 Task: Open Card Regulatory Compliance Review in Board Sales Territory Management and Optimization to Workspace Call Center Services and add a team member Softage.2@softage.net, a label Red, a checklist Tarot Reading, an attachment from your onedrive, a color Red and finally, add a card description 'Create and send out employee engagement survey' and a comment 'We should approach this task with a sense of experimentation and exploration, willing to try new things and take risks.'. Add a start date 'Jan 06, 1900' with a due date 'Jan 13, 1900'
Action: Mouse moved to (88, 436)
Screenshot: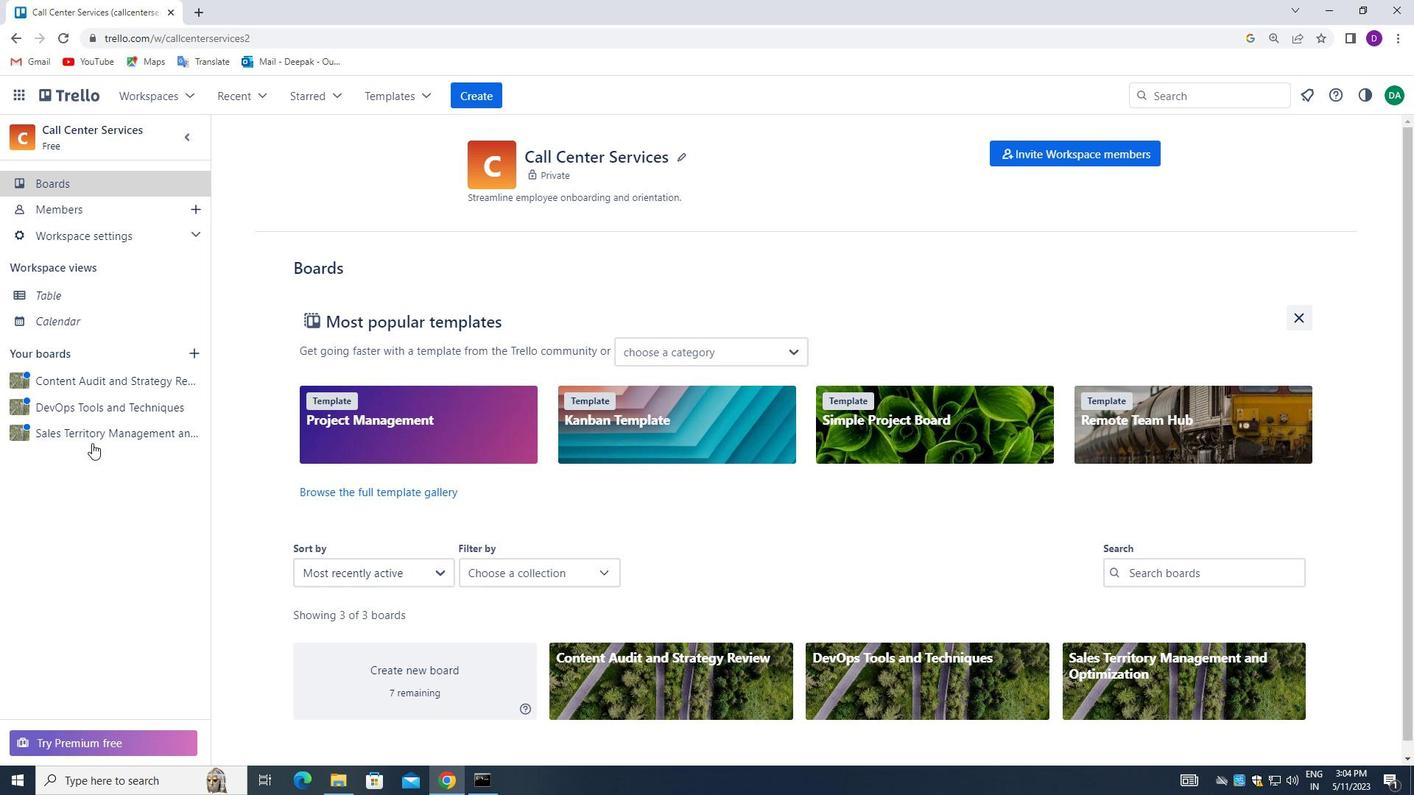 
Action: Mouse pressed left at (88, 436)
Screenshot: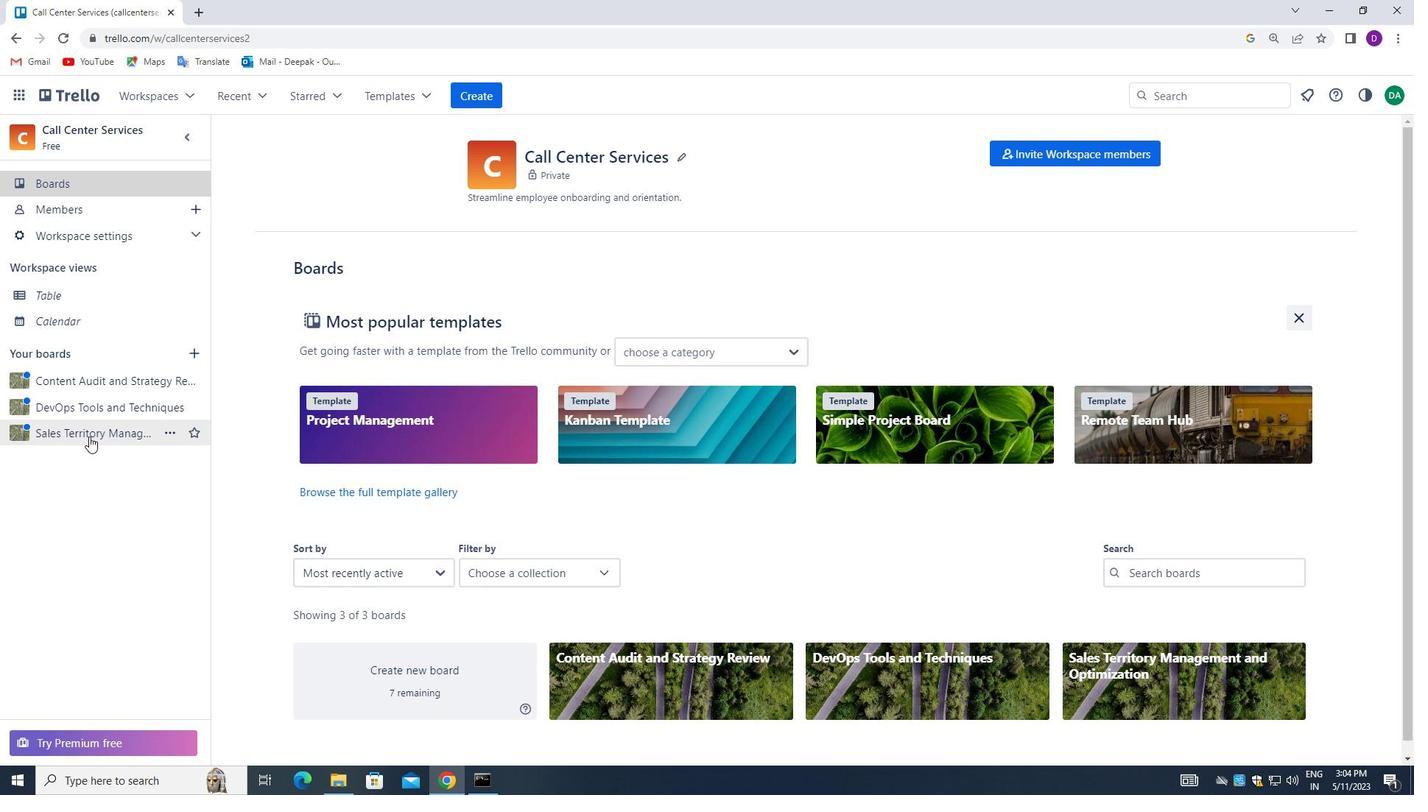 
Action: Mouse moved to (549, 231)
Screenshot: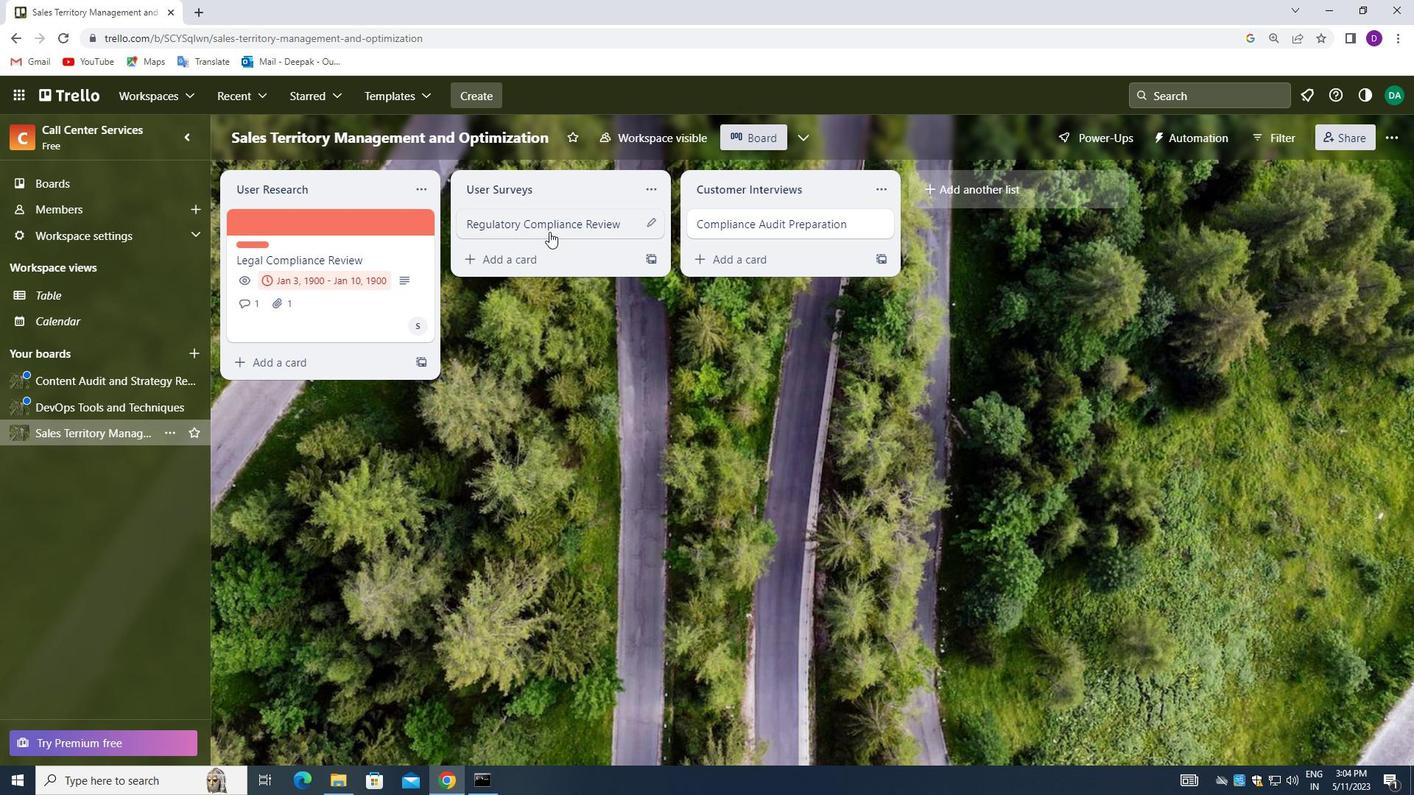 
Action: Mouse pressed left at (549, 231)
Screenshot: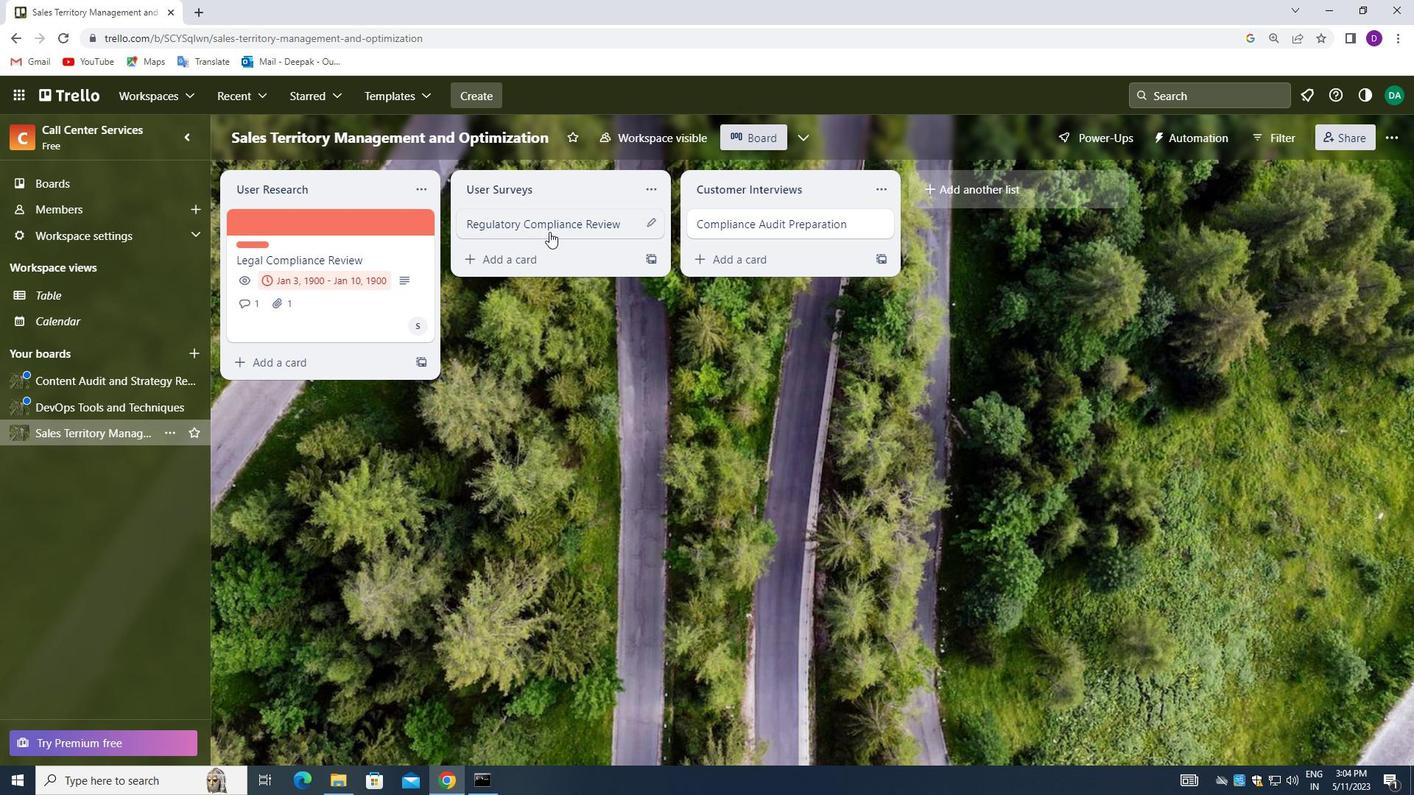 
Action: Mouse moved to (920, 283)
Screenshot: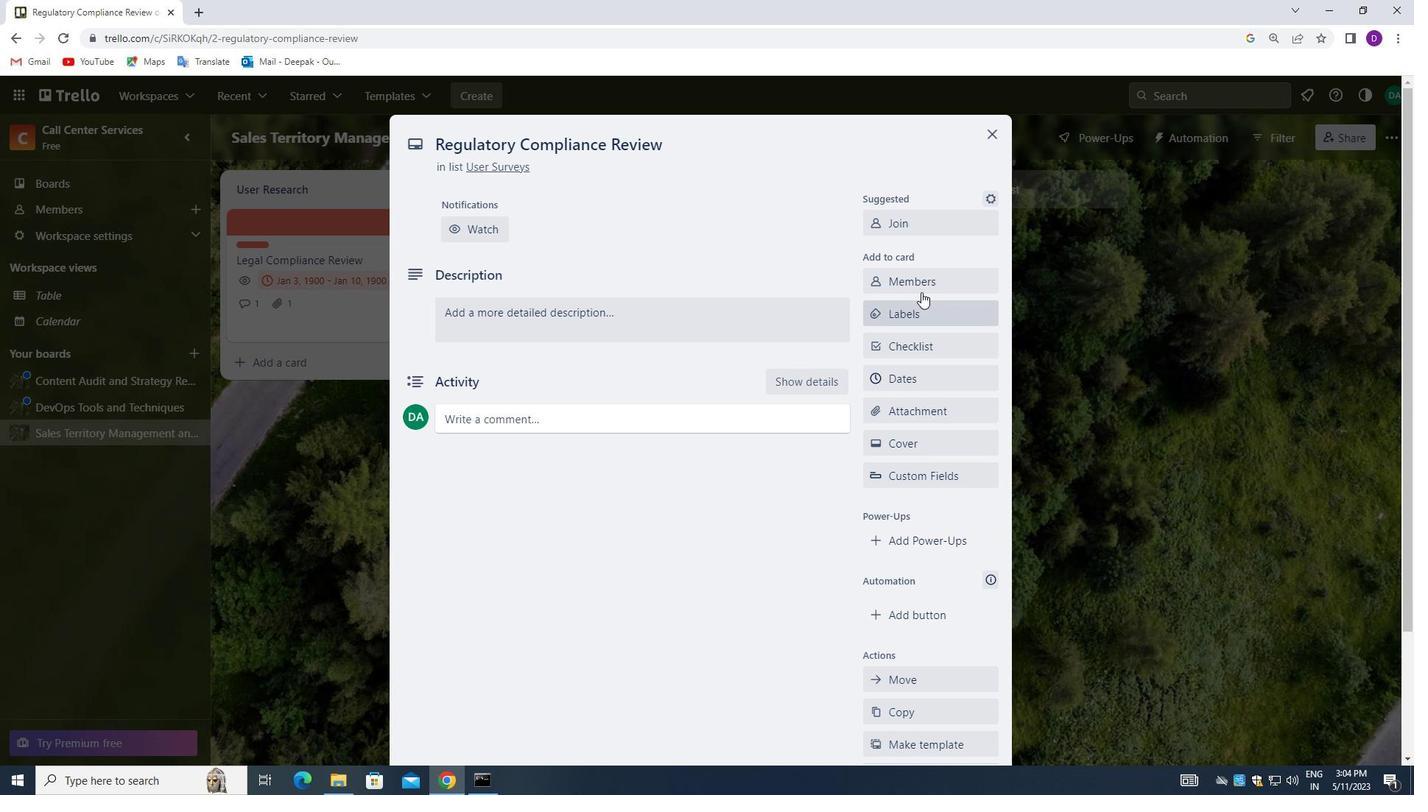 
Action: Mouse pressed left at (920, 283)
Screenshot: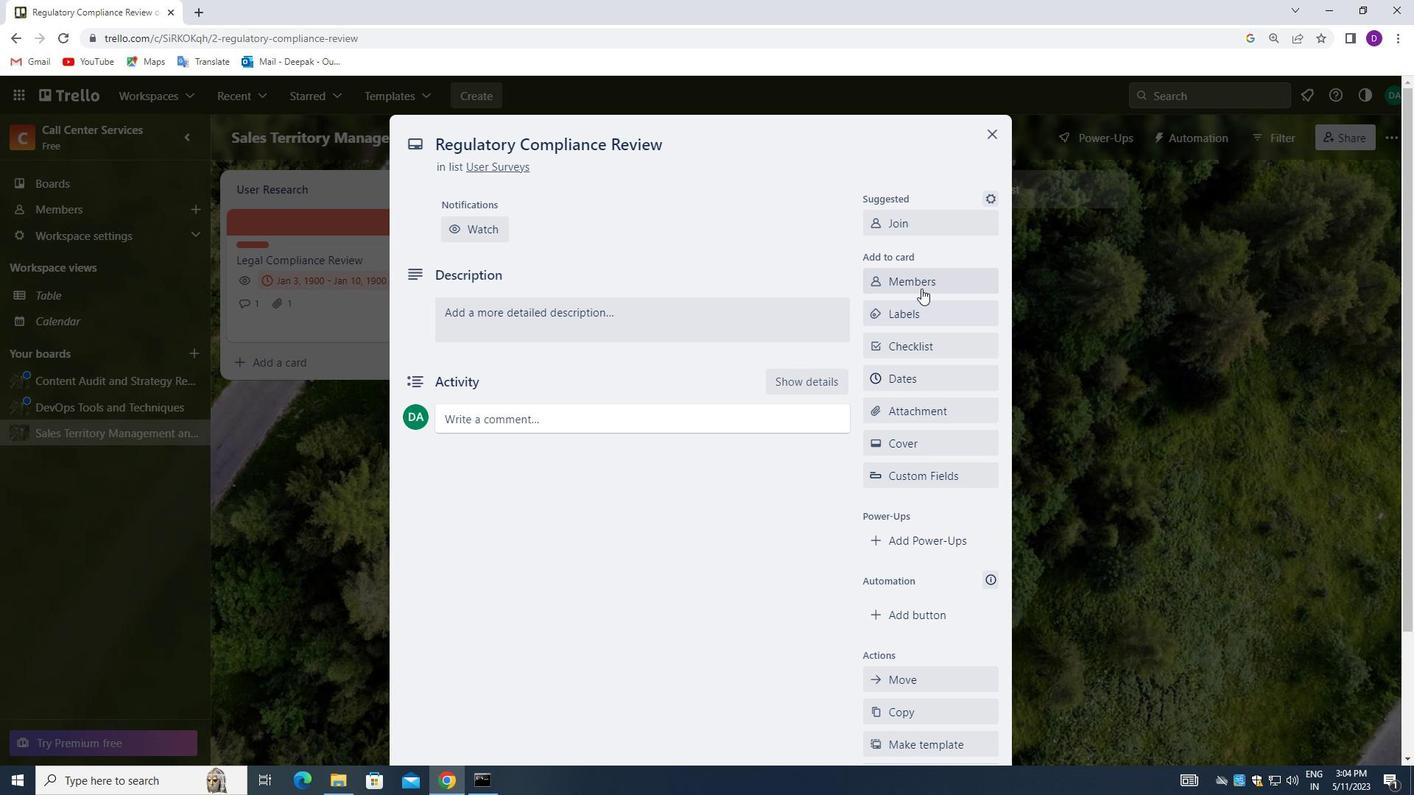 
Action: Mouse moved to (944, 357)
Screenshot: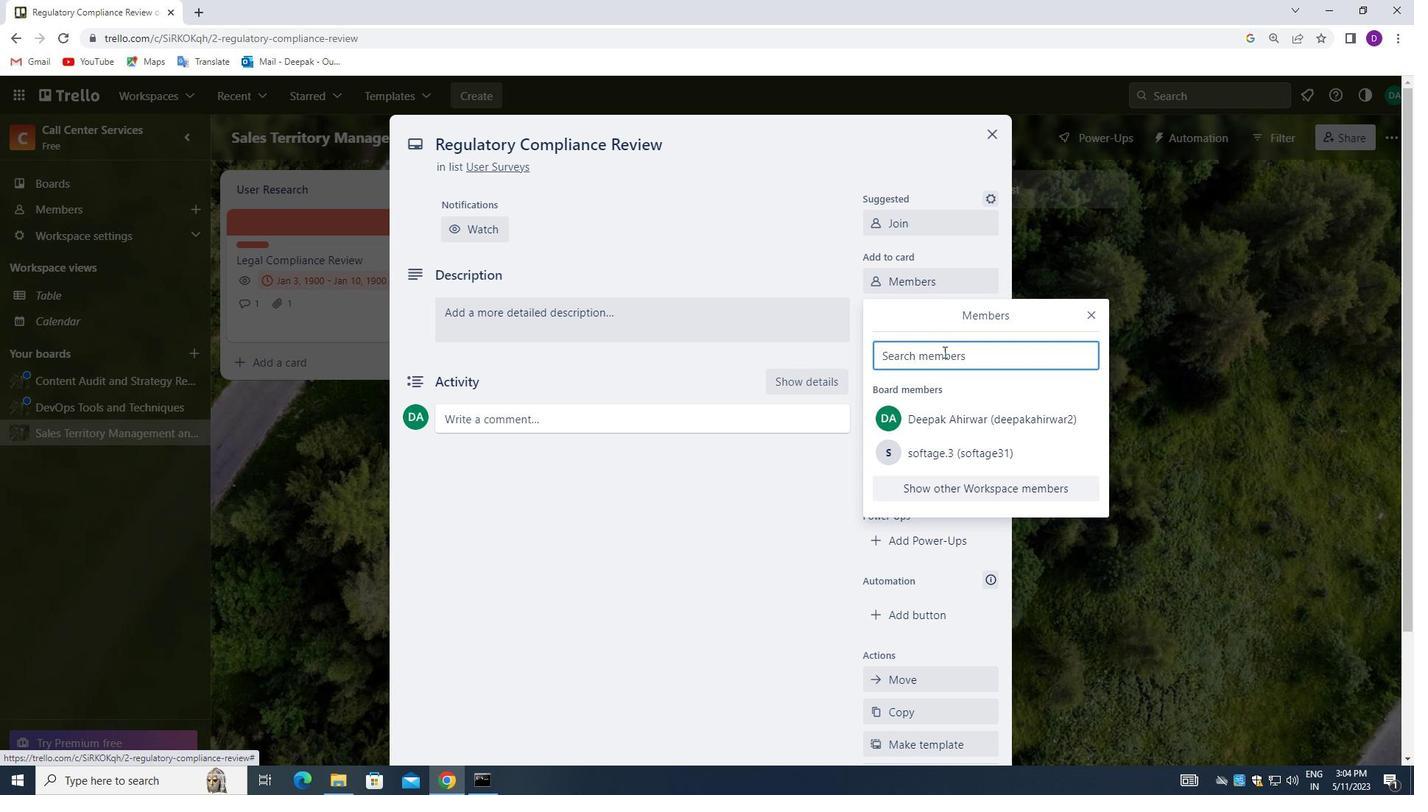 
Action: Mouse pressed left at (944, 357)
Screenshot: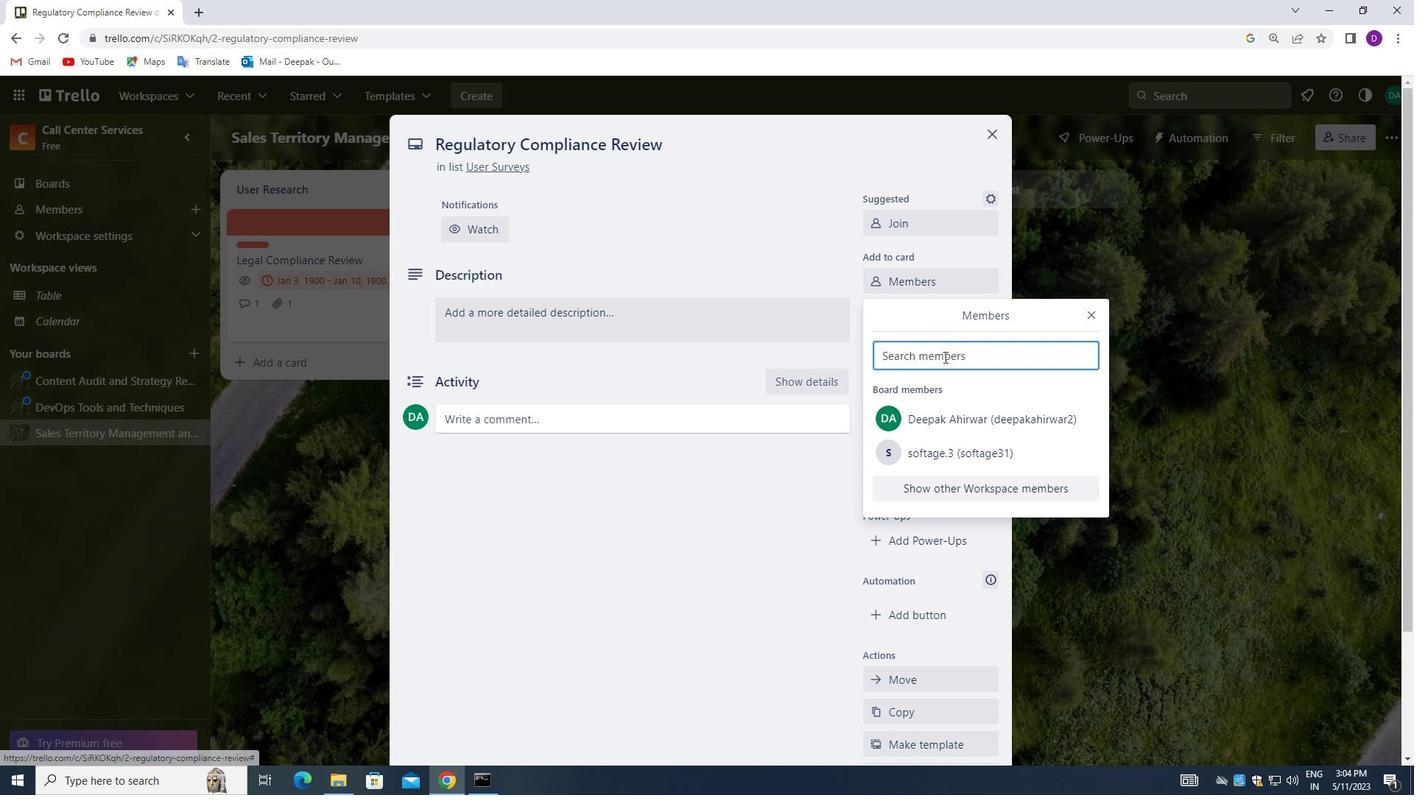 
Action: Key pressed softage.2<Key.shift>@SOFTAGE.M=<Key.backspace><Key.backspace>NET
Screenshot: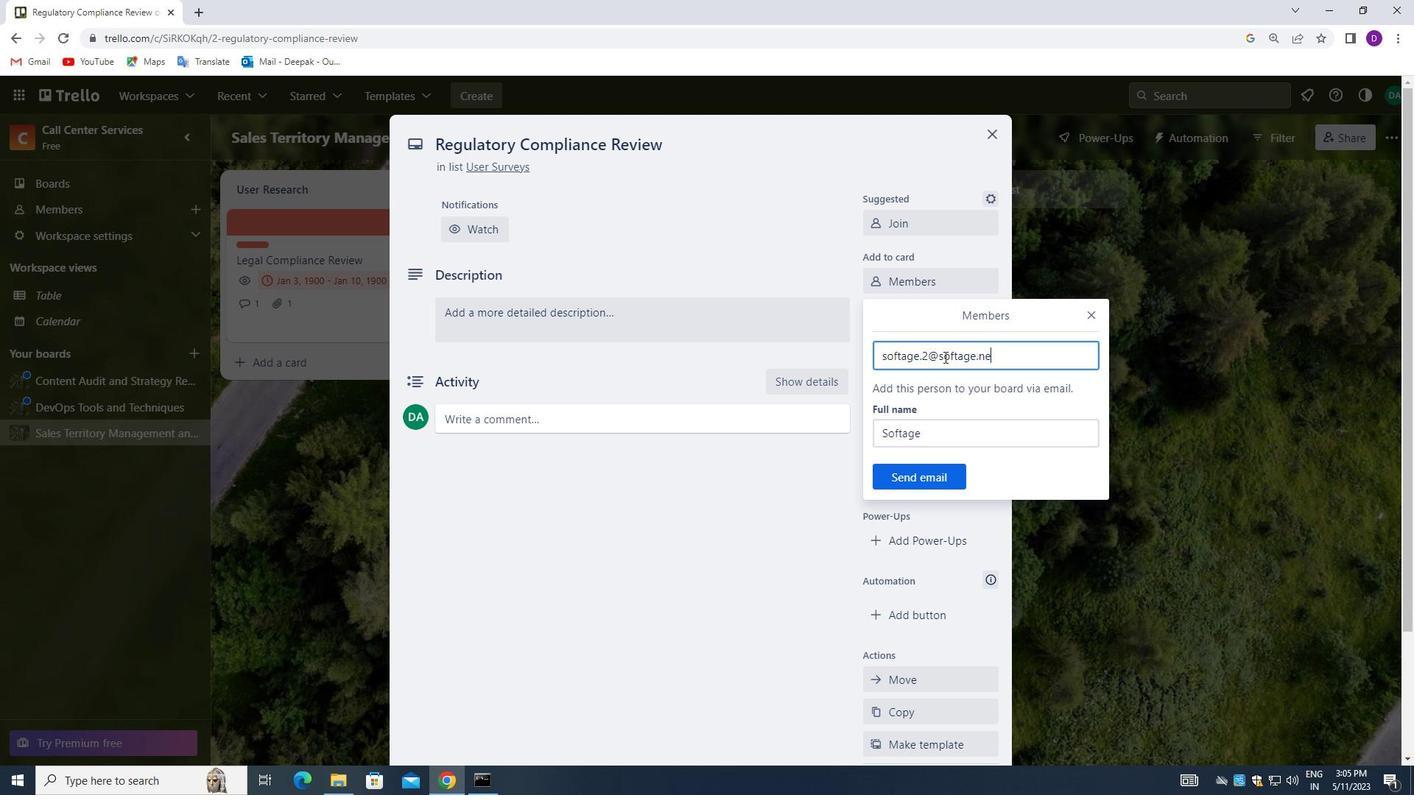
Action: Mouse moved to (927, 478)
Screenshot: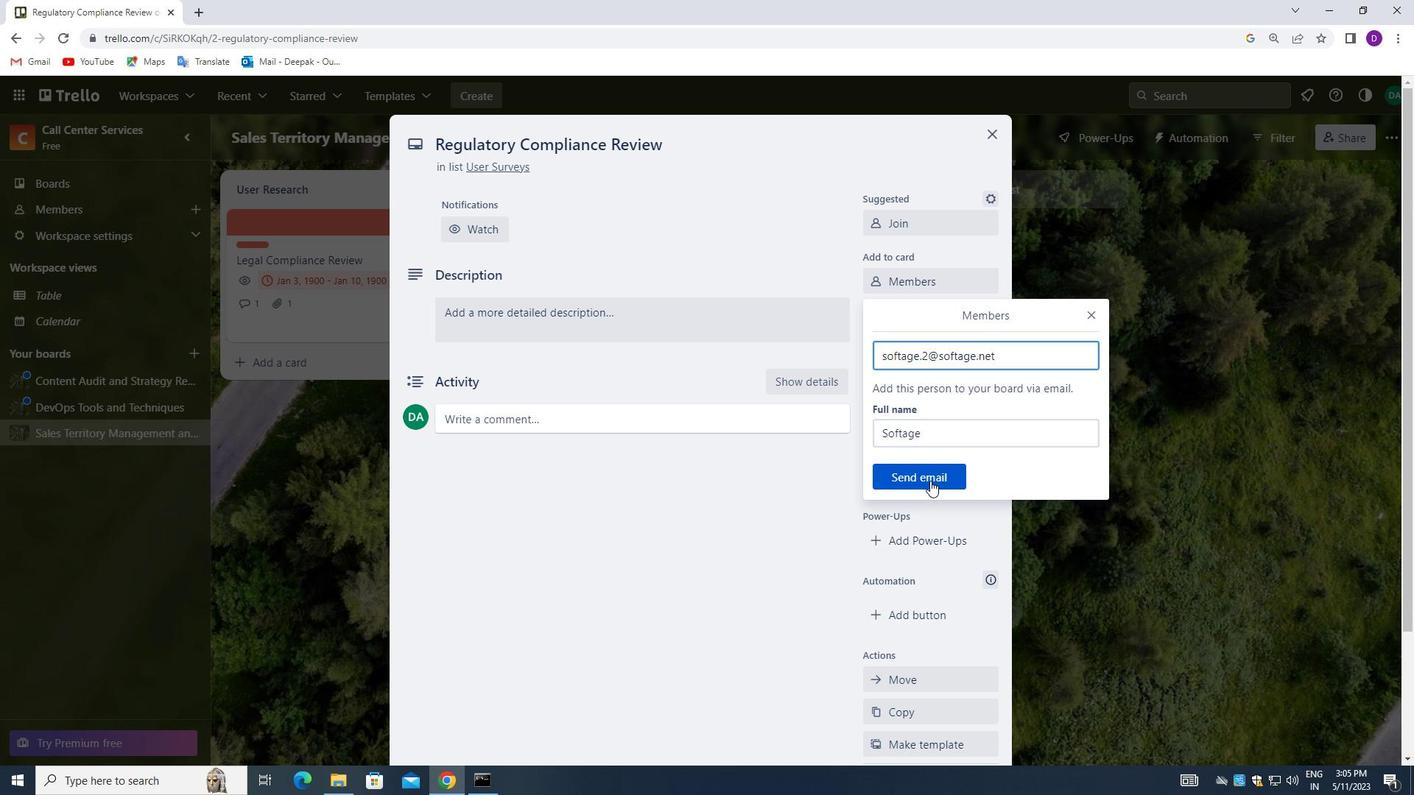 
Action: Mouse pressed left at (927, 478)
Screenshot: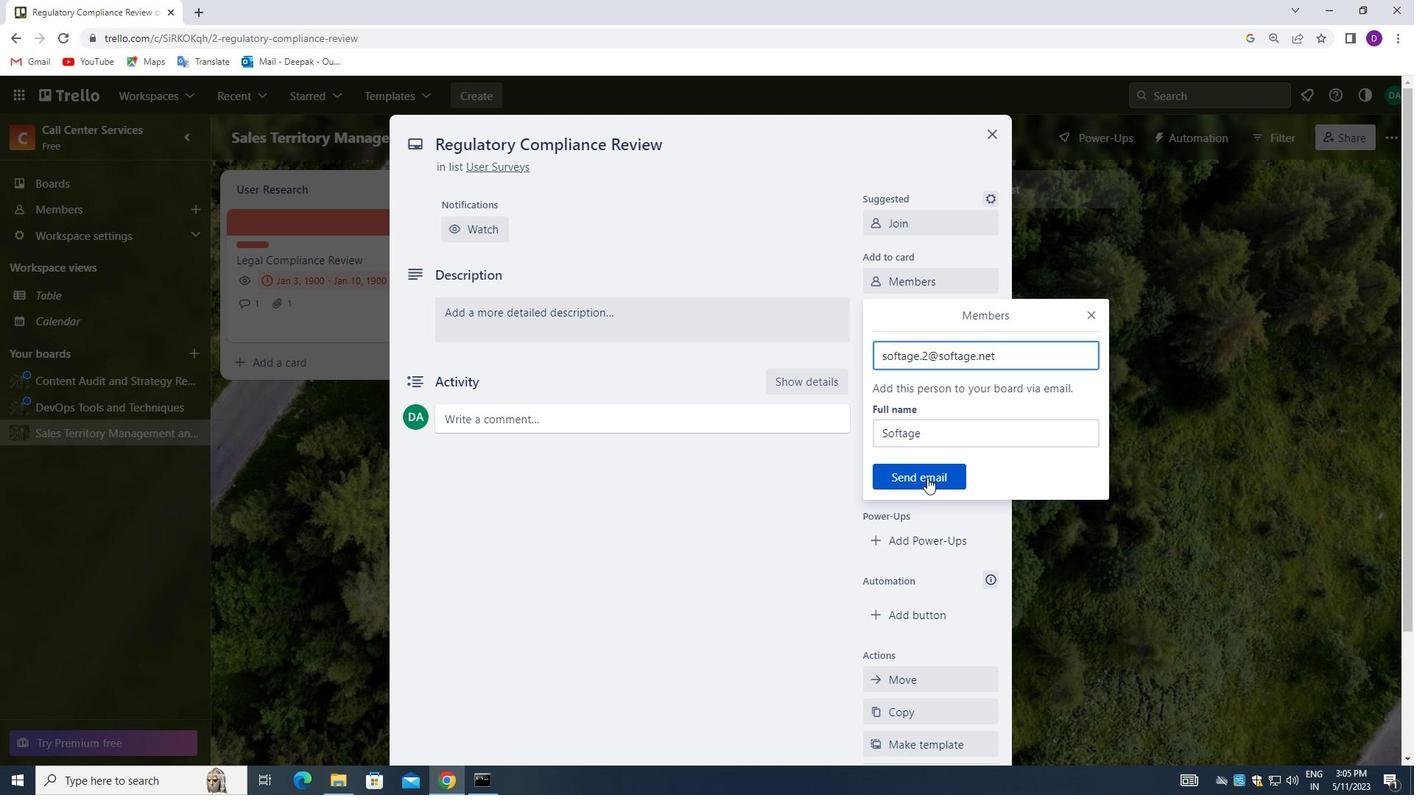
Action: Mouse moved to (922, 317)
Screenshot: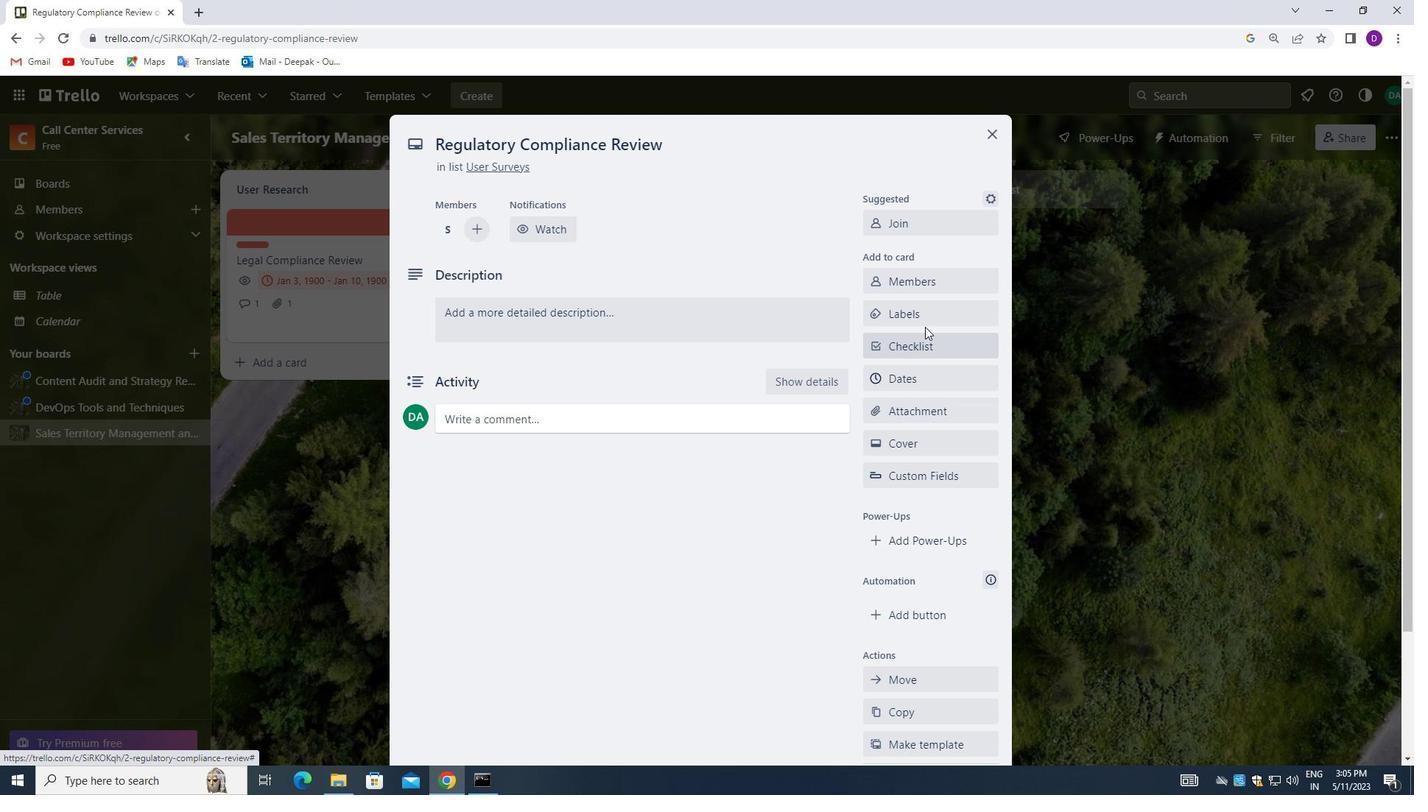 
Action: Mouse pressed left at (922, 317)
Screenshot: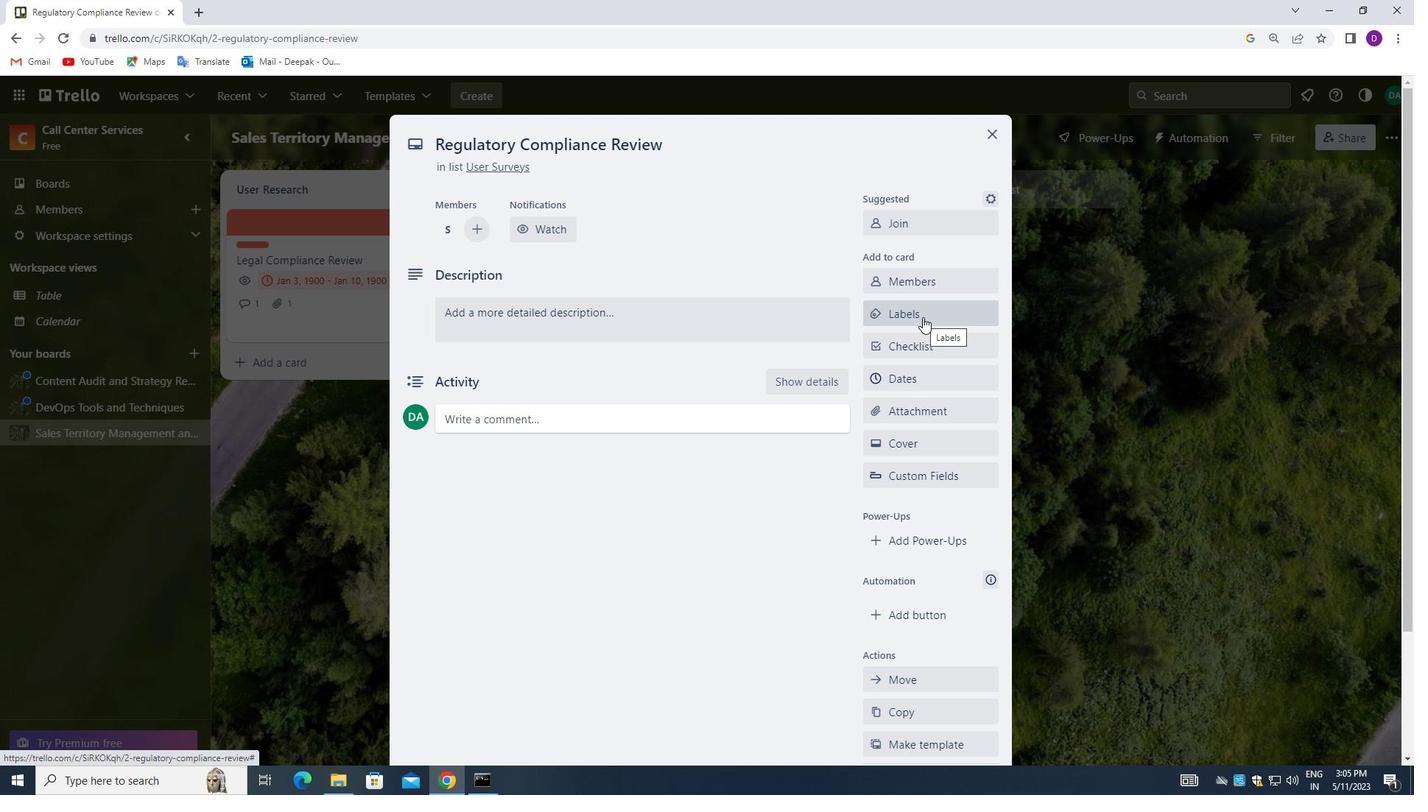 
Action: Mouse moved to (947, 524)
Screenshot: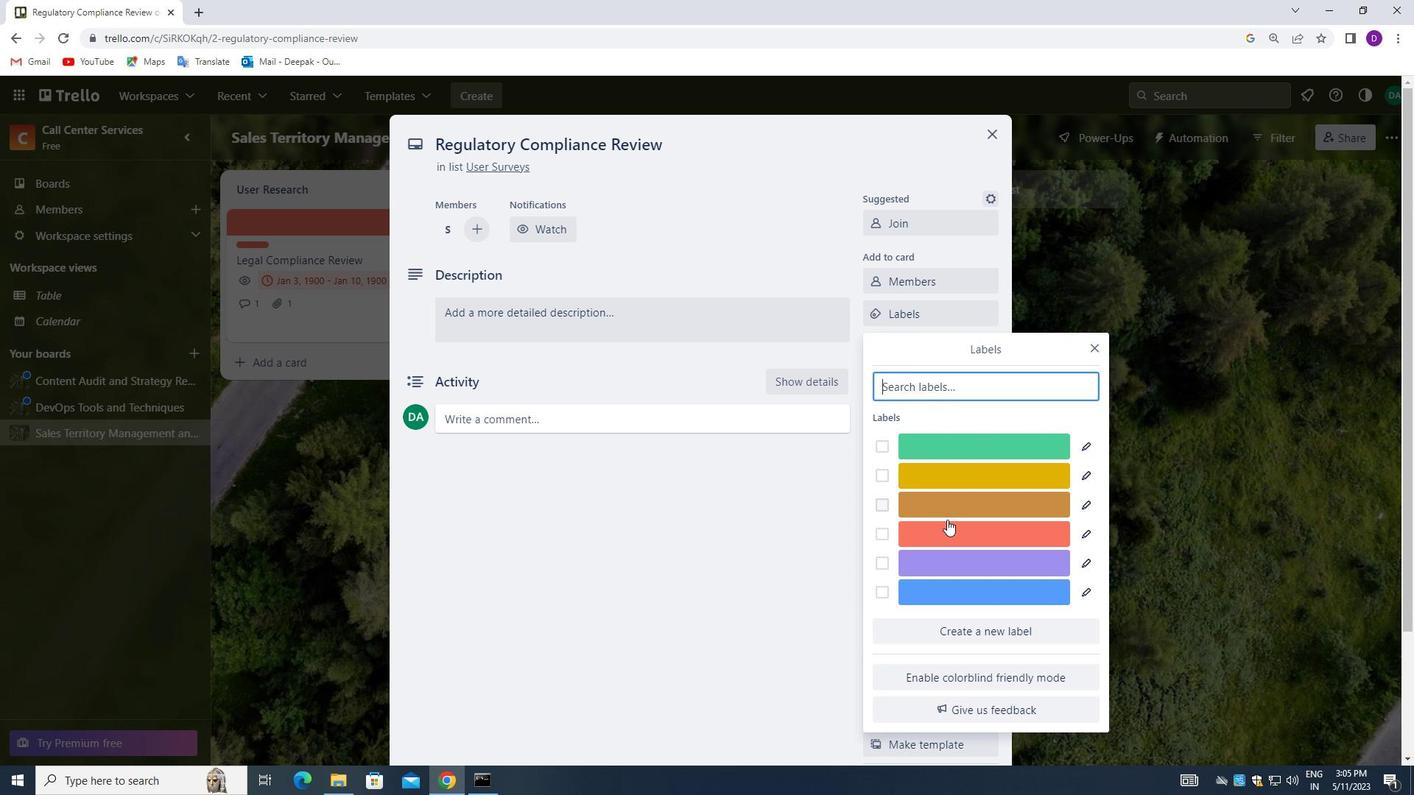 
Action: Mouse pressed left at (947, 524)
Screenshot: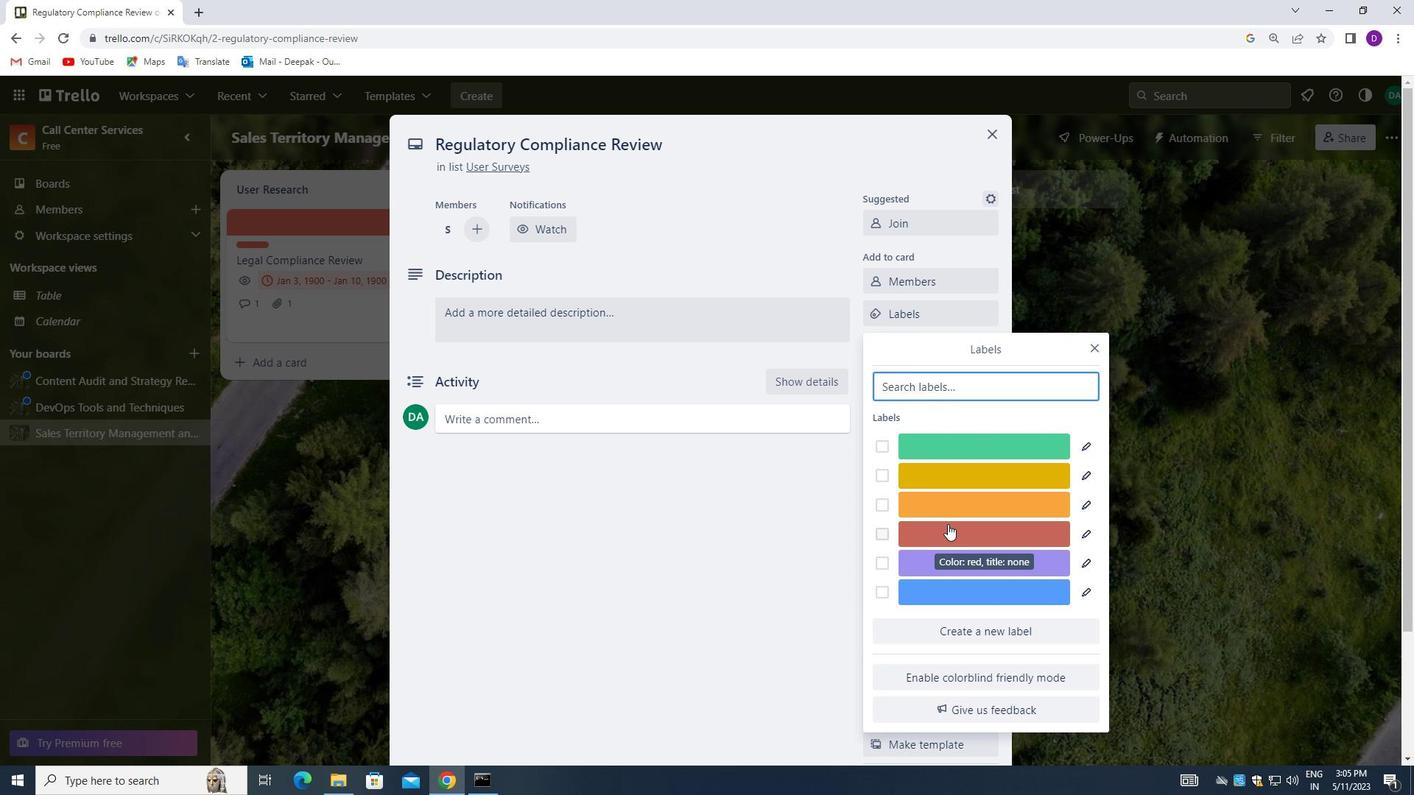 
Action: Mouse moved to (1095, 344)
Screenshot: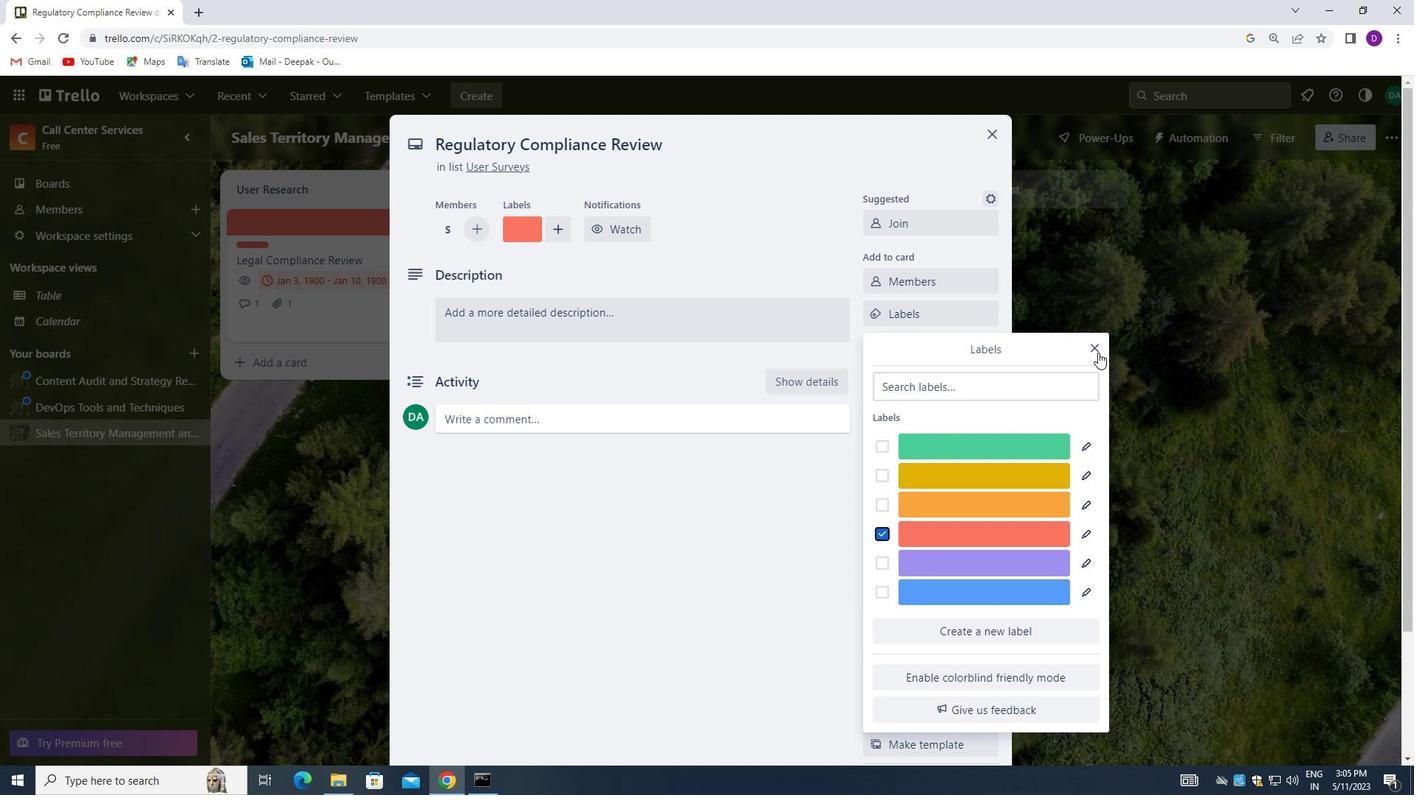 
Action: Mouse pressed left at (1095, 344)
Screenshot: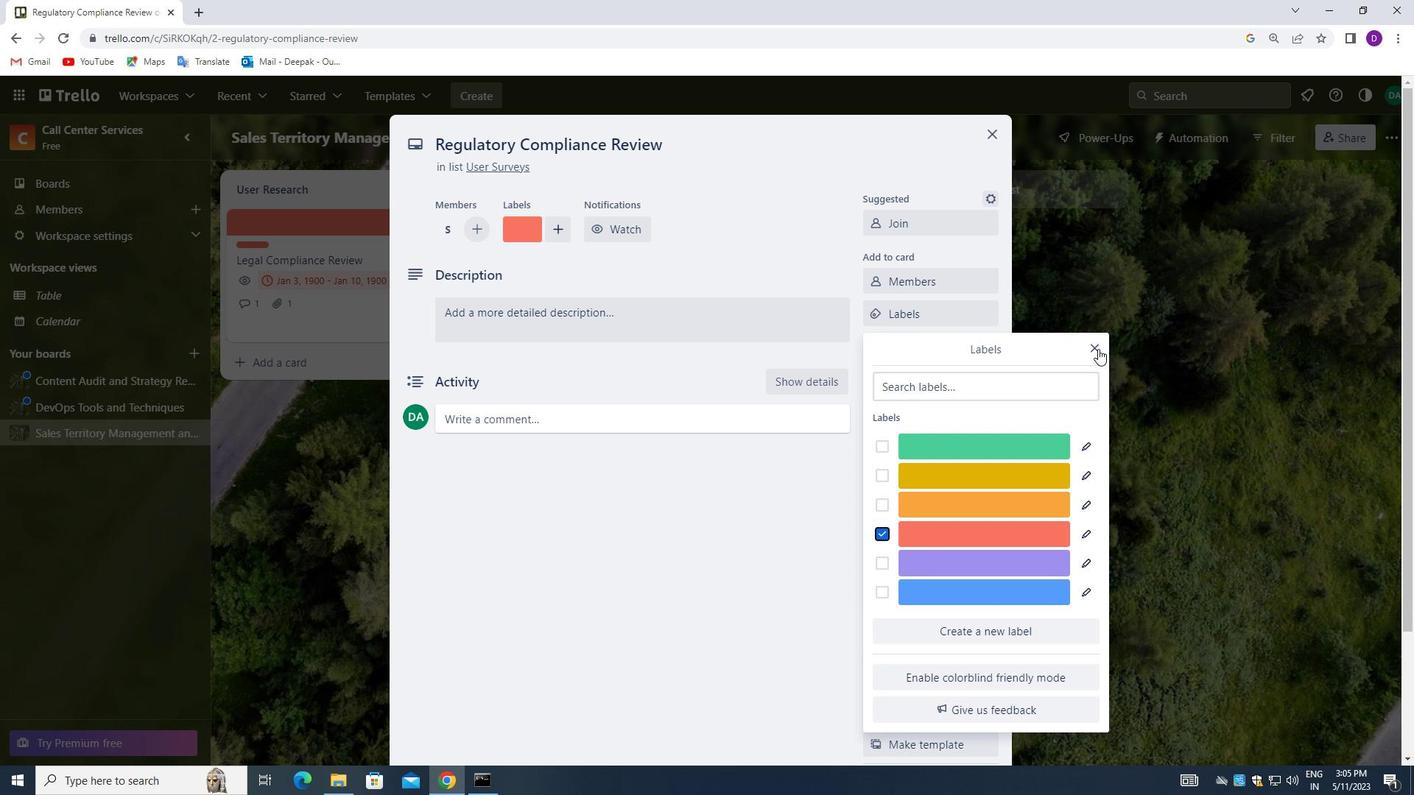 
Action: Mouse moved to (919, 345)
Screenshot: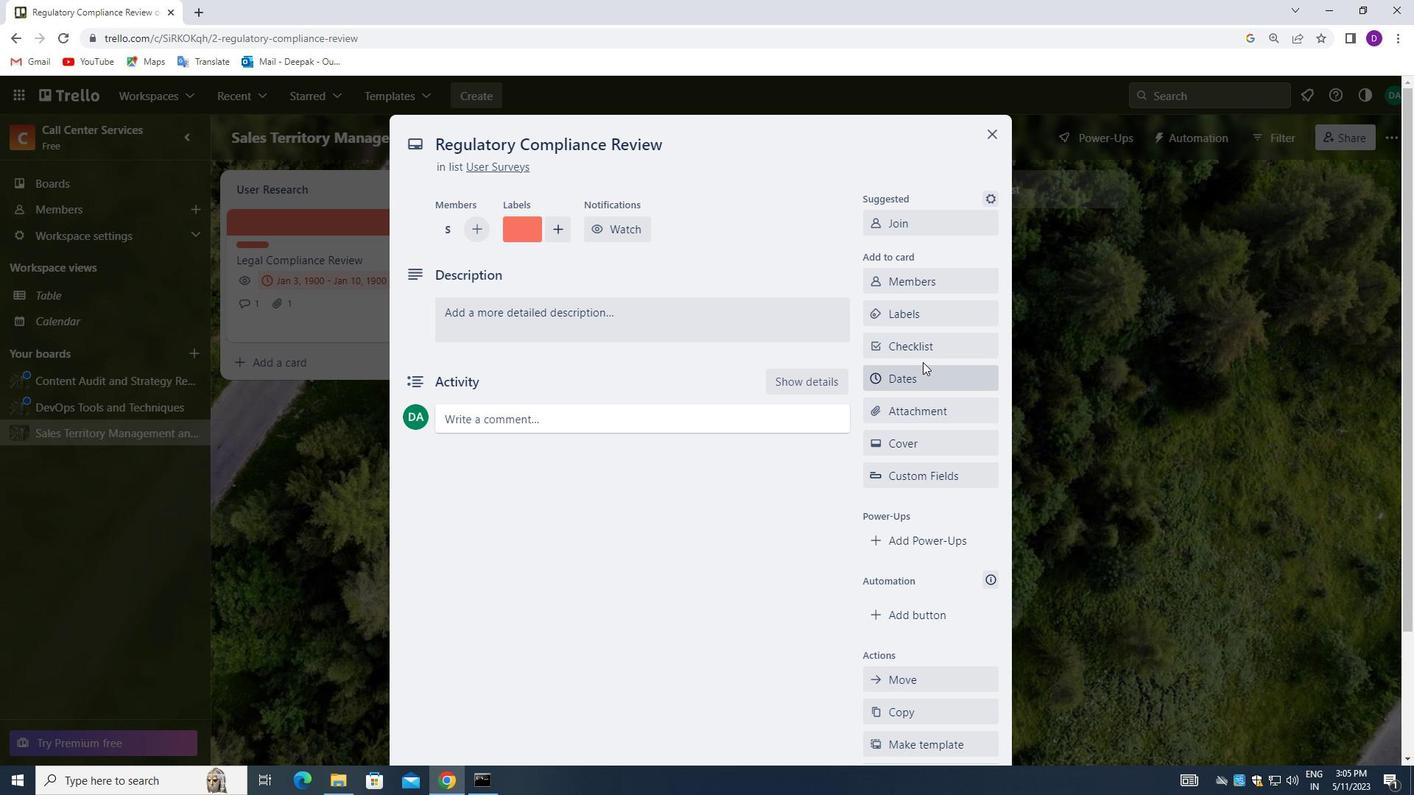
Action: Mouse pressed left at (919, 345)
Screenshot: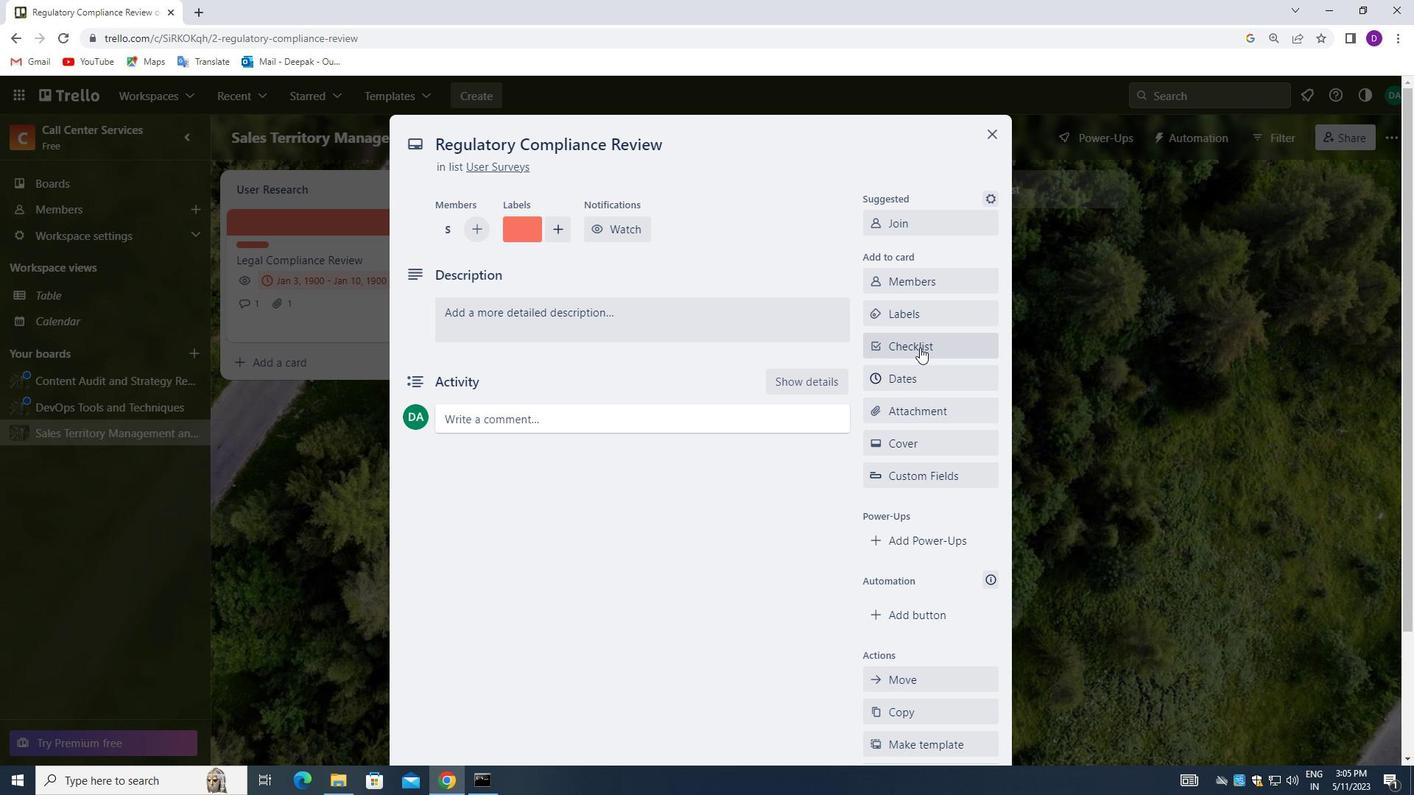 
Action: Mouse moved to (964, 444)
Screenshot: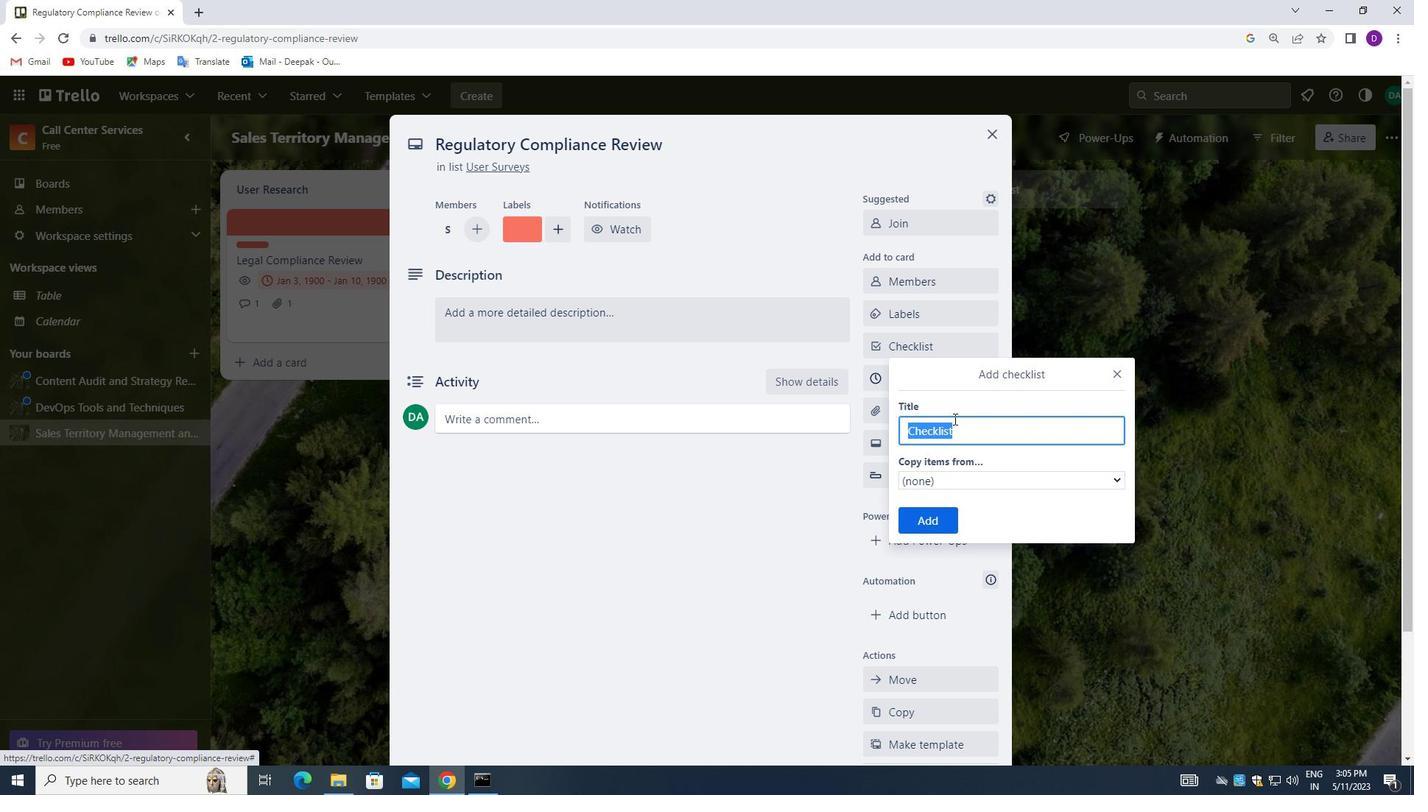 
Action: Key pressed <Key.backspace><Key.shift_r>TAROT<Key.space><Key.shift_r>READING<Key.space>
Screenshot: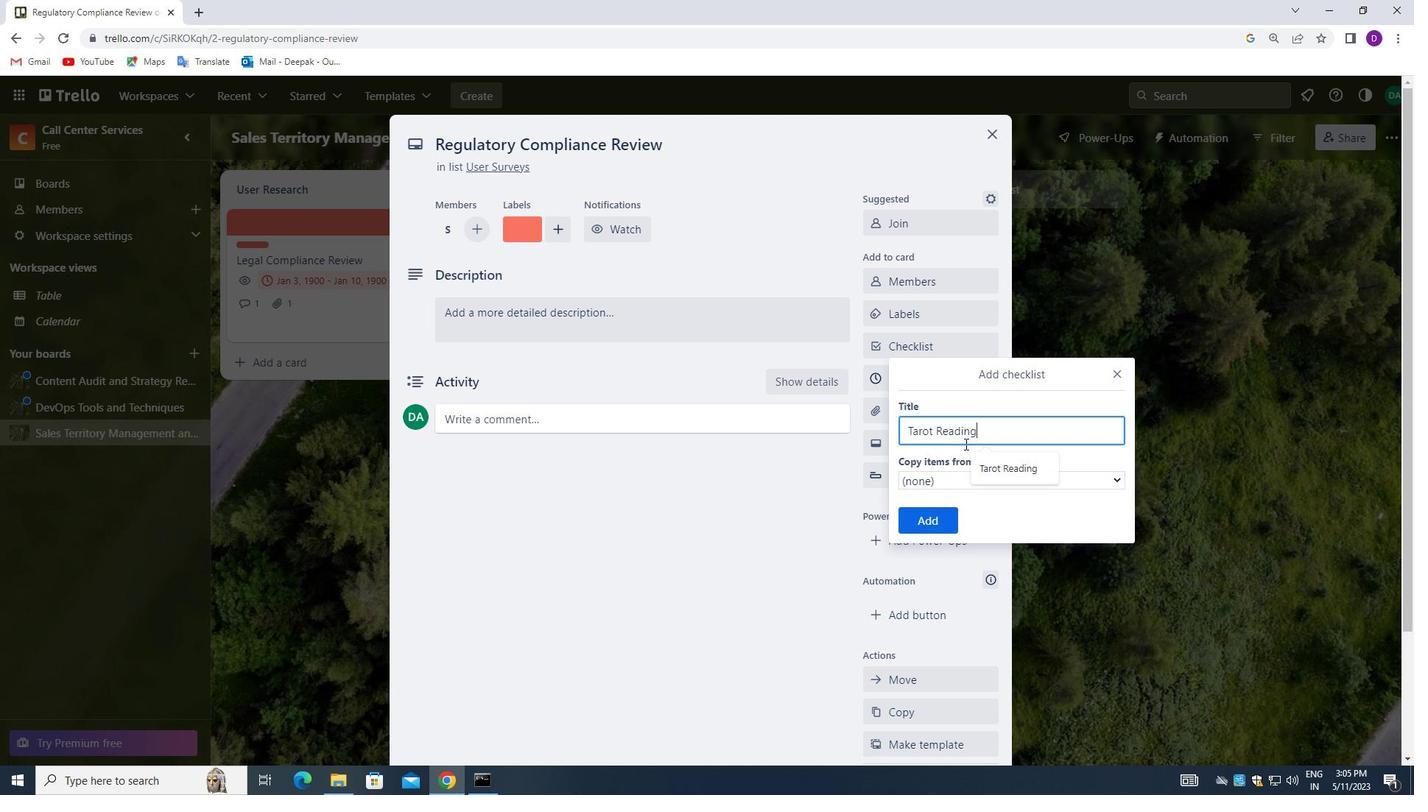 
Action: Mouse moved to (930, 517)
Screenshot: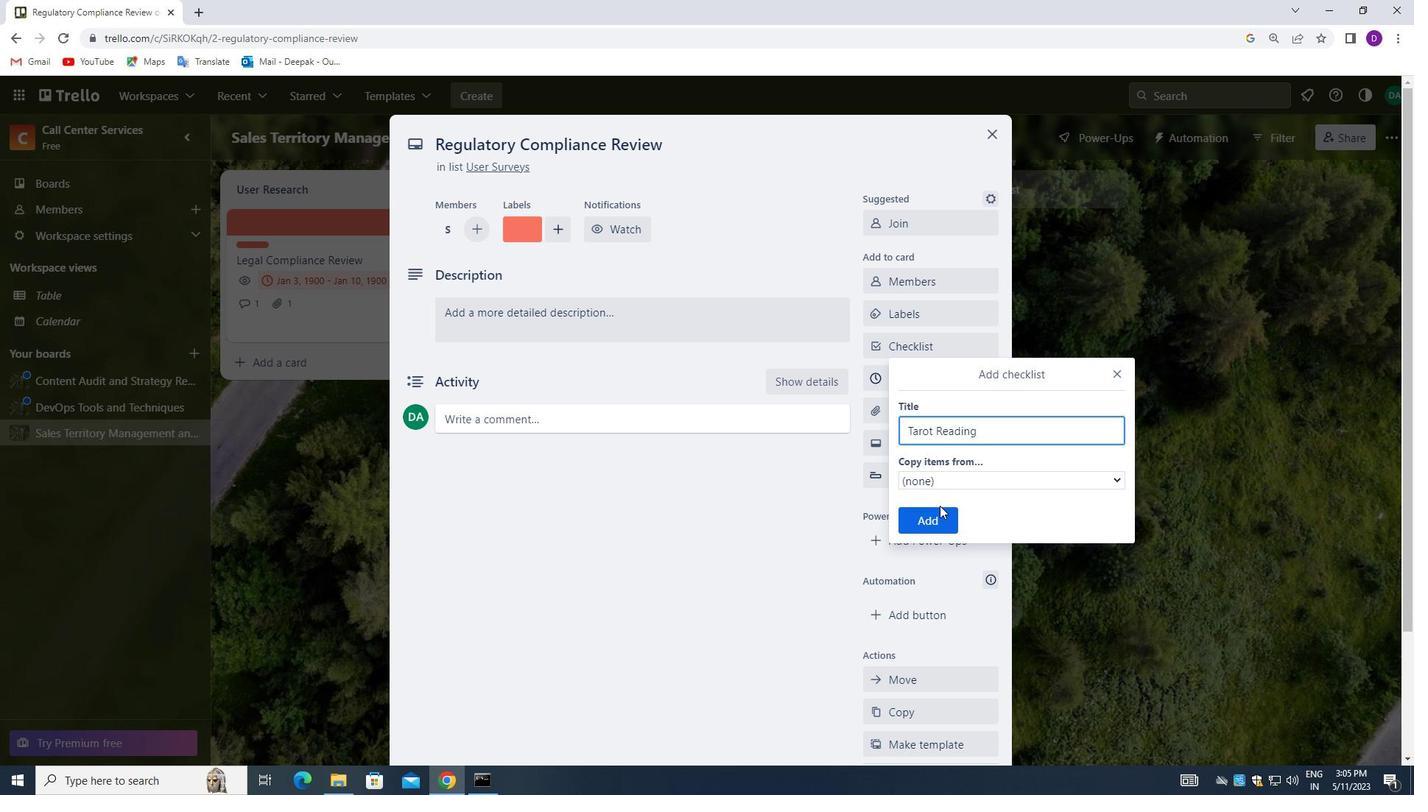 
Action: Mouse pressed left at (930, 517)
Screenshot: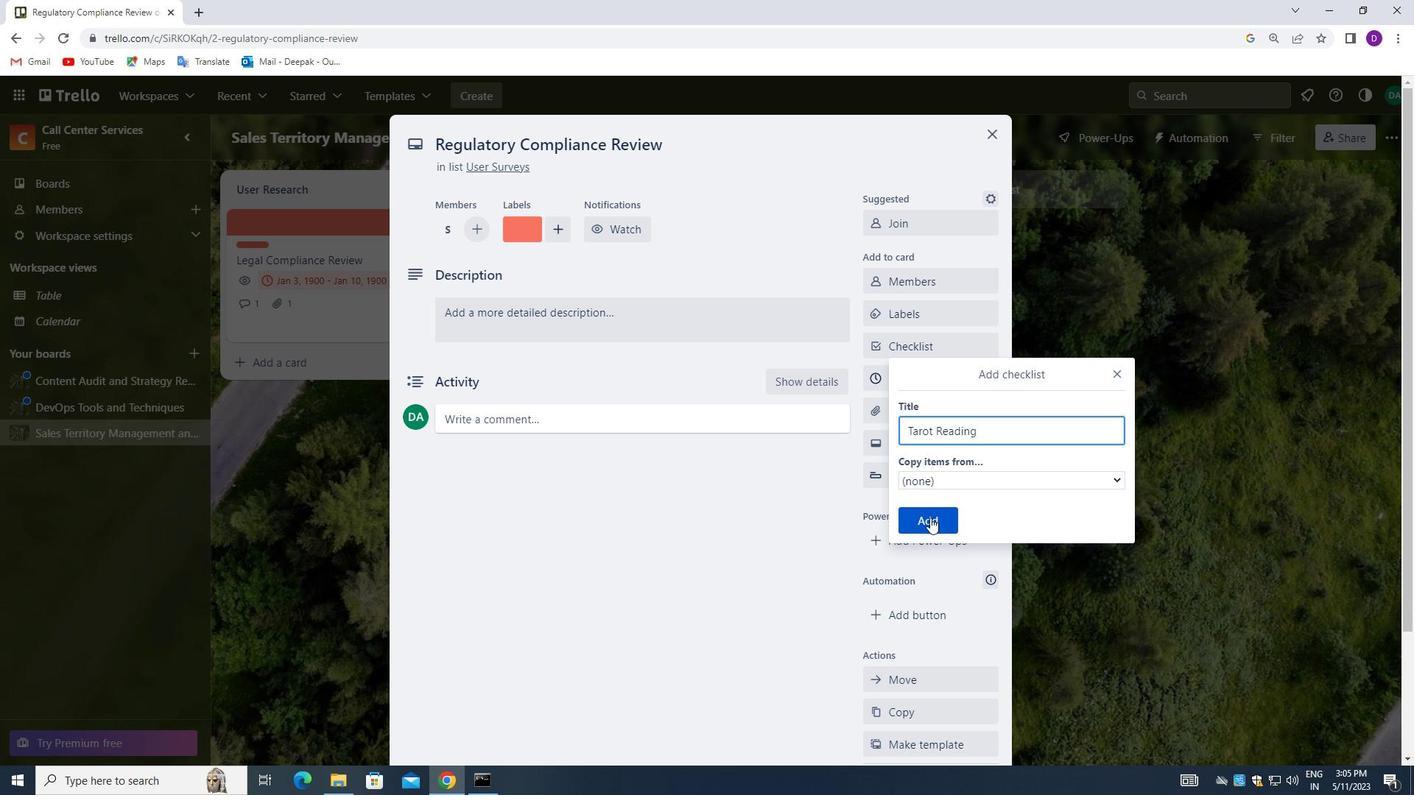 
Action: Mouse moved to (921, 410)
Screenshot: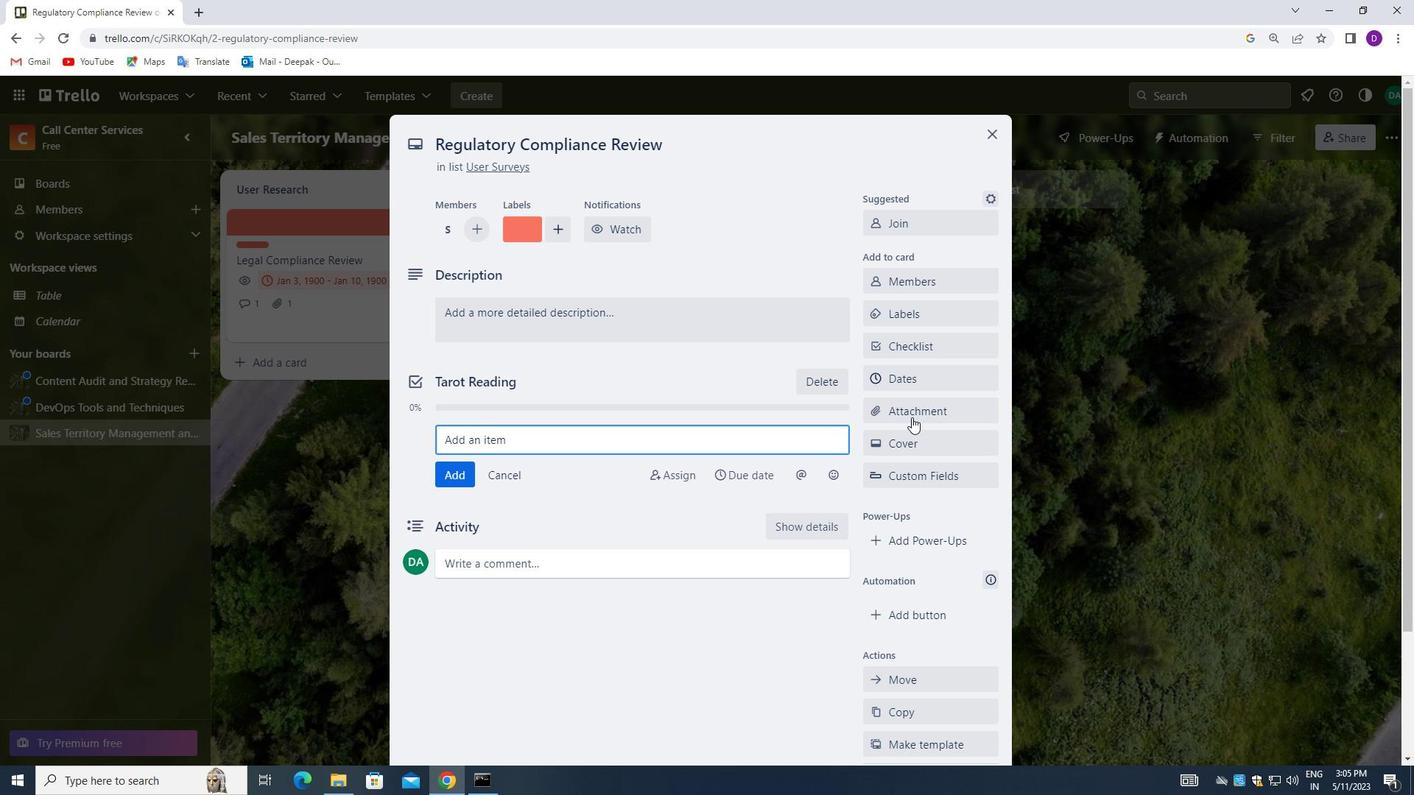 
Action: Mouse pressed left at (921, 410)
Screenshot: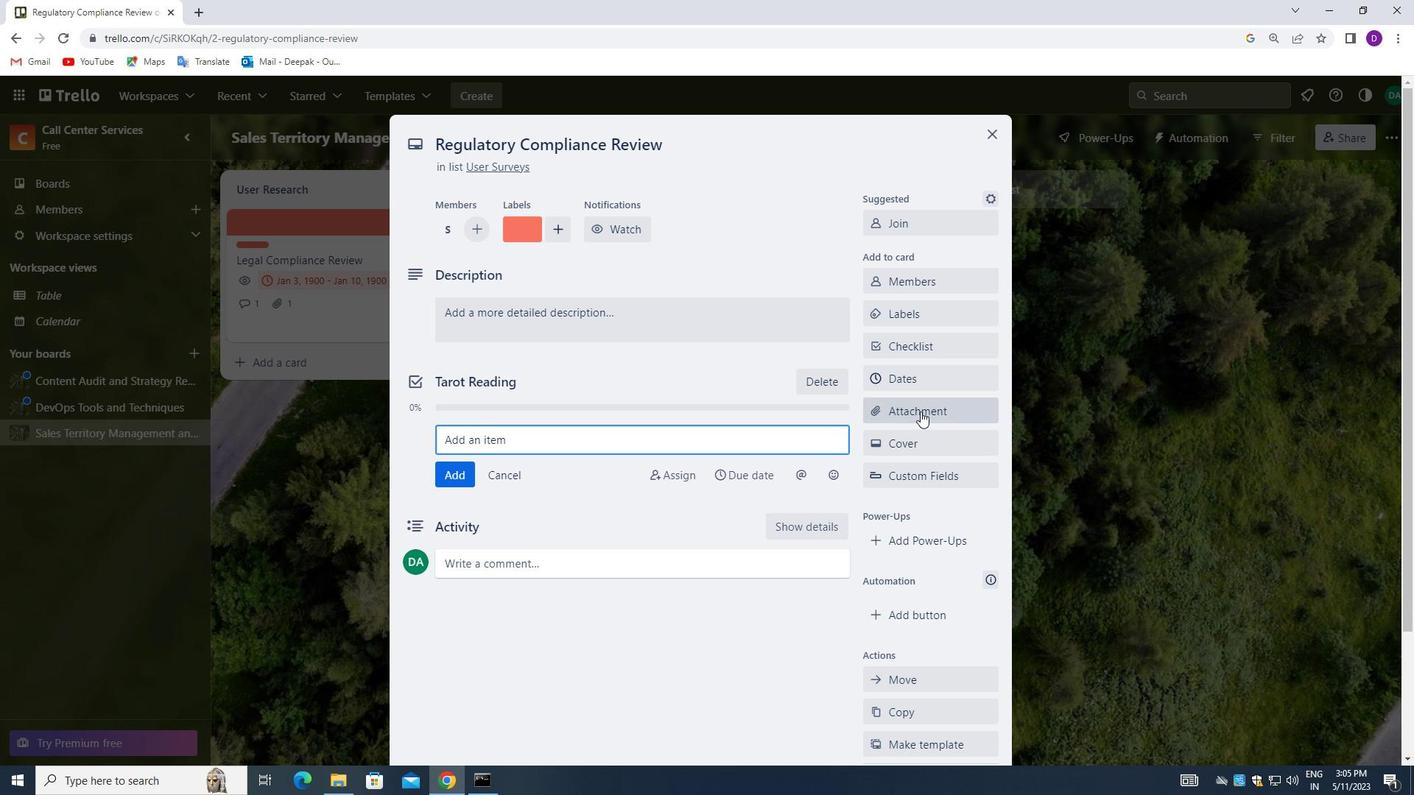 
Action: Mouse moved to (938, 291)
Screenshot: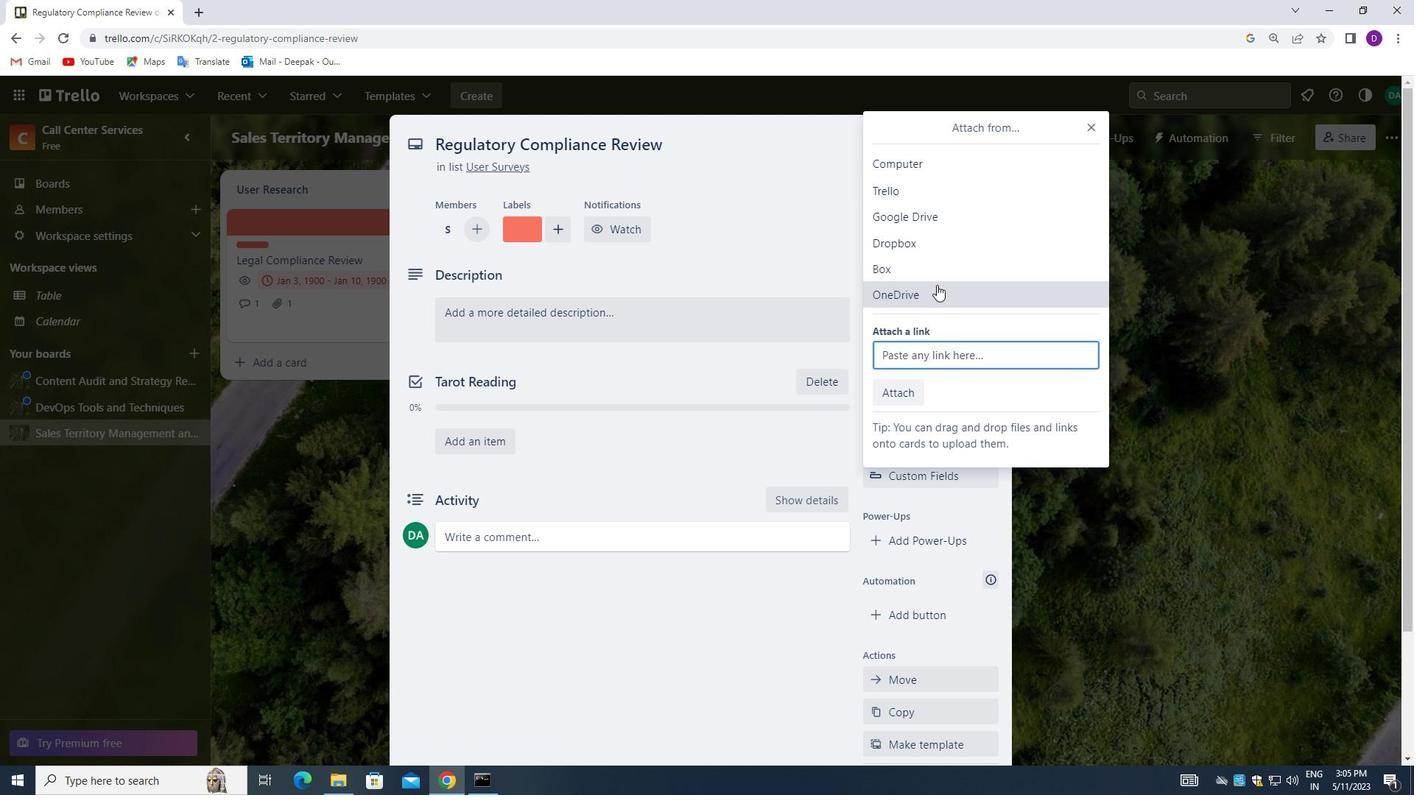 
Action: Mouse pressed left at (938, 291)
Screenshot: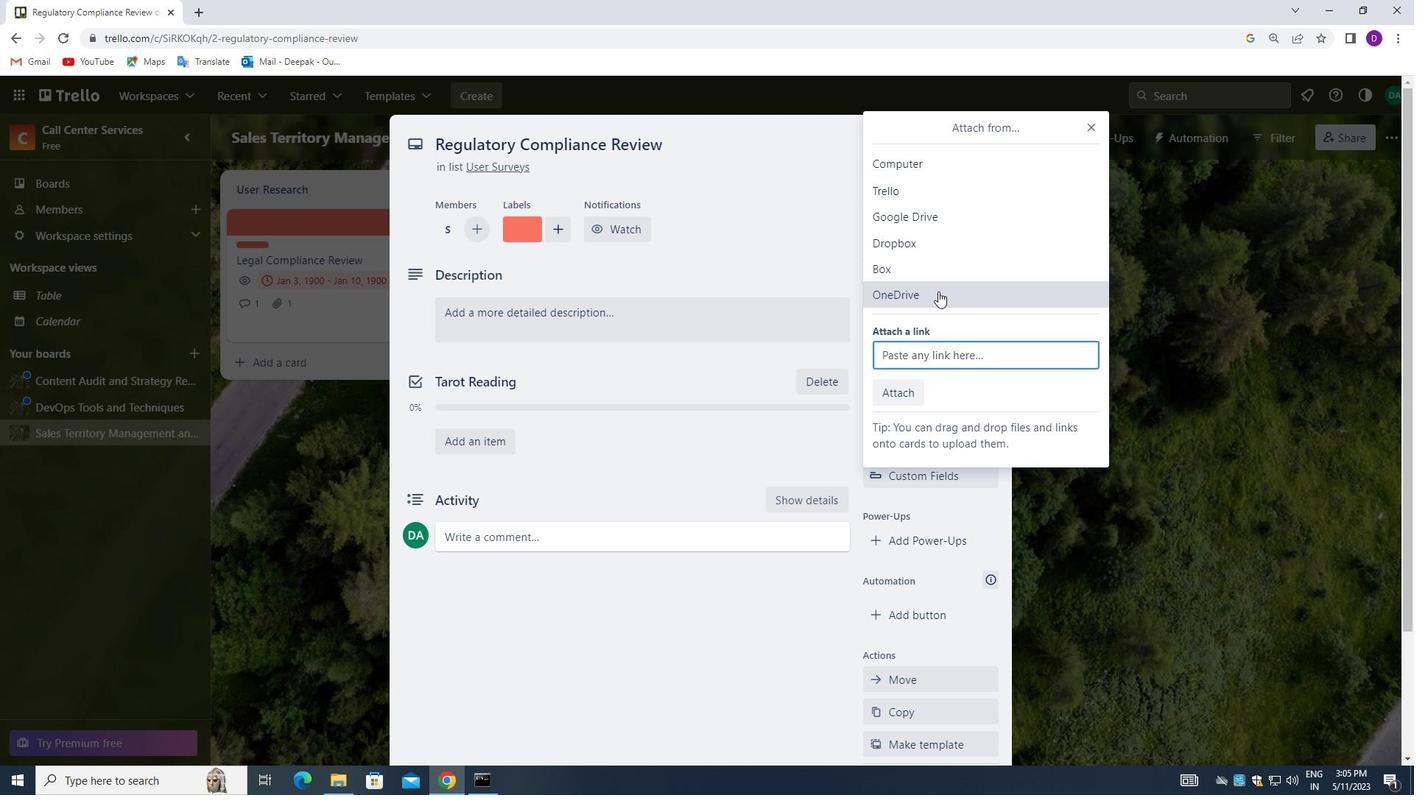 
Action: Mouse moved to (623, 453)
Screenshot: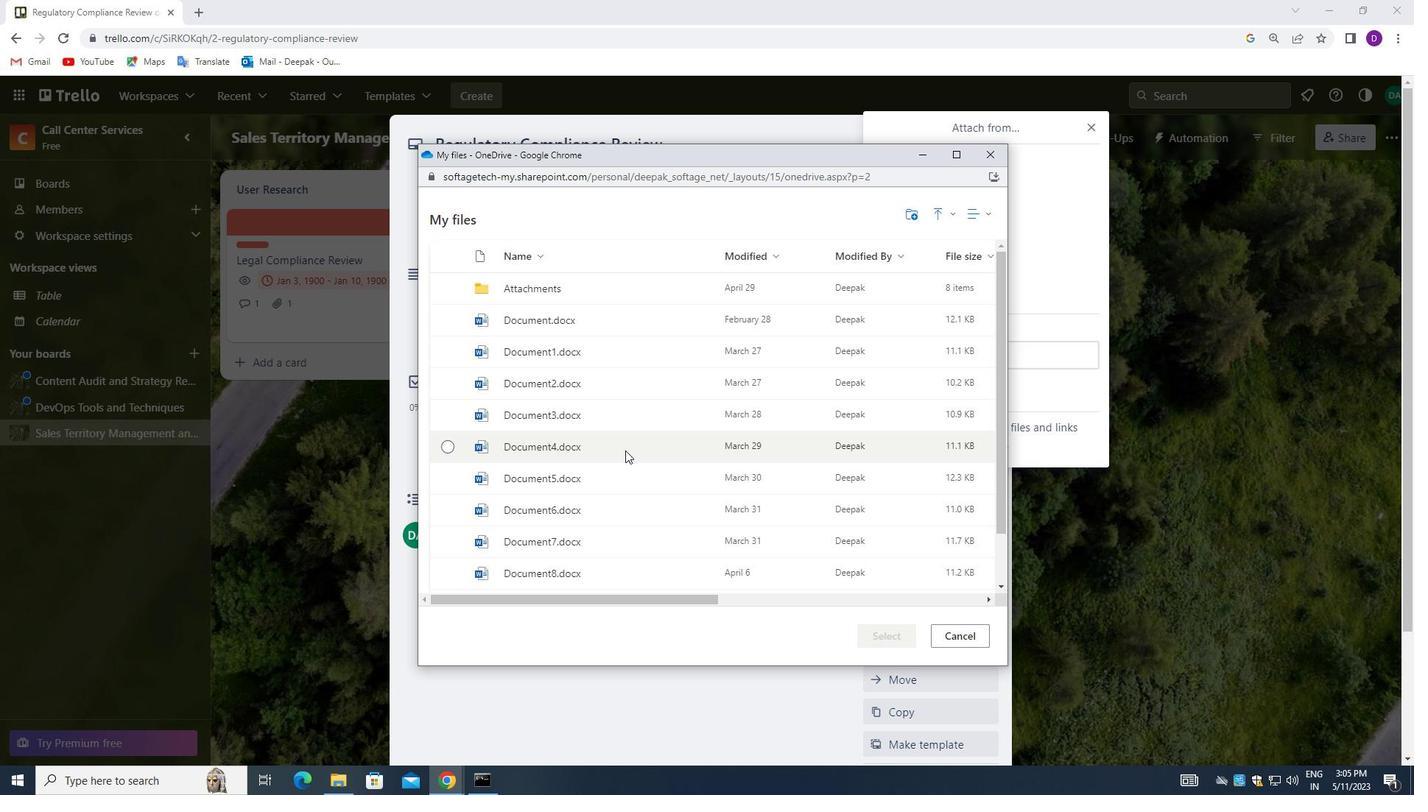 
Action: Mouse pressed left at (623, 453)
Screenshot: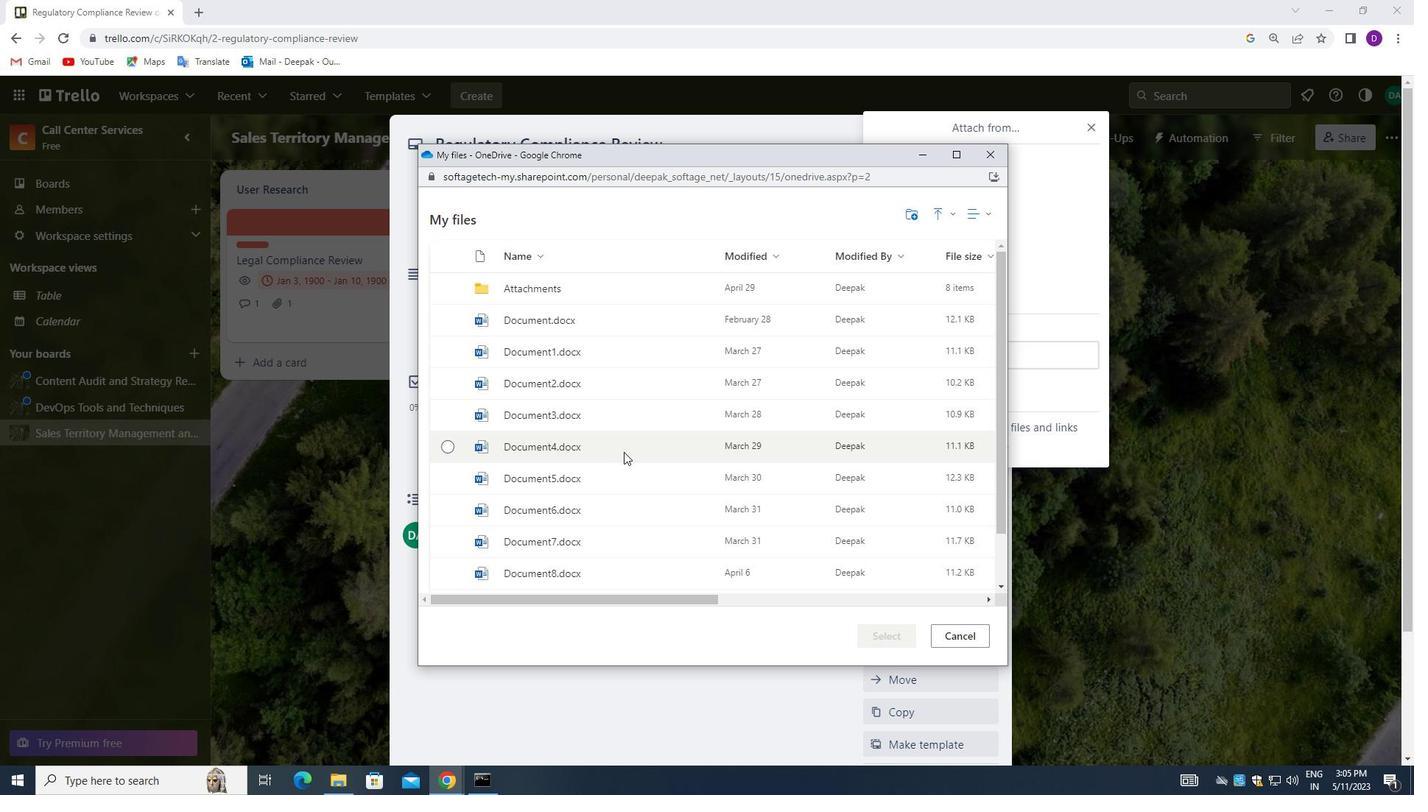 
Action: Mouse moved to (864, 633)
Screenshot: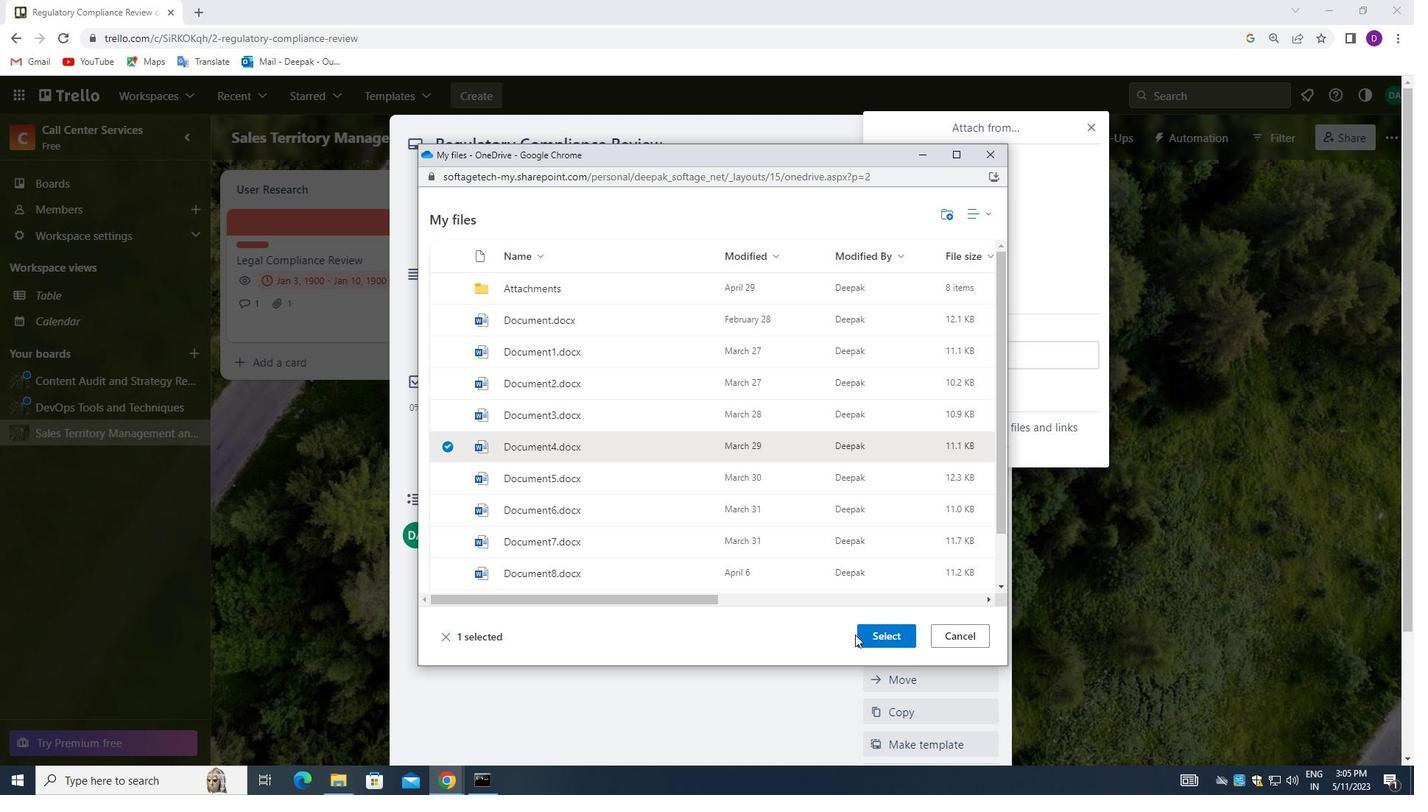 
Action: Mouse pressed left at (864, 633)
Screenshot: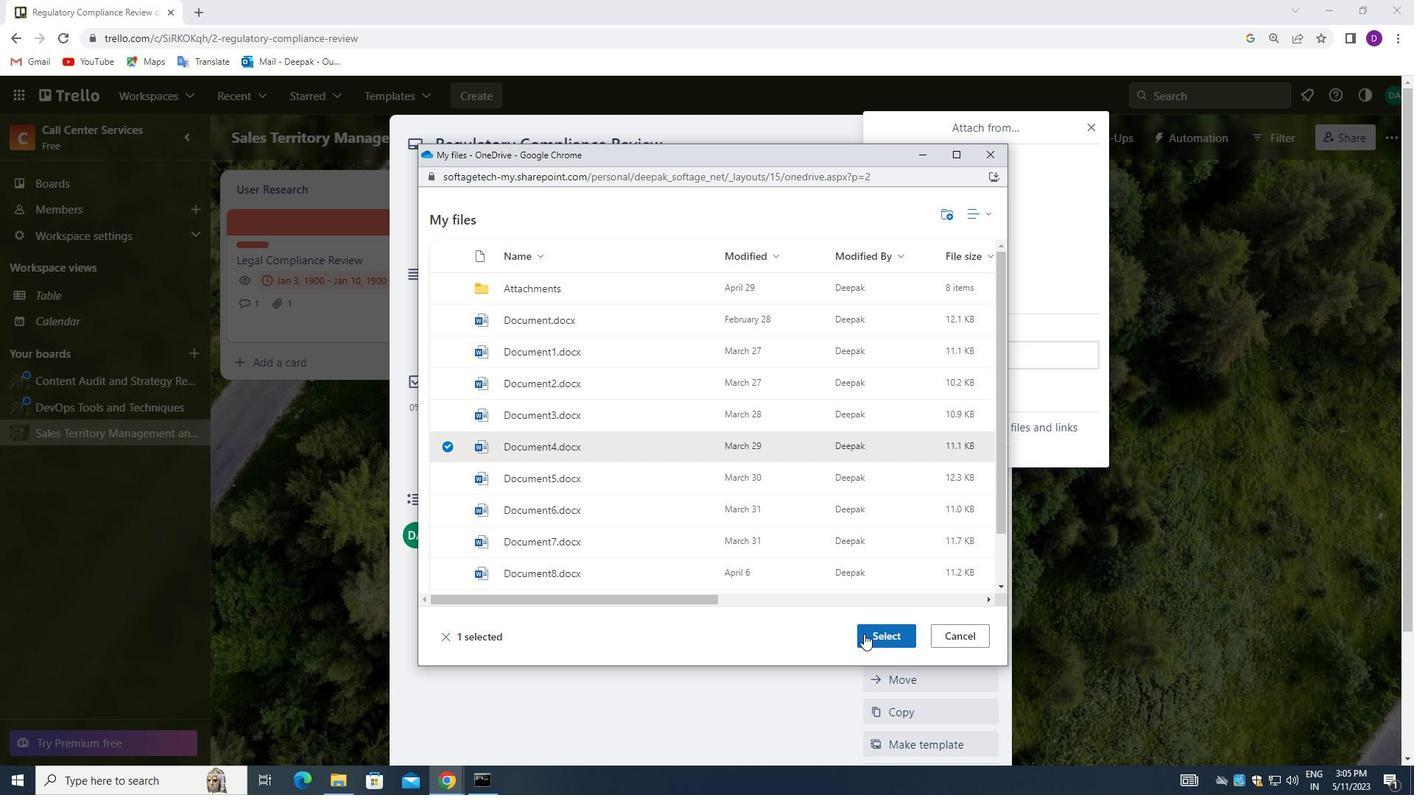 
Action: Mouse moved to (924, 444)
Screenshot: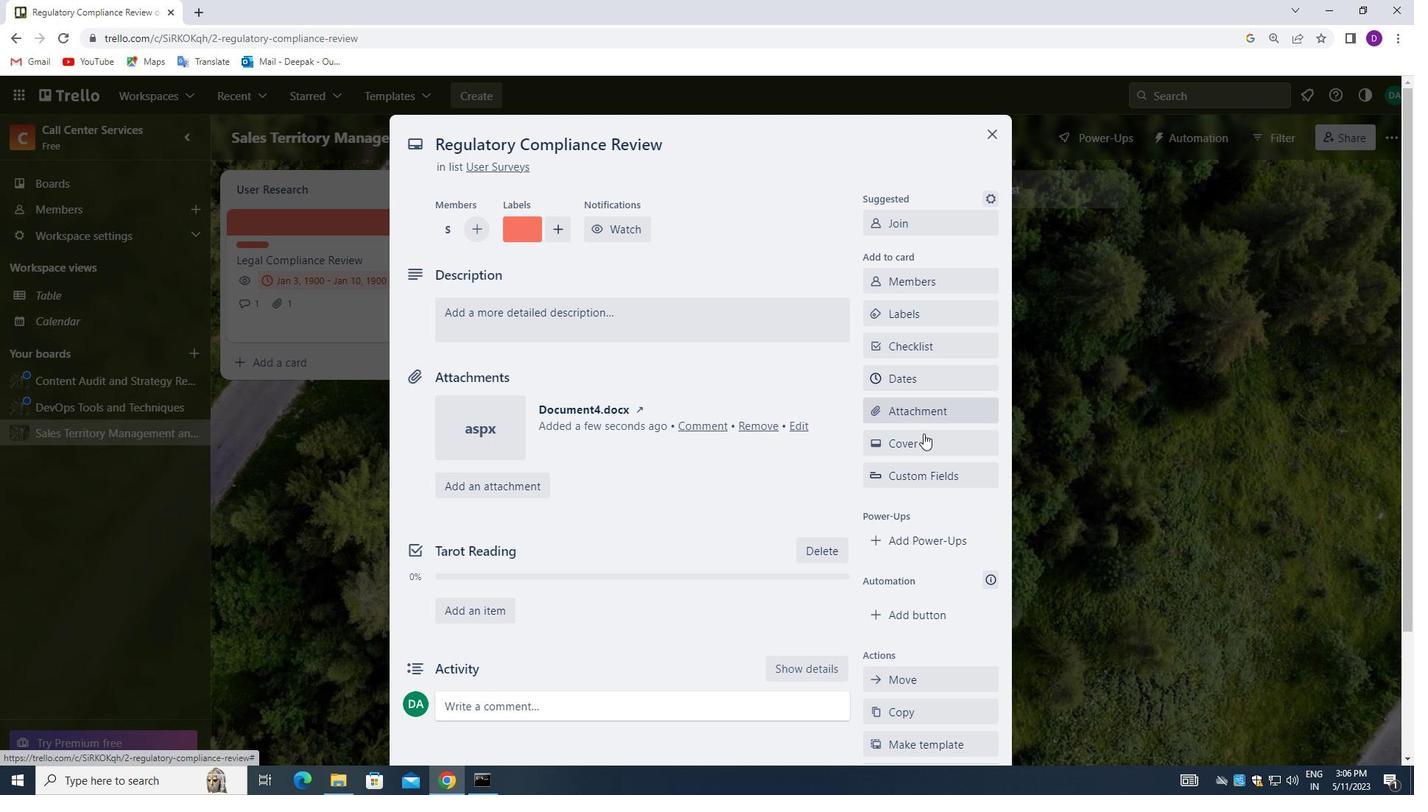 
Action: Mouse pressed left at (924, 444)
Screenshot: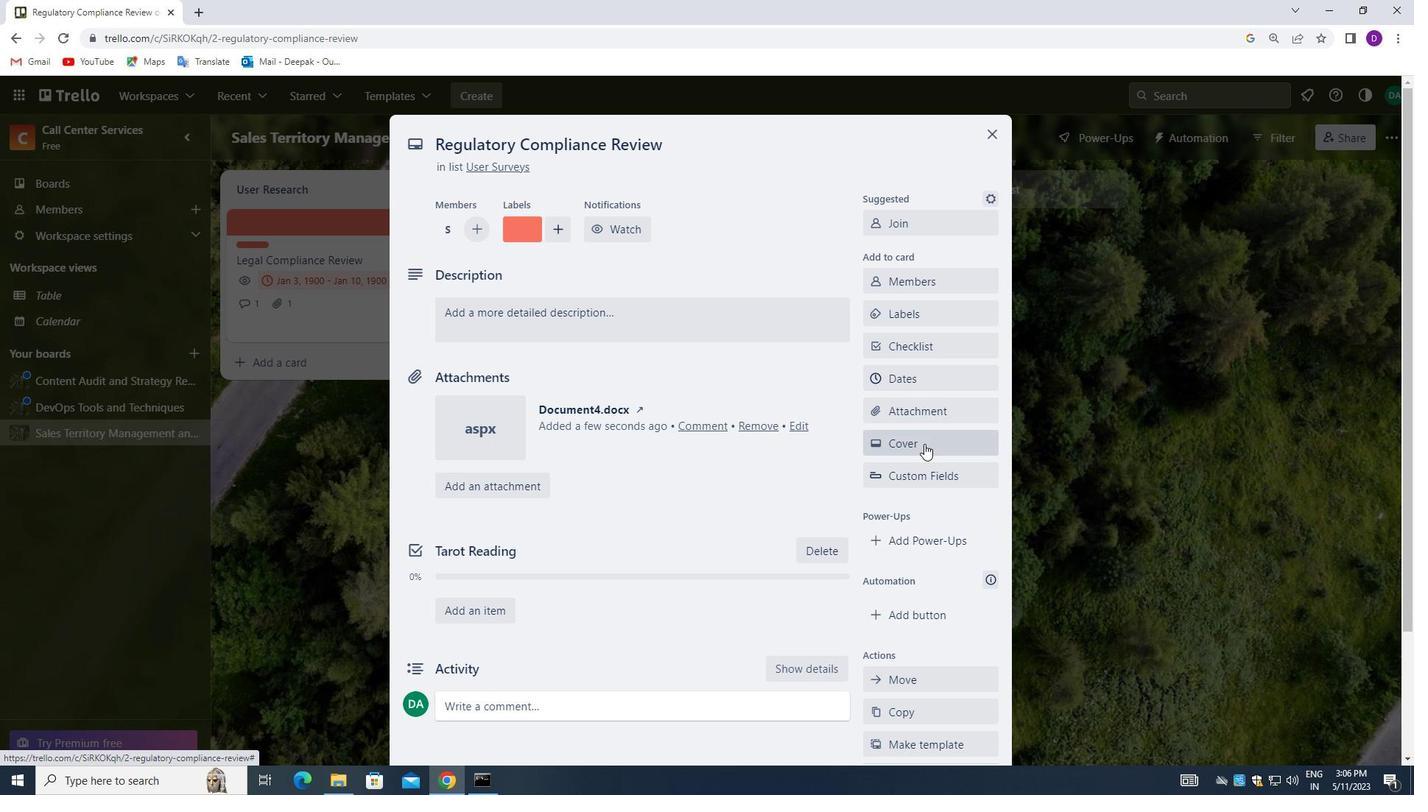 
Action: Mouse moved to (1026, 441)
Screenshot: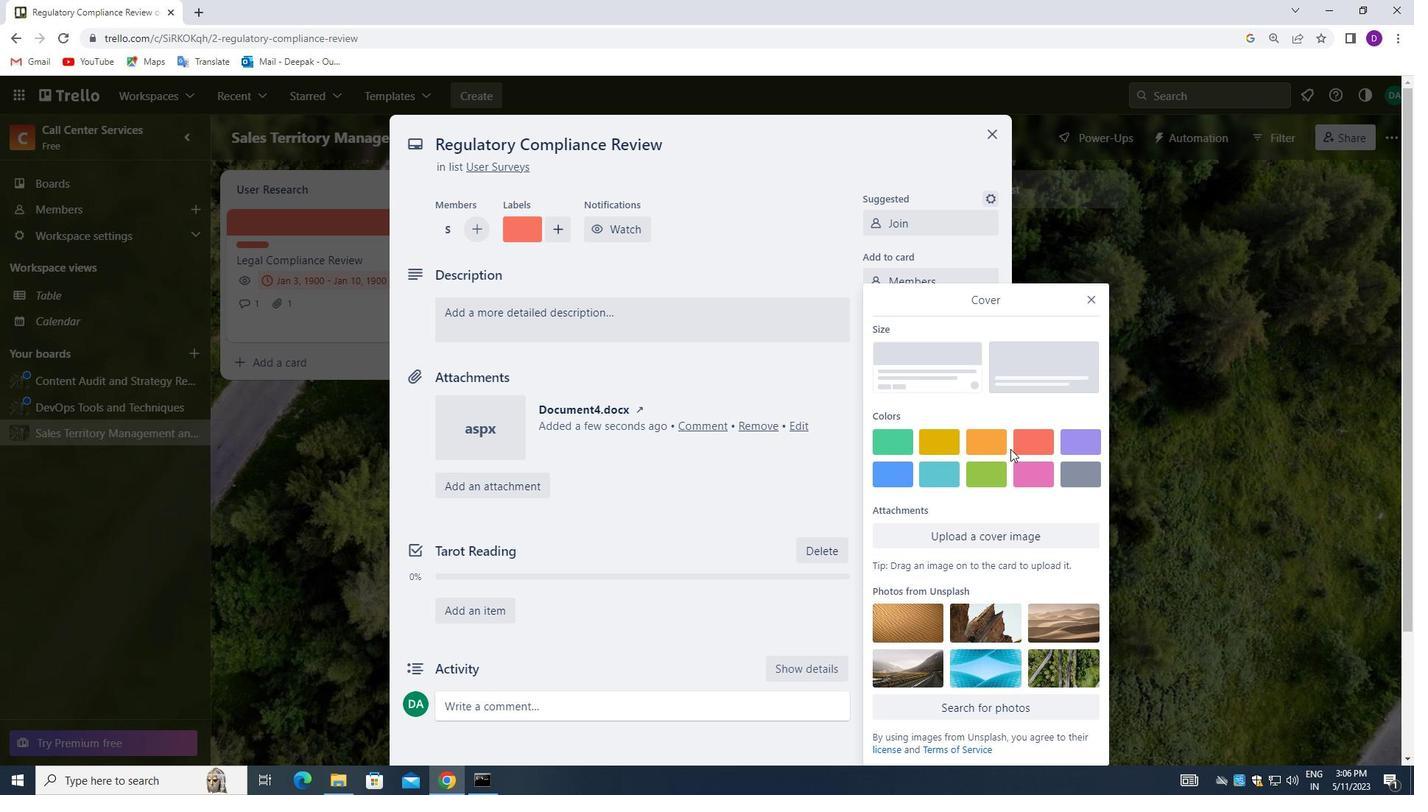 
Action: Mouse pressed left at (1026, 441)
Screenshot: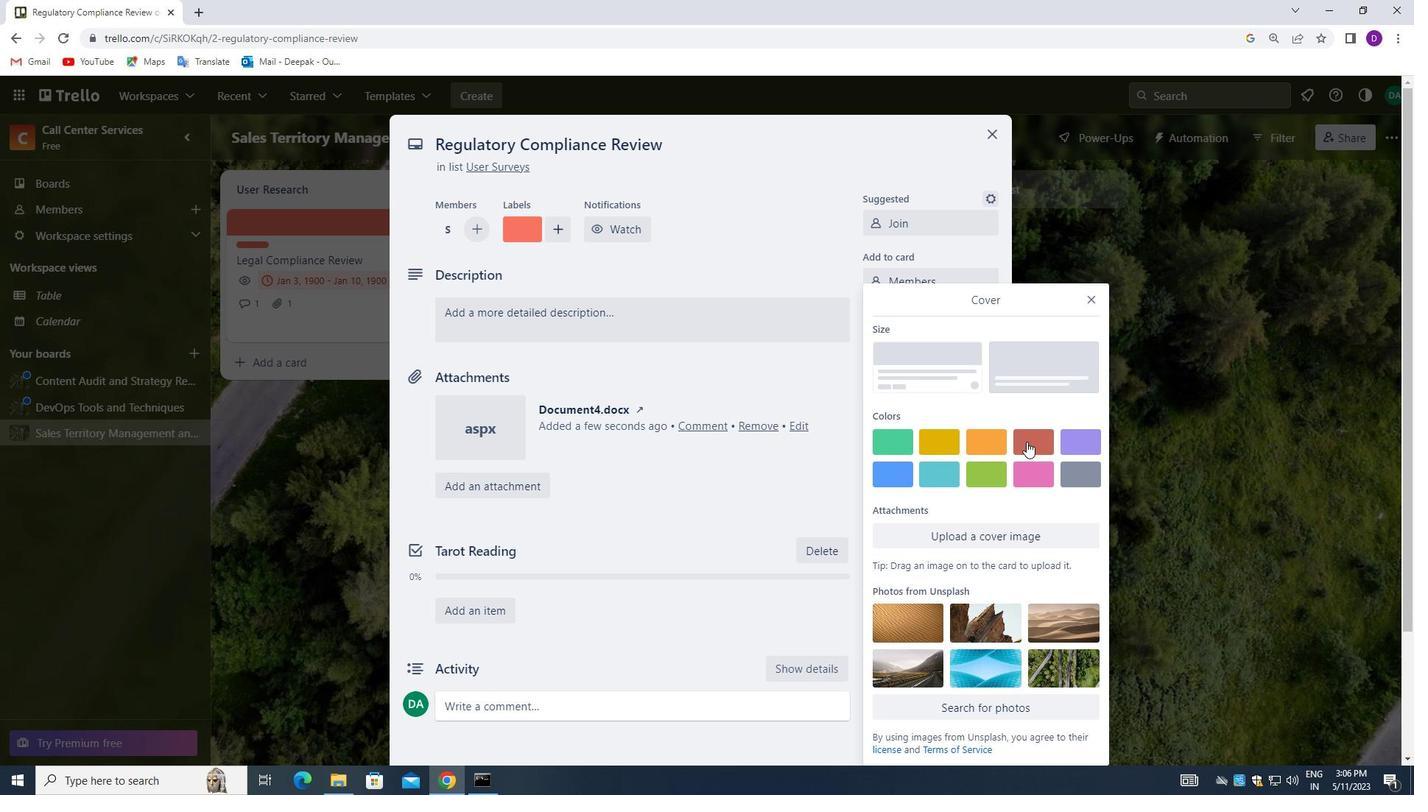 
Action: Mouse moved to (1090, 270)
Screenshot: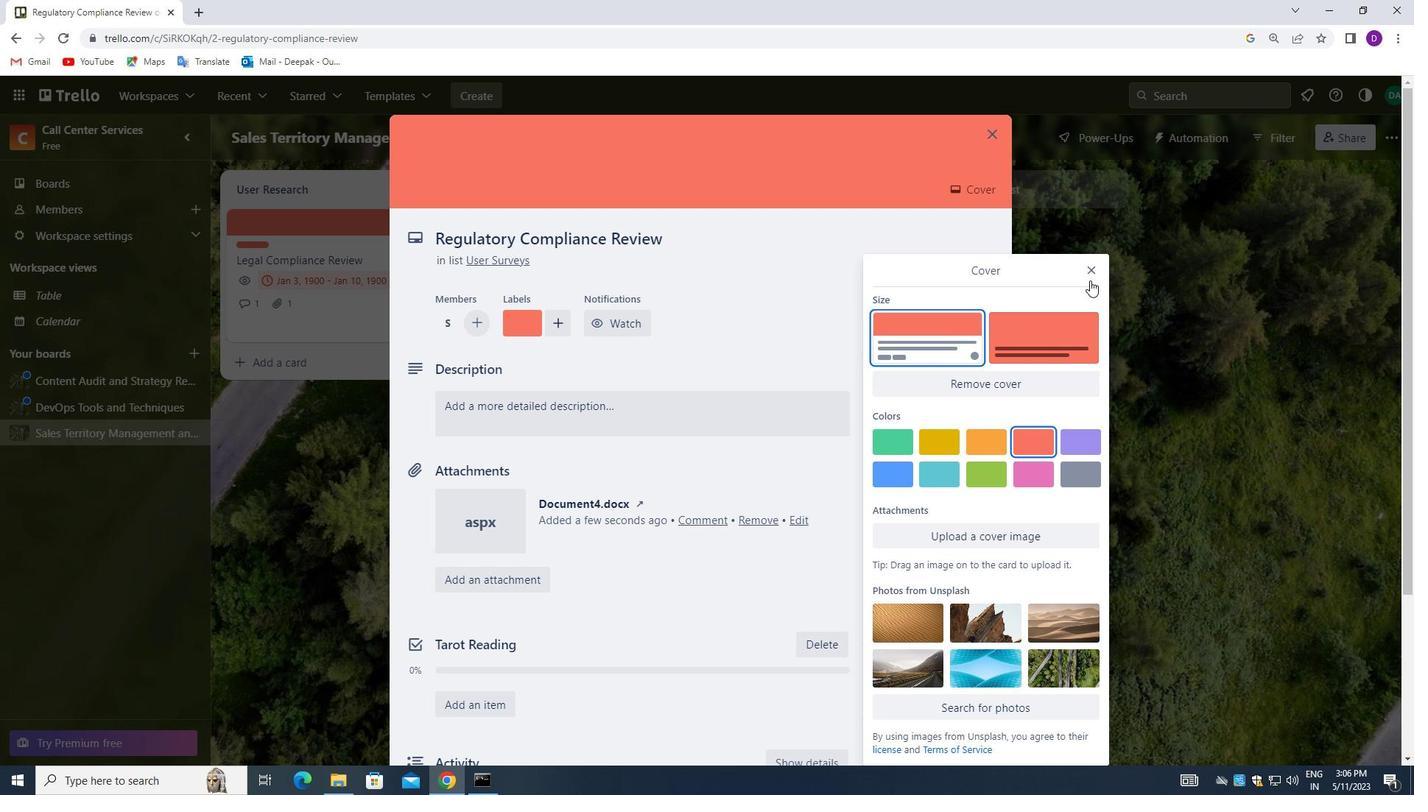 
Action: Mouse pressed left at (1090, 270)
Screenshot: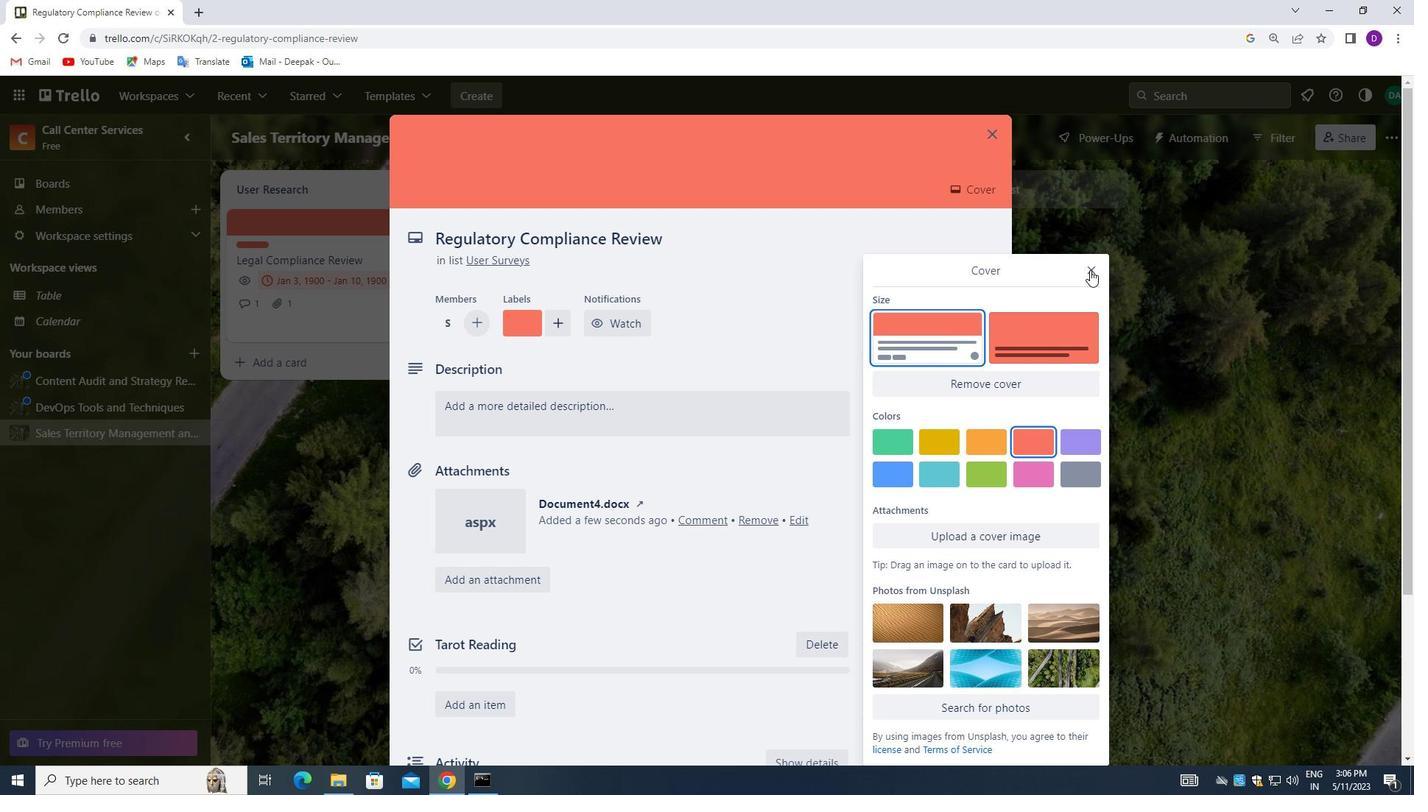 
Action: Mouse moved to (517, 405)
Screenshot: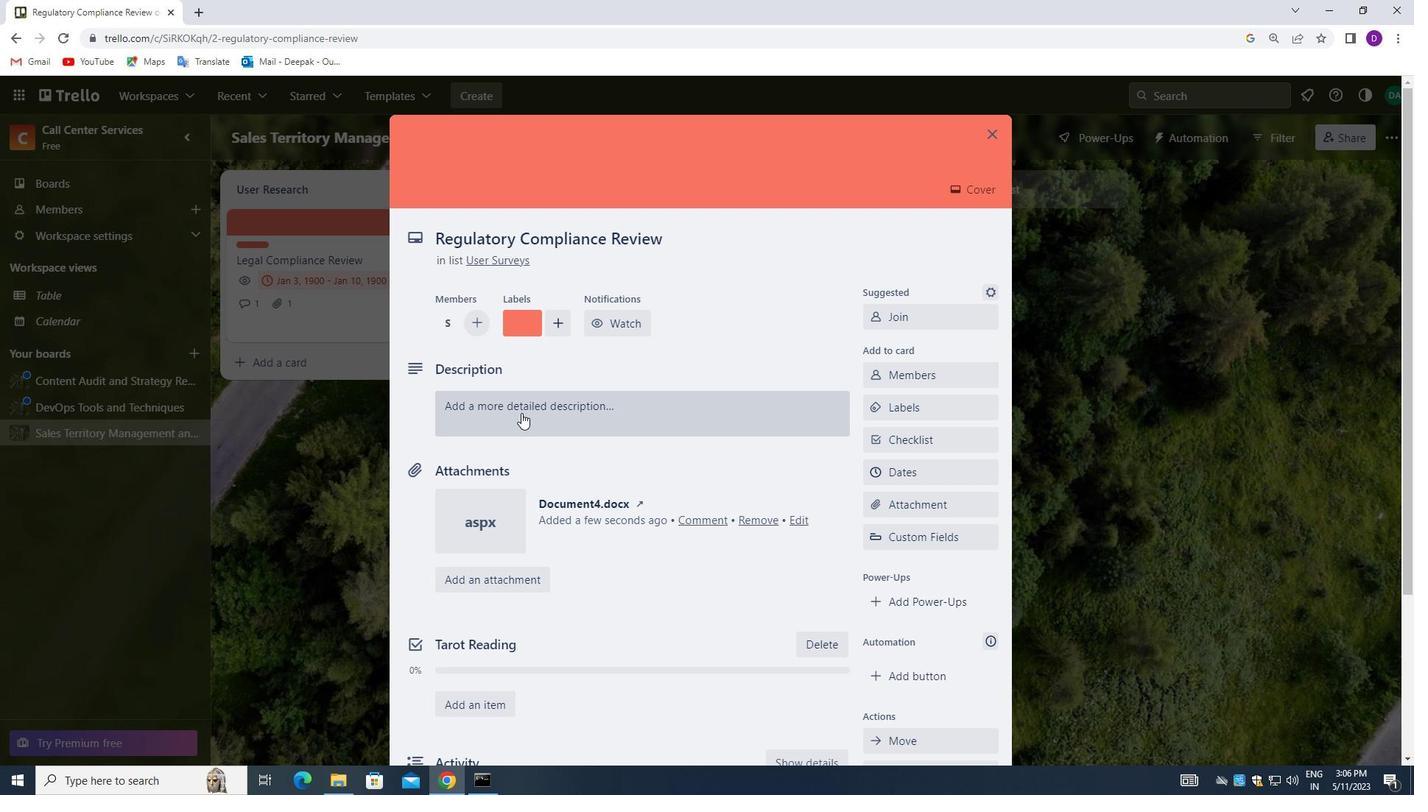 
Action: Mouse pressed left at (517, 405)
Screenshot: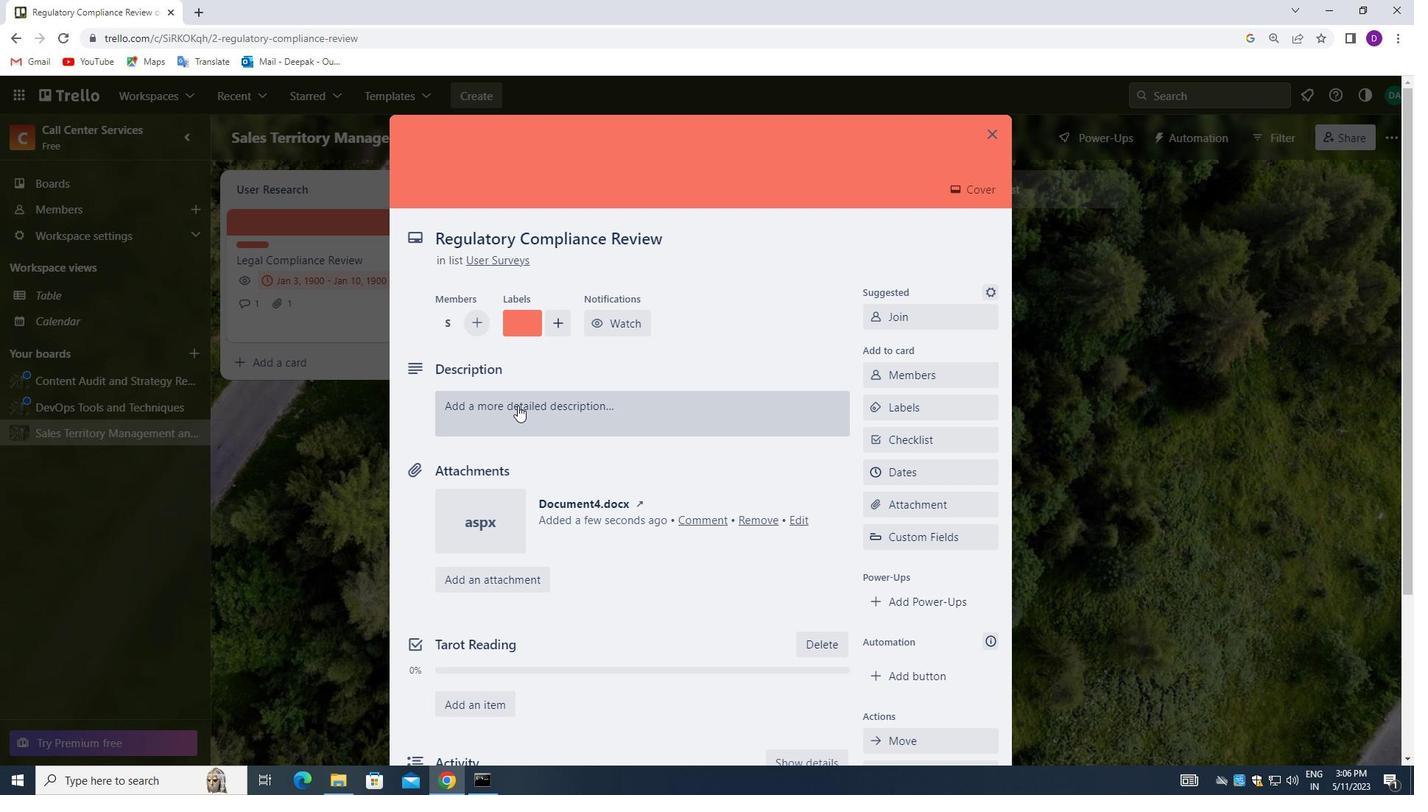 
Action: Mouse moved to (458, 466)
Screenshot: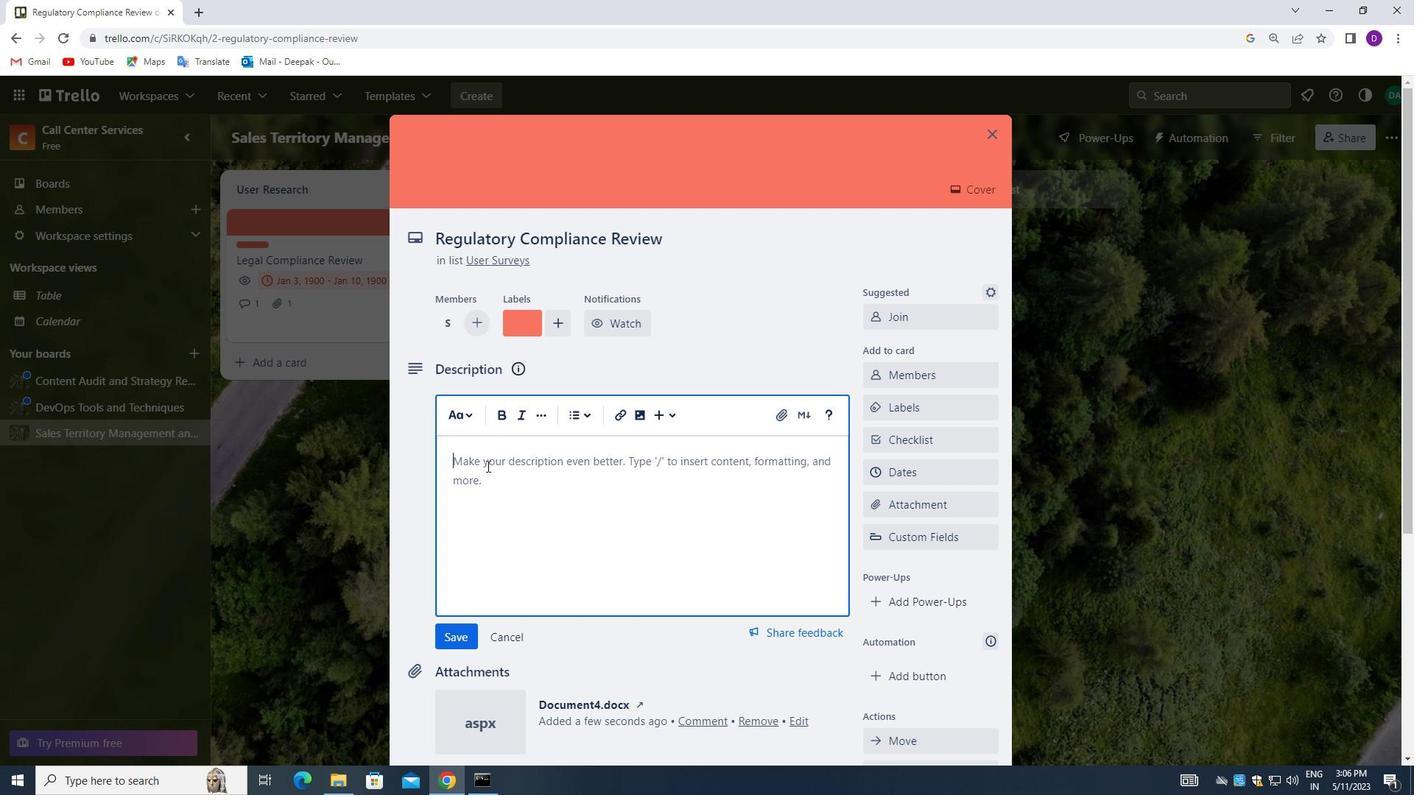 
Action: Mouse pressed left at (458, 466)
Screenshot: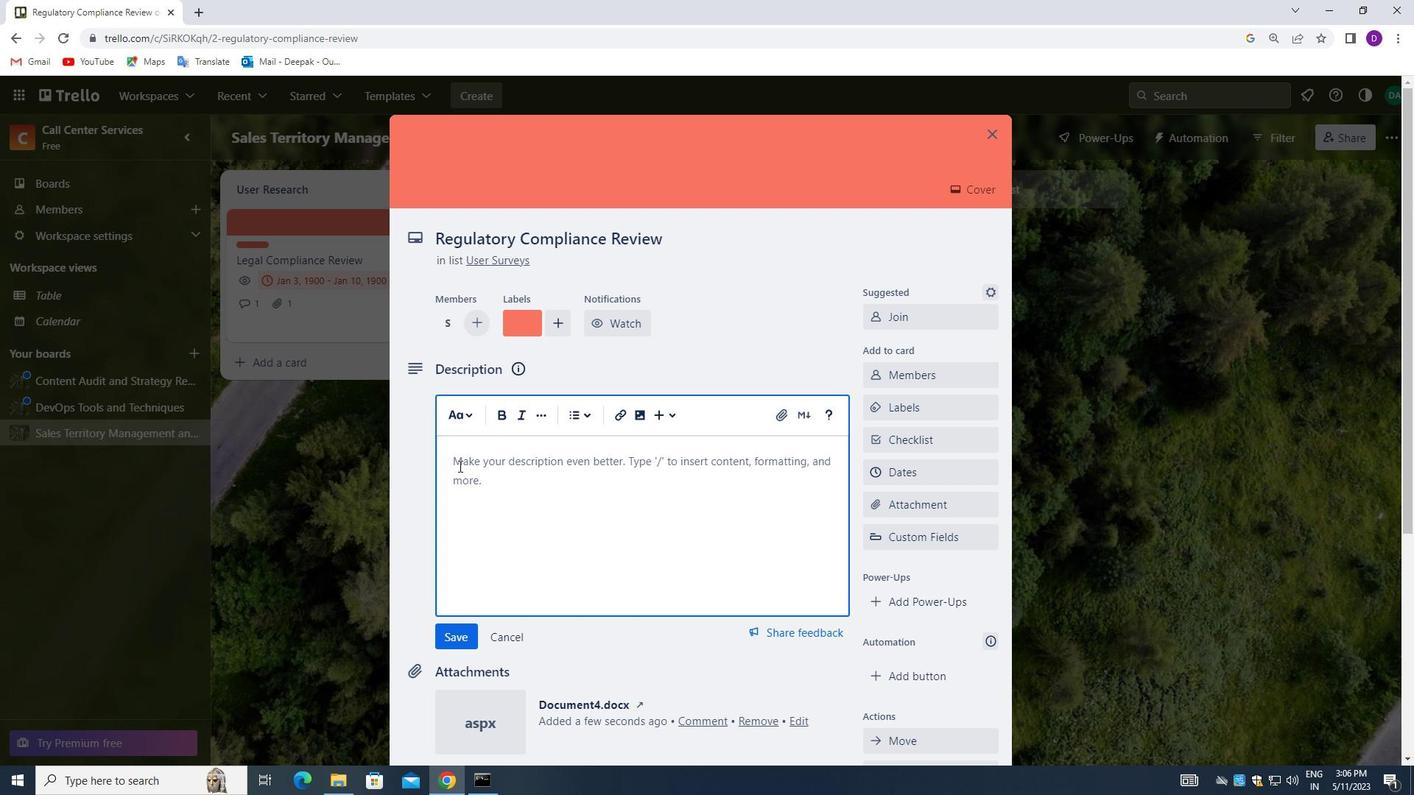 
Action: Mouse moved to (357, 456)
Screenshot: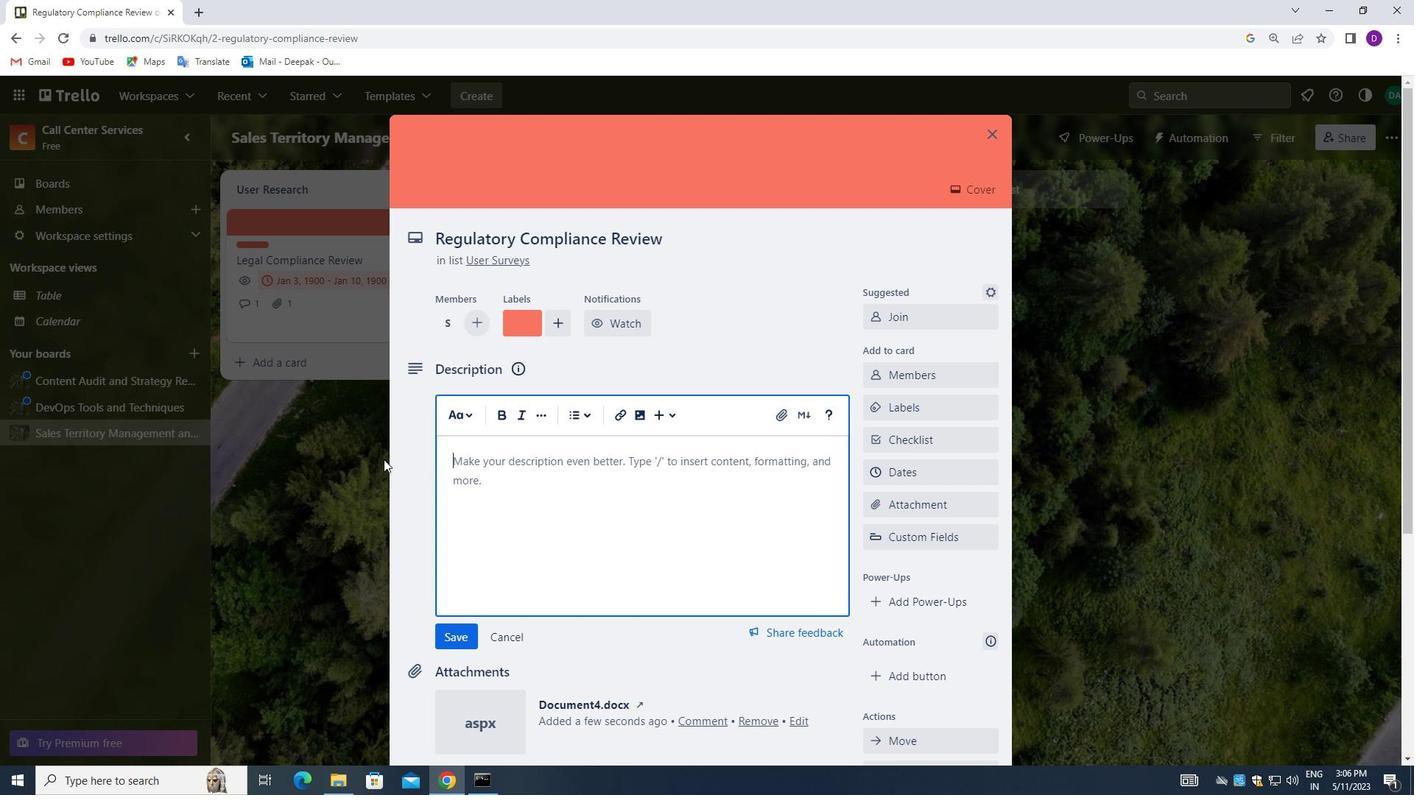 
Action: Key pressed <Key.shift_r>CREATE<Key.space>AND<Key.space>SEND<Key.space>OUT<Key.space>EMPLOYEE<Key.space>ENGAGEMENT<Key.space>SURVEY.
Screenshot: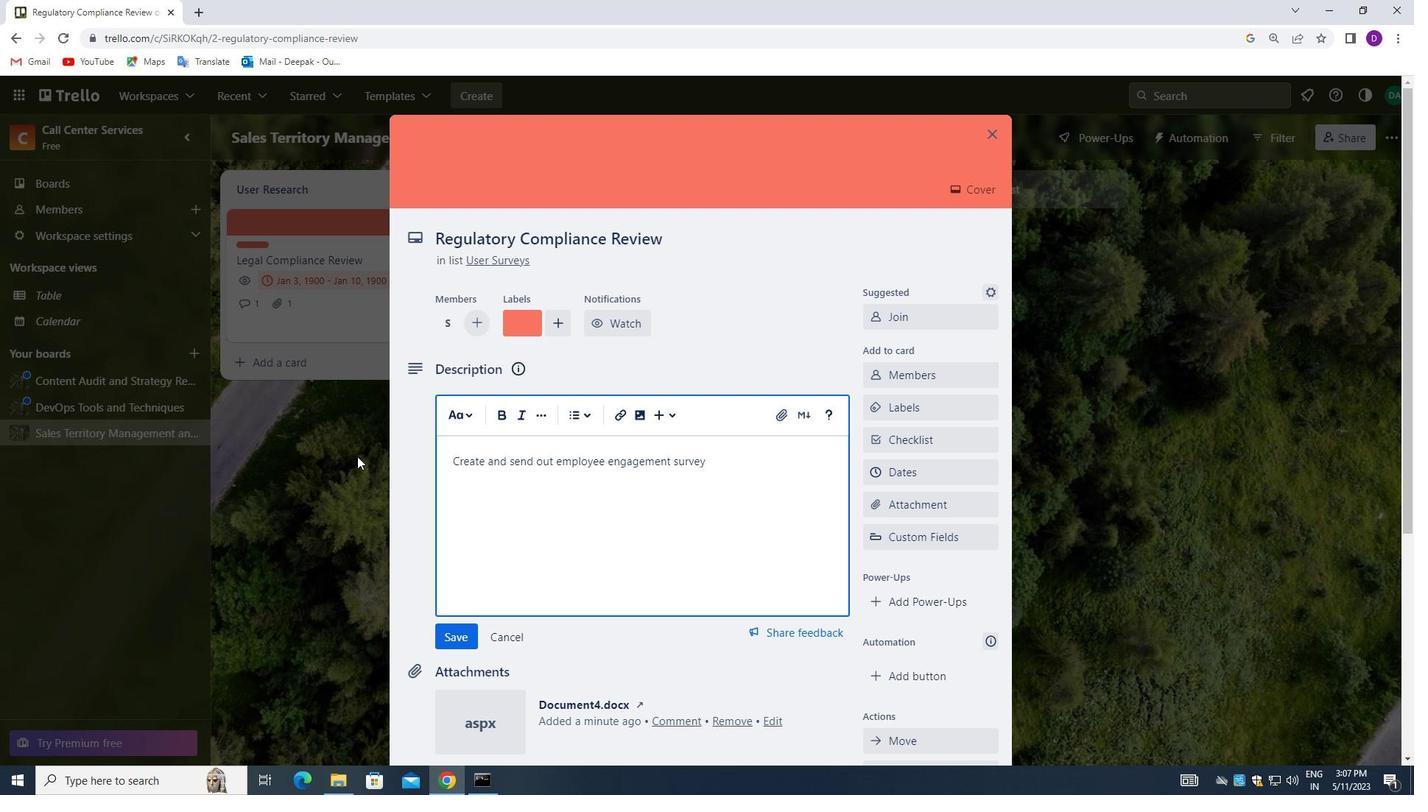 
Action: Mouse moved to (446, 633)
Screenshot: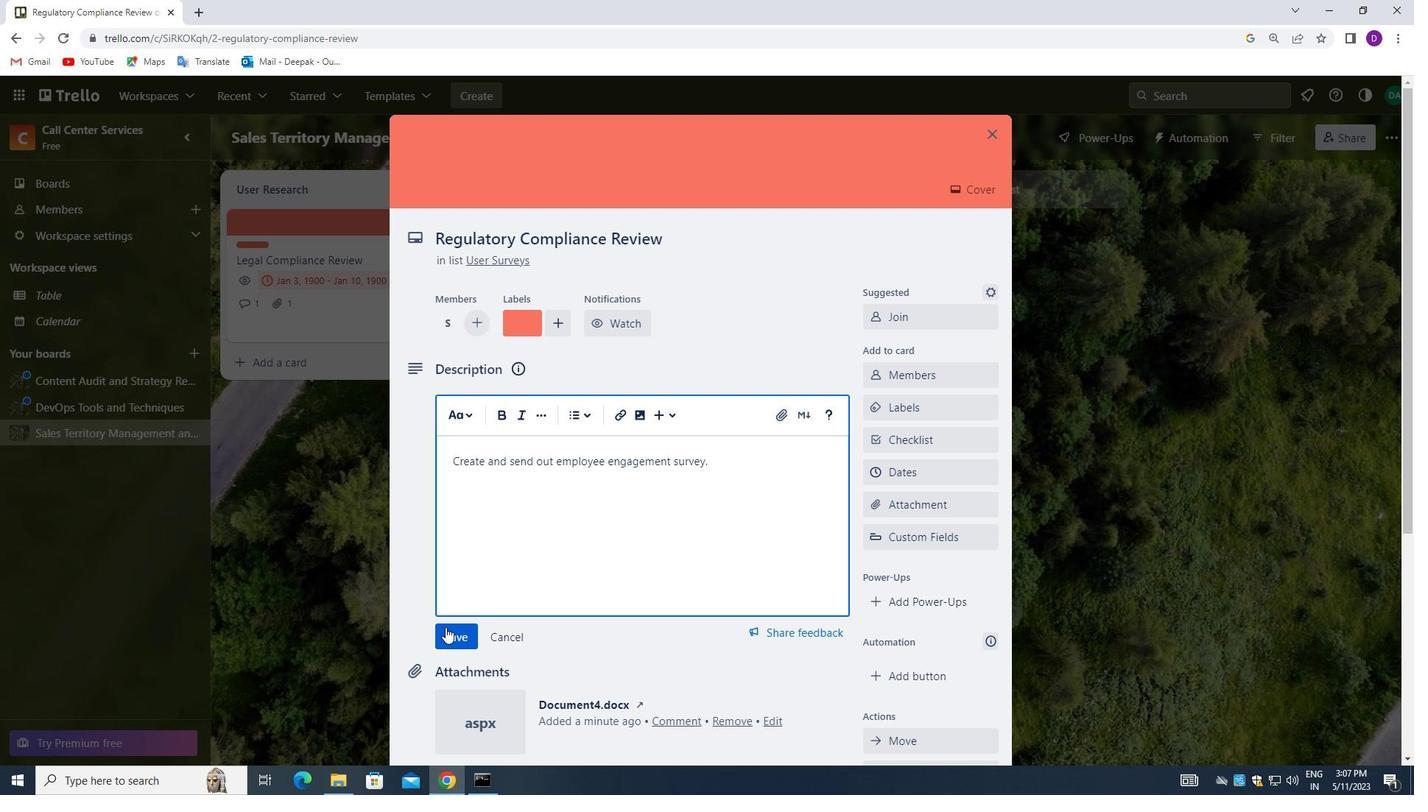 
Action: Mouse pressed left at (446, 633)
Screenshot: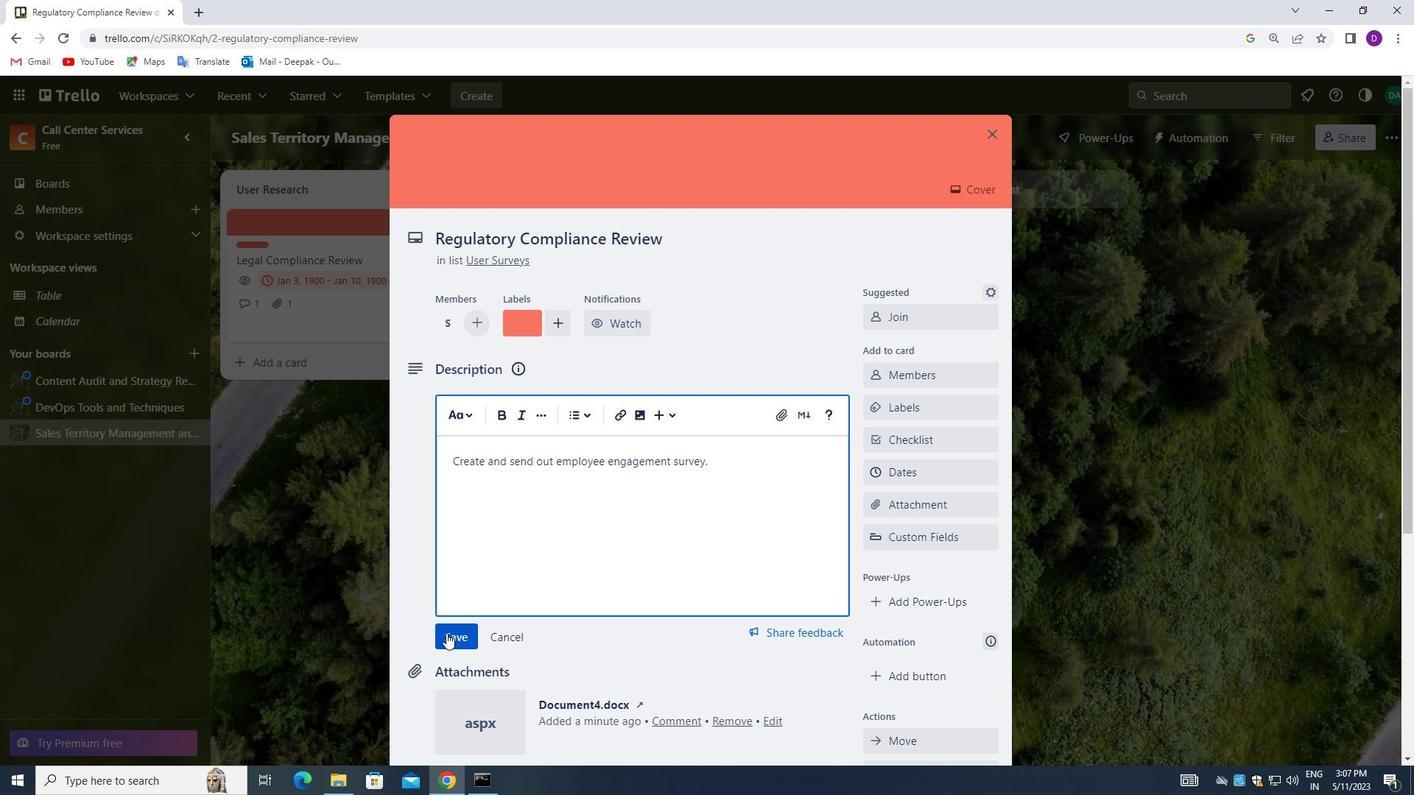 
Action: Mouse moved to (534, 521)
Screenshot: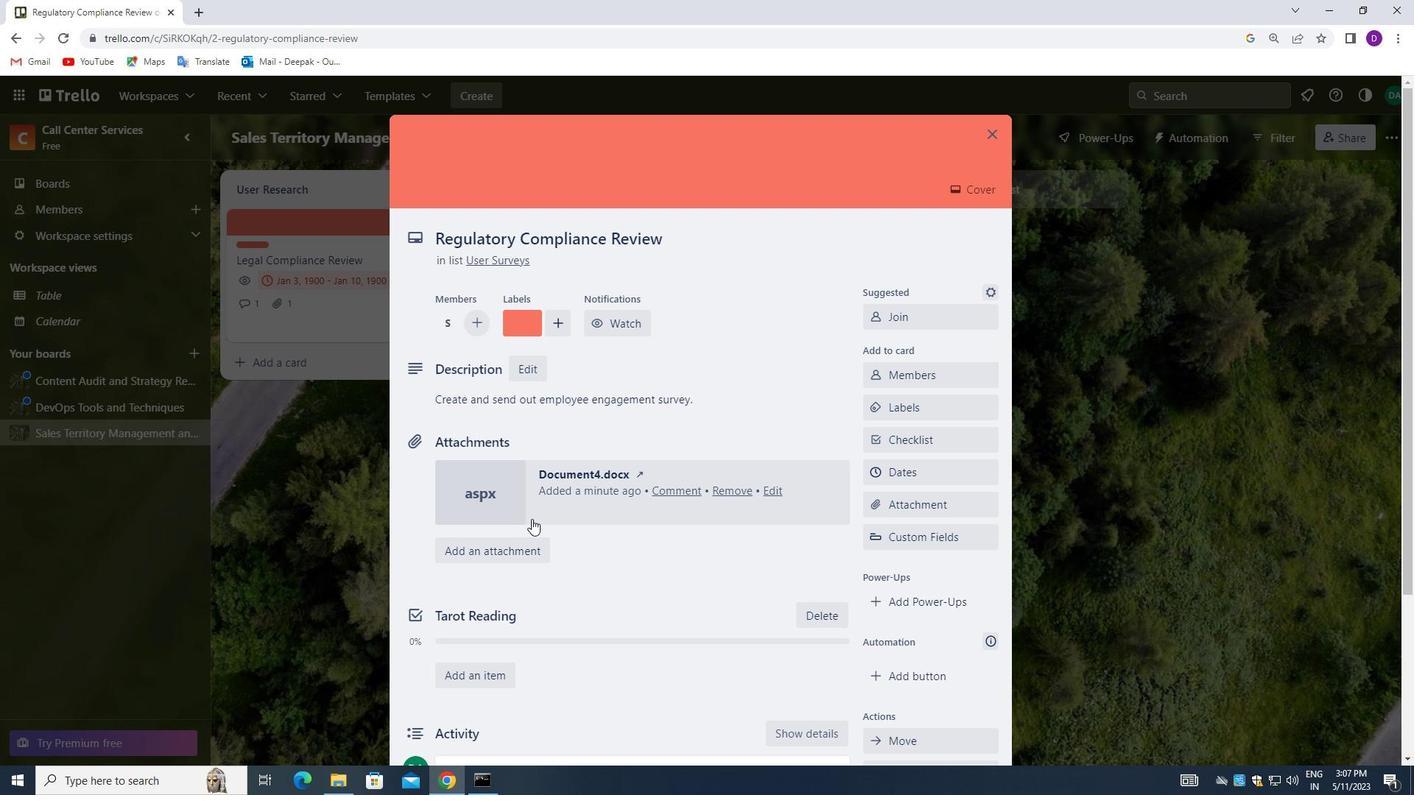 
Action: Mouse scrolled (534, 520) with delta (0, 0)
Screenshot: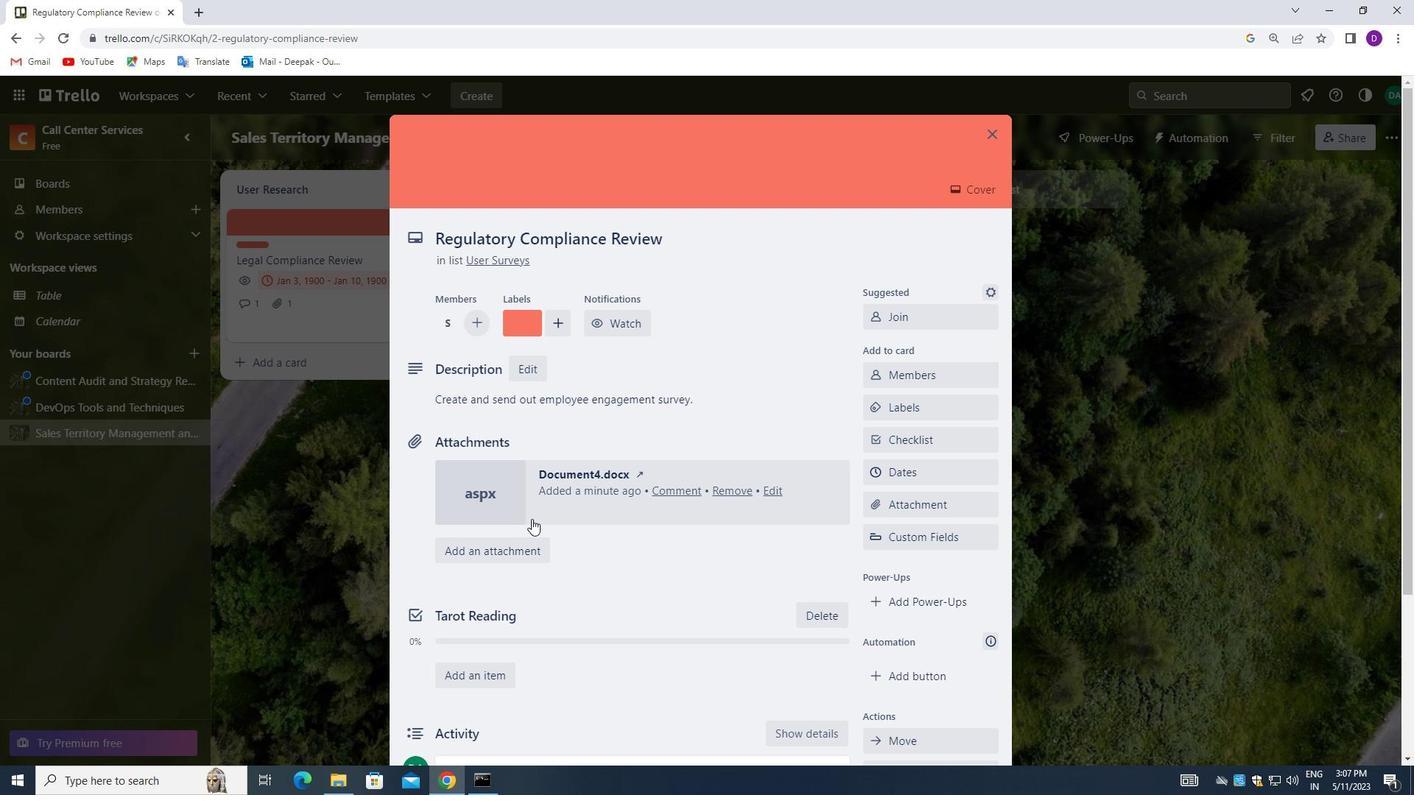 
Action: Mouse moved to (536, 527)
Screenshot: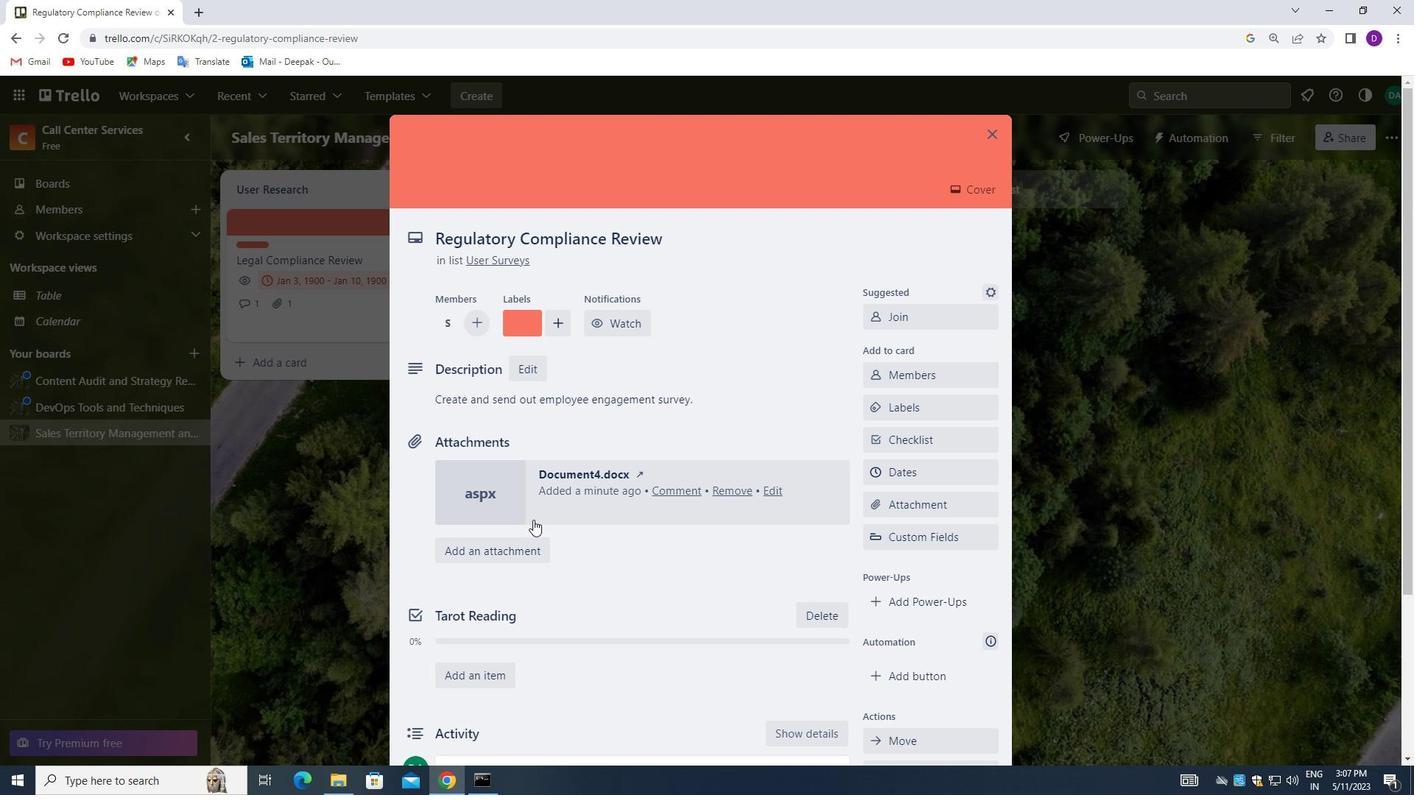 
Action: Mouse scrolled (536, 526) with delta (0, 0)
Screenshot: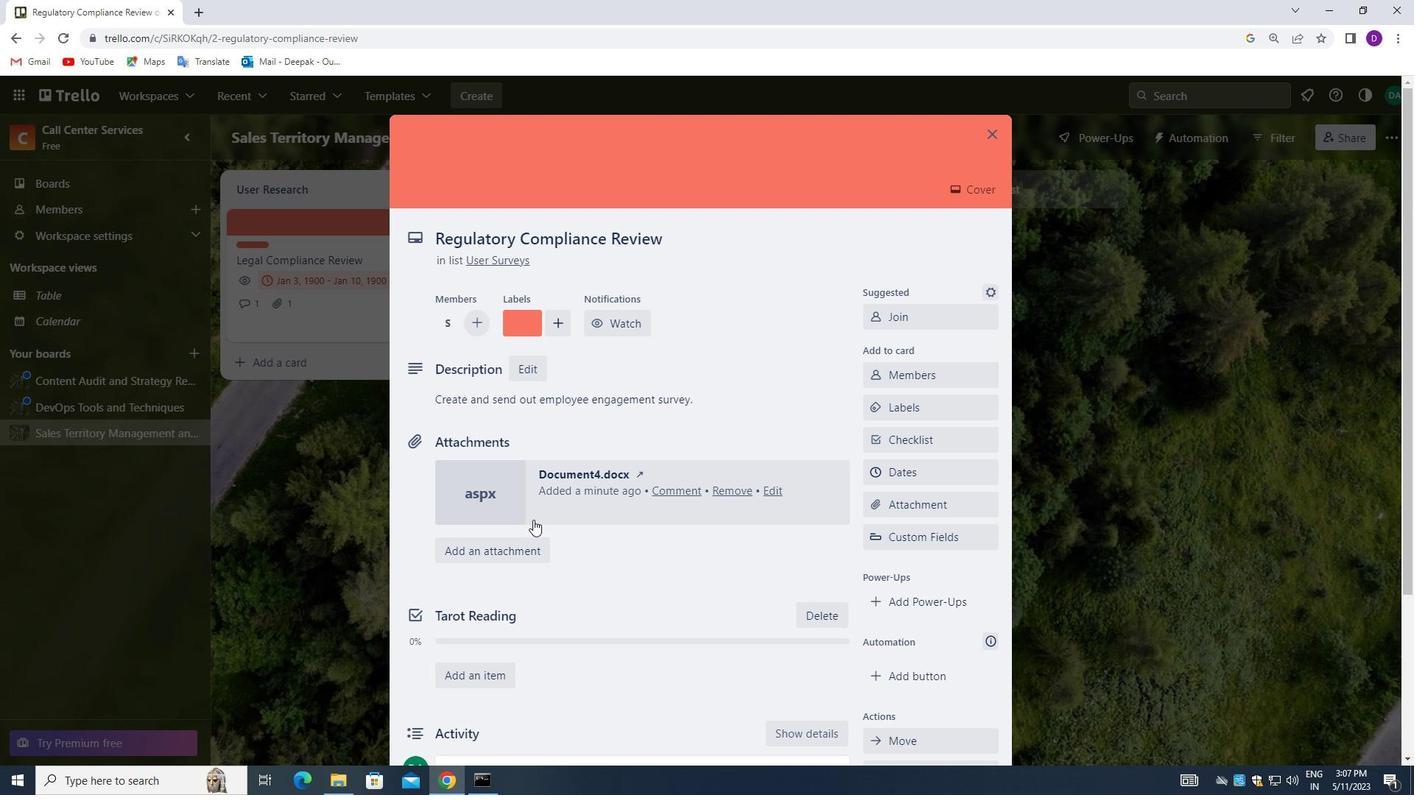 
Action: Mouse moved to (536, 530)
Screenshot: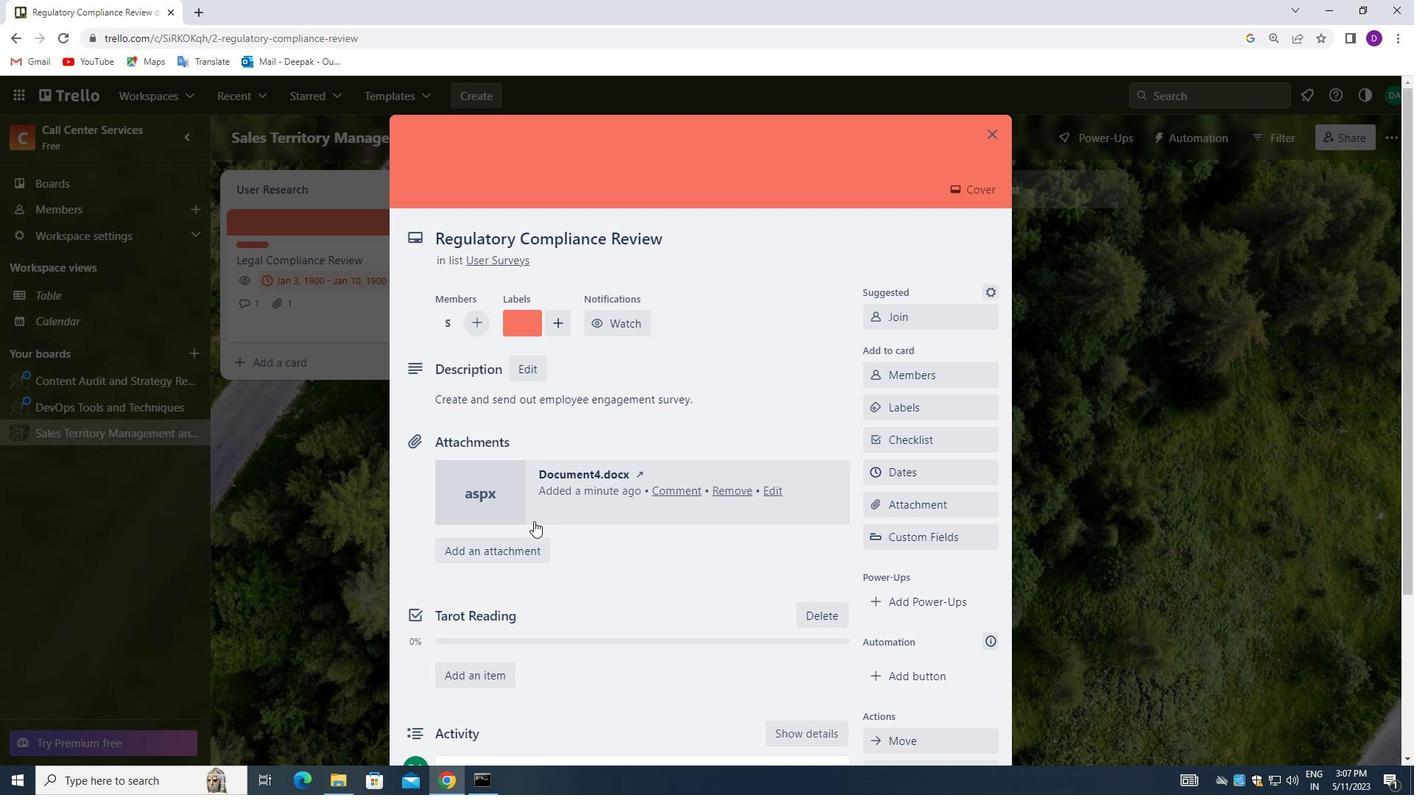 
Action: Mouse scrolled (536, 529) with delta (0, 0)
Screenshot: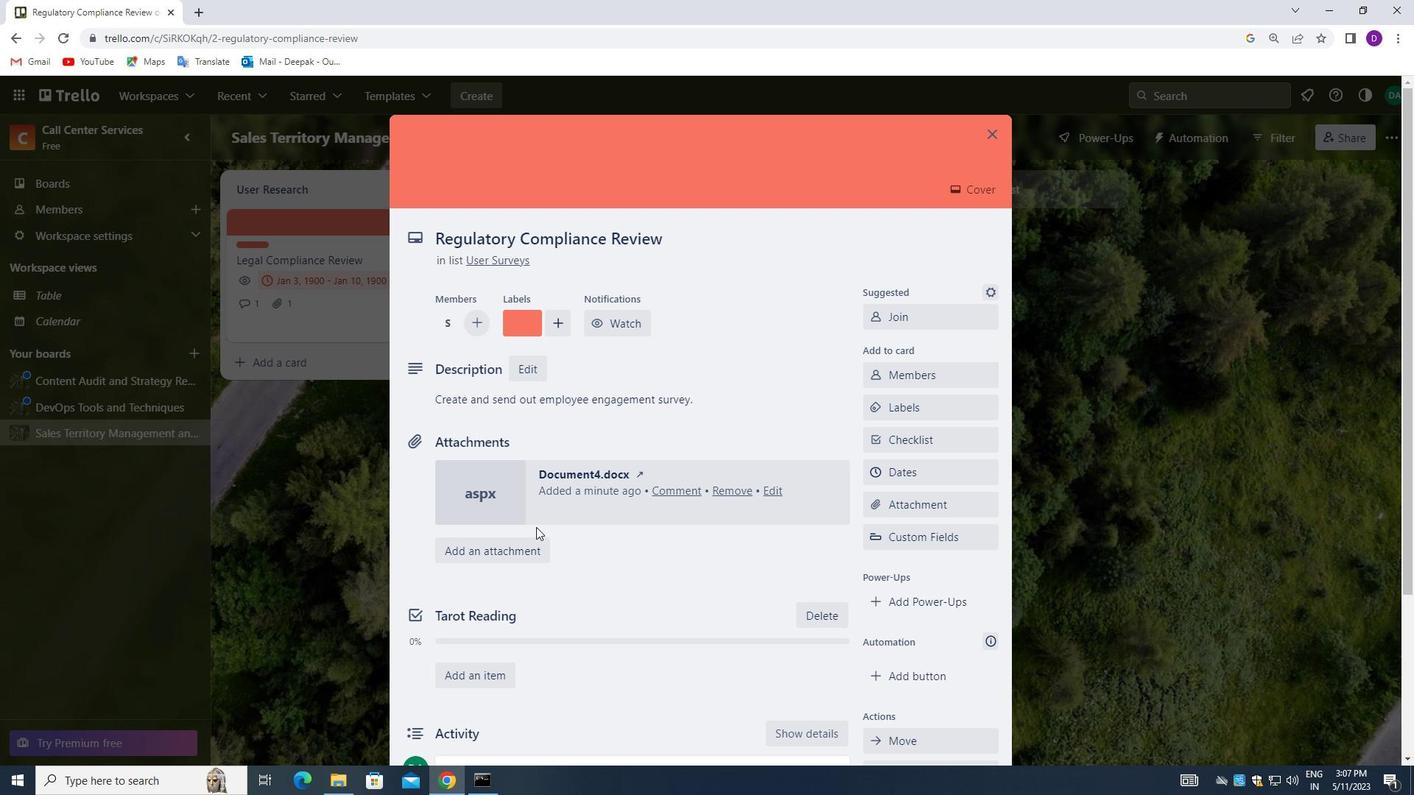 
Action: Mouse moved to (538, 538)
Screenshot: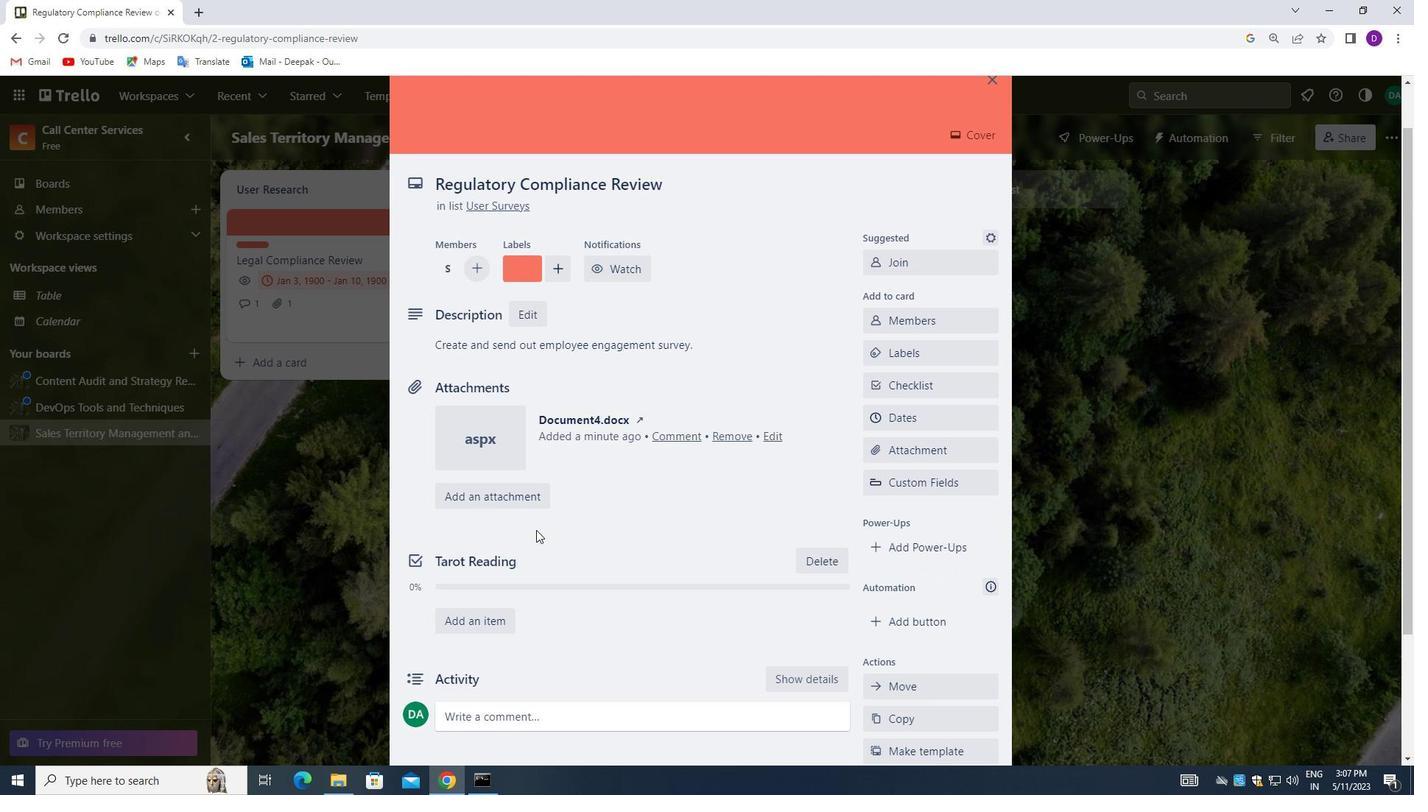 
Action: Mouse scrolled (538, 537) with delta (0, 0)
Screenshot: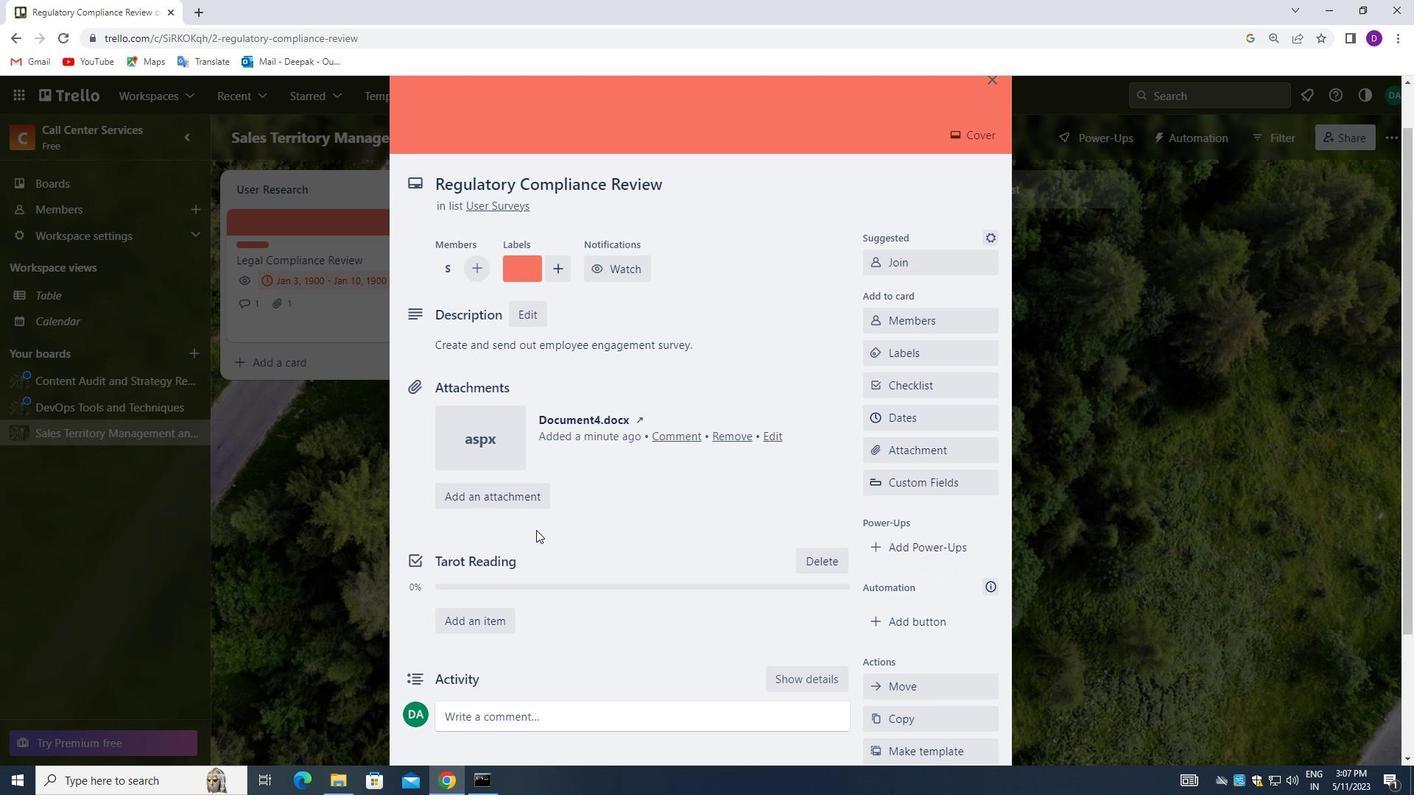 
Action: Mouse moved to (524, 551)
Screenshot: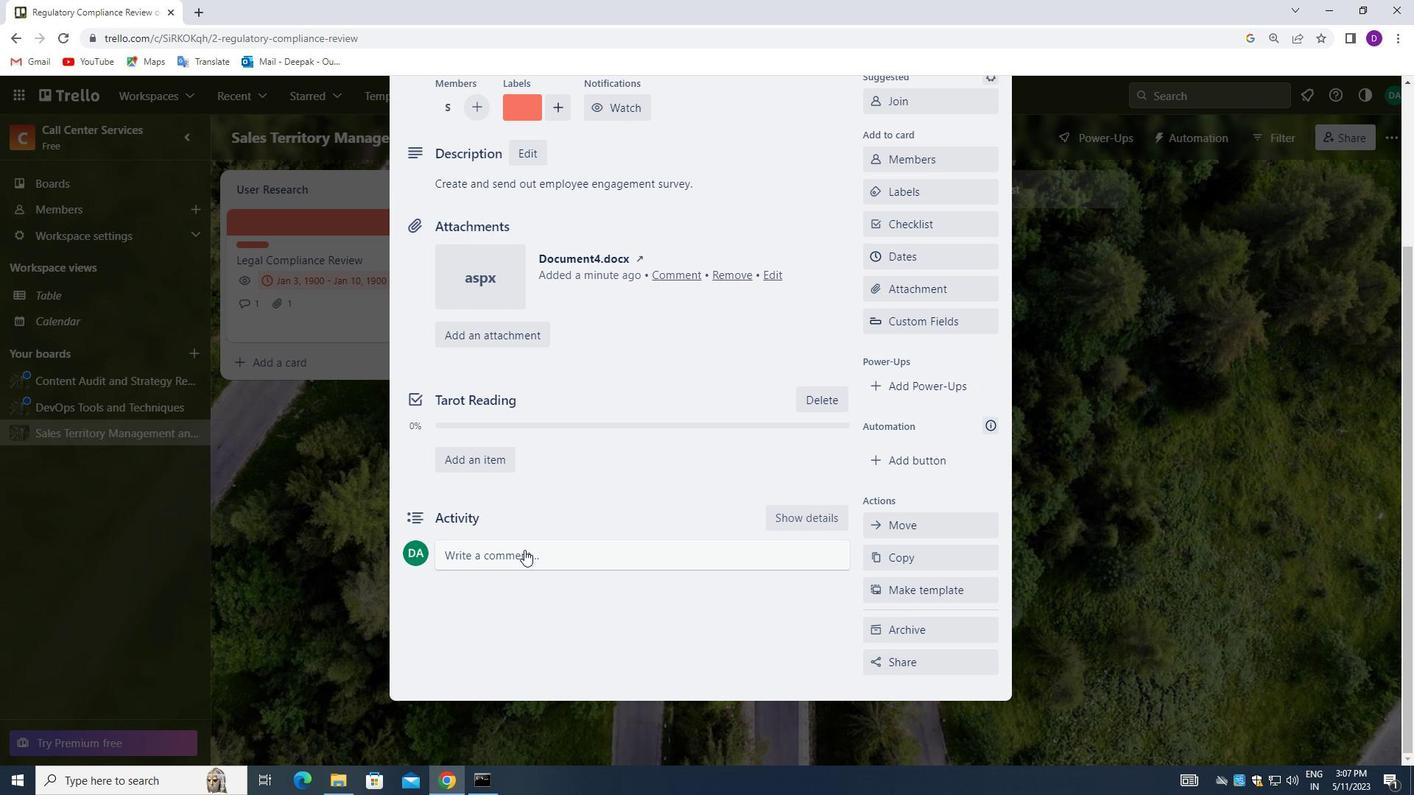 
Action: Mouse pressed left at (524, 551)
Screenshot: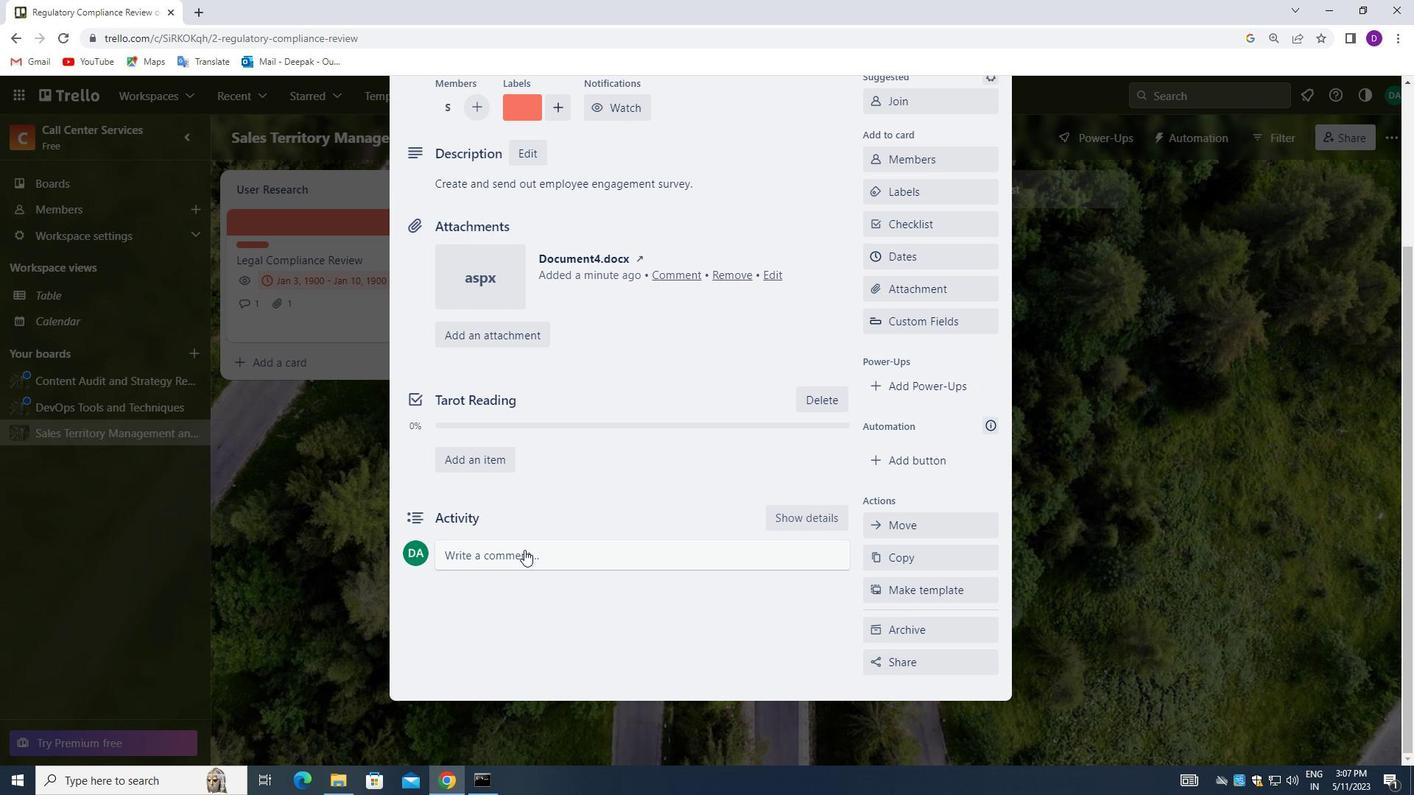 
Action: Mouse moved to (494, 599)
Screenshot: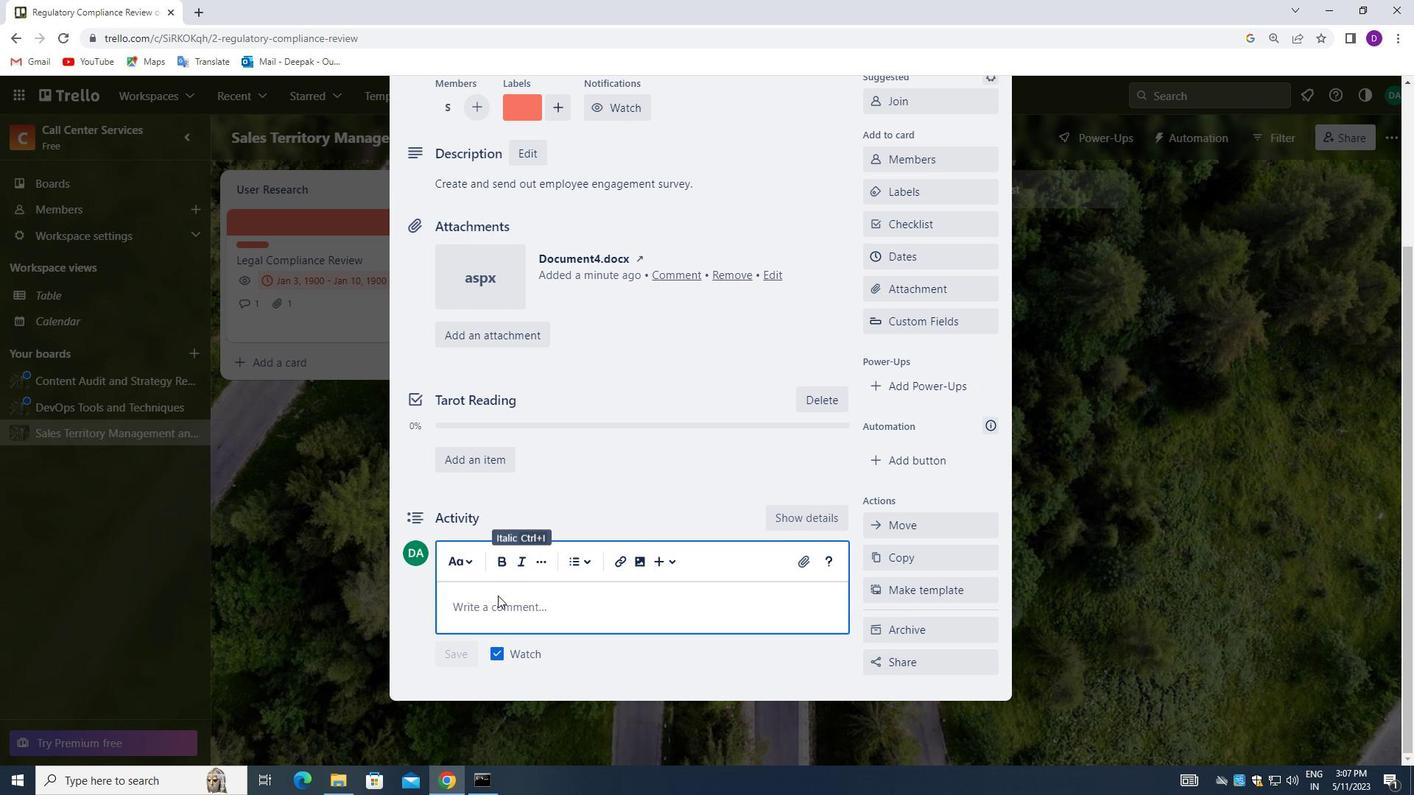 
Action: Mouse pressed left at (494, 599)
Screenshot: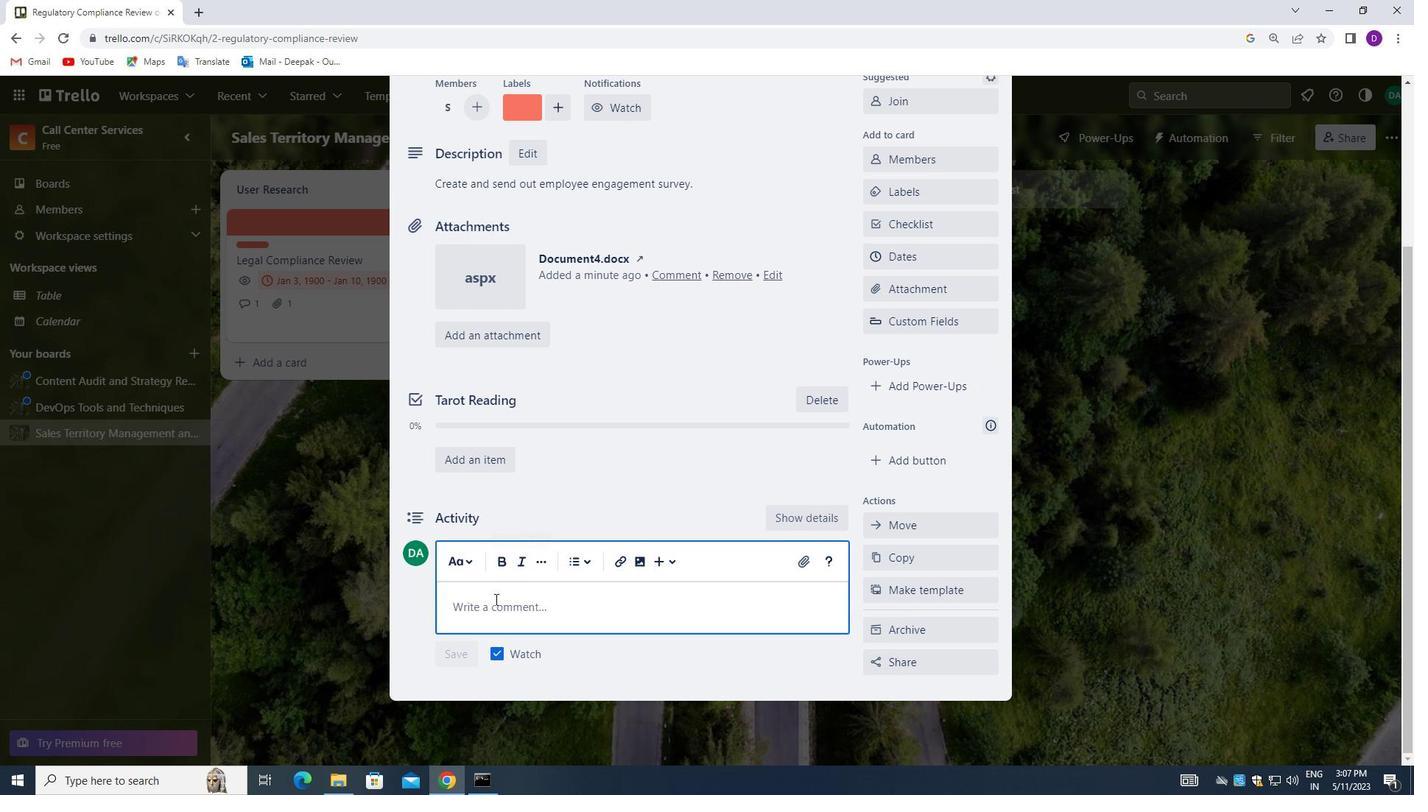 
Action: Mouse moved to (433, 483)
Screenshot: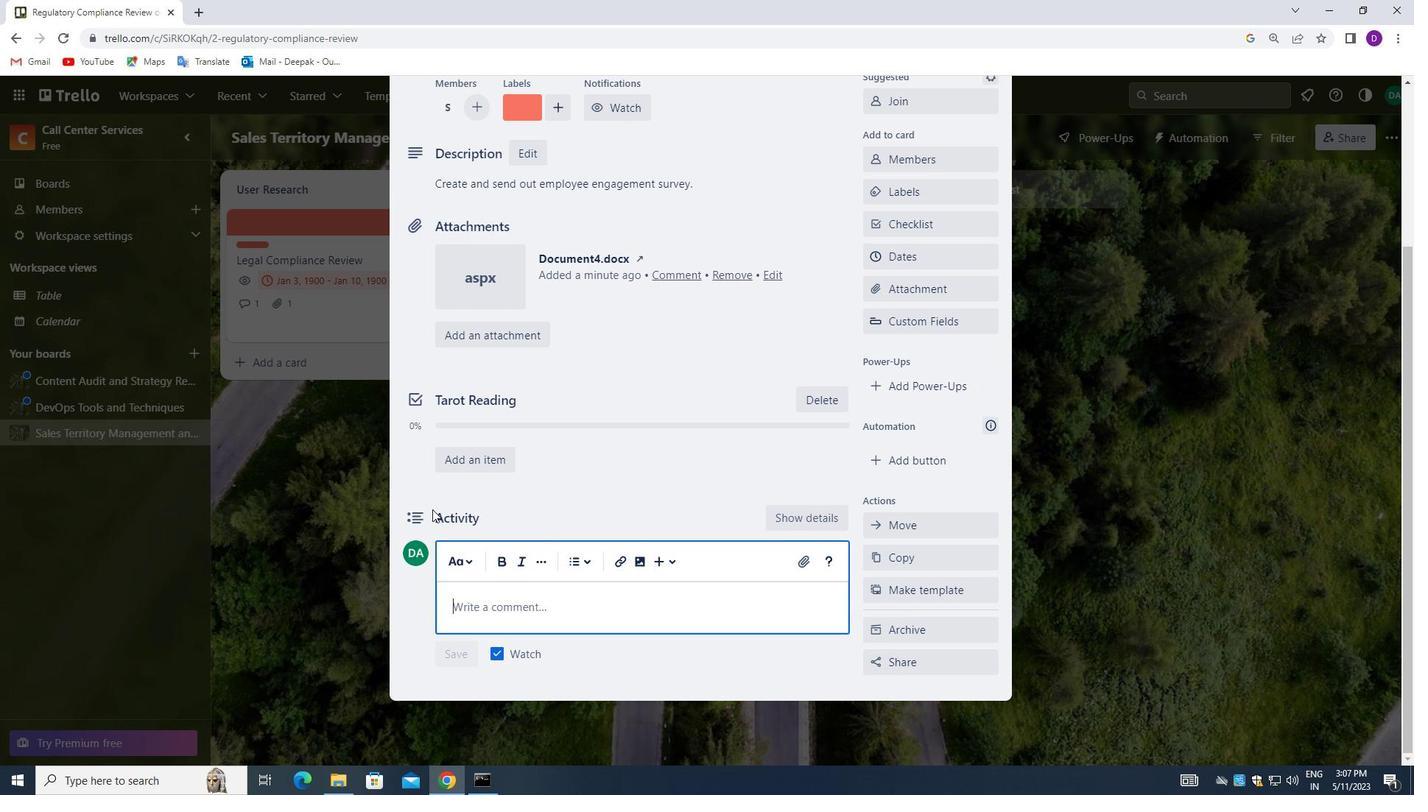 
Action: Key pressed <Key.shift_r>WE<Key.space>SHOULD<Key.space>APPROACH<Key.space>THIS<Key.space>TAL<Key.backspace>SK<Key.space>WITH<Key.space>A<Key.space>SENSE<Key.space>OF<Key.space>EXPERIMENTATION<Key.space>AND<Key.space>EXPLORATION,<Key.space>WILLING<Key.space>TO<Key.space>T<Key.backspace>TRY<Key.space>NEW<Key.space>THINGS<Key.space>AND<Key.space>TAKE<Key.space>RISKS.
Screenshot: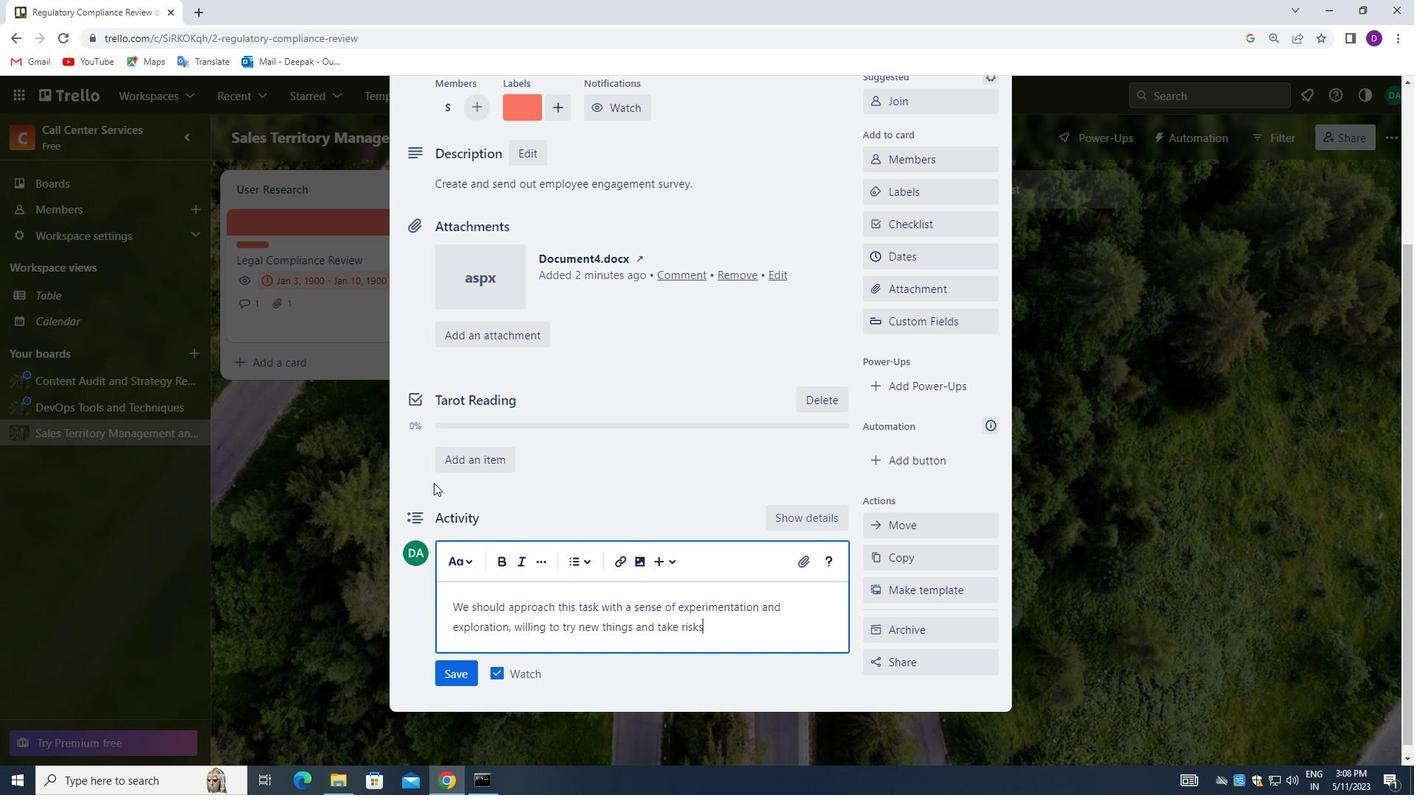
Action: Mouse moved to (451, 678)
Screenshot: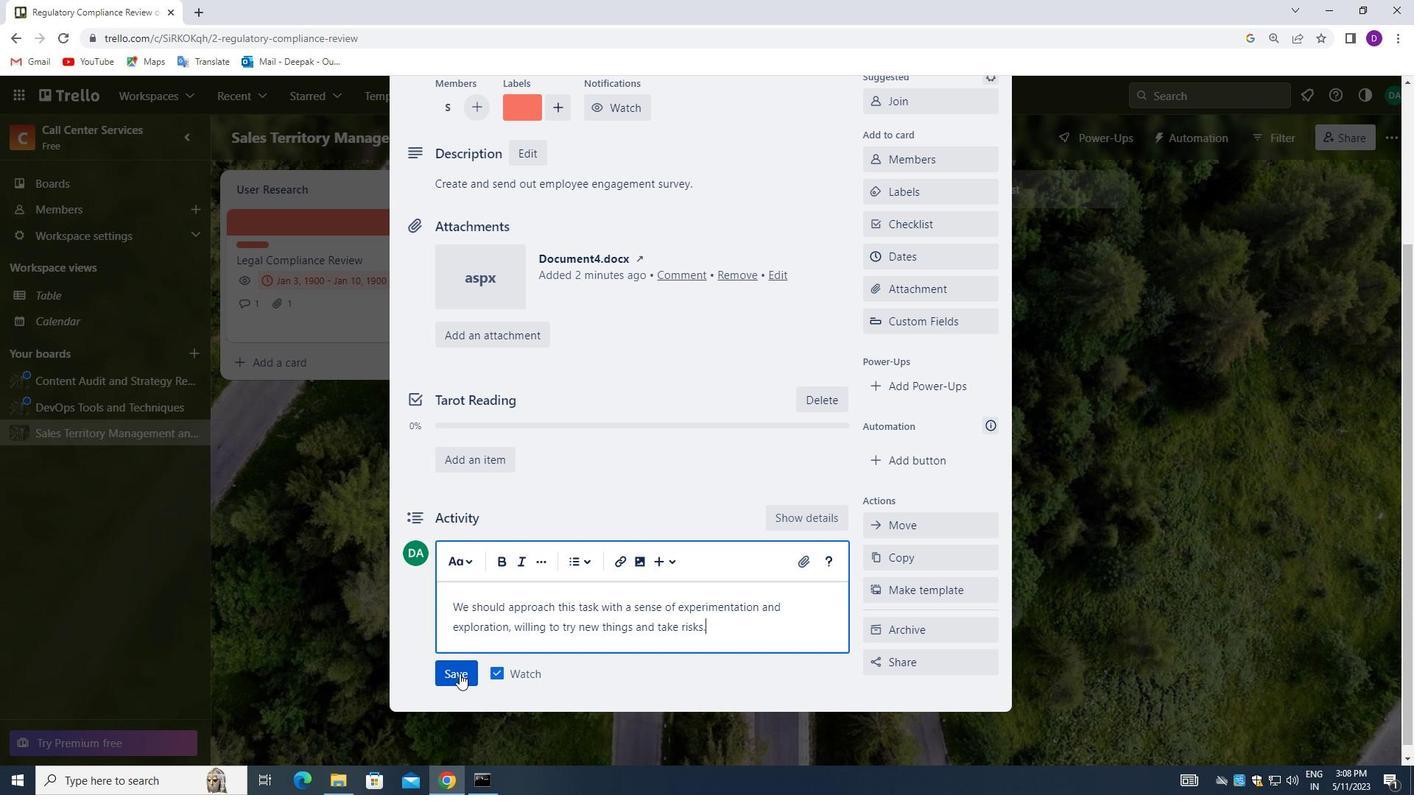 
Action: Mouse pressed left at (451, 678)
Screenshot: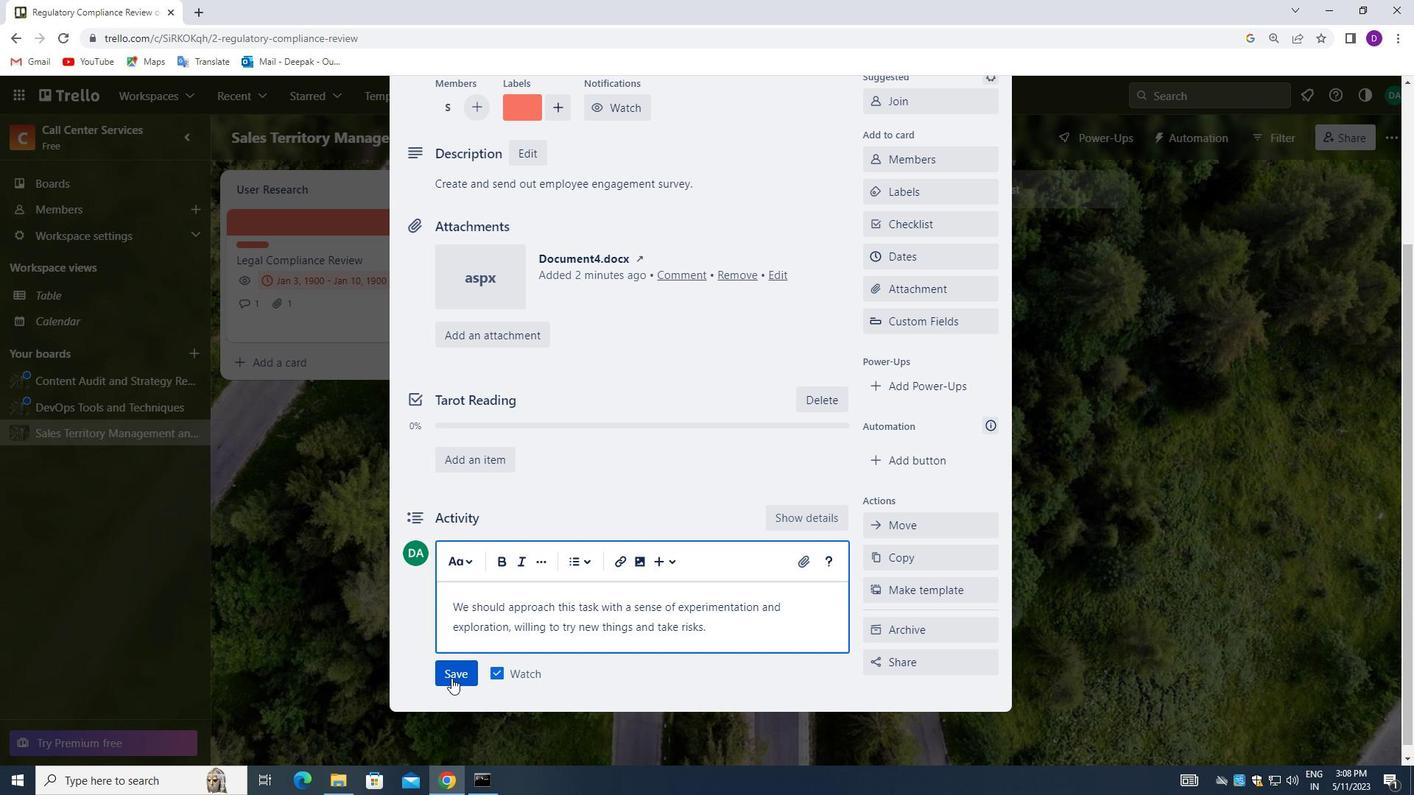 
Action: Mouse moved to (915, 262)
Screenshot: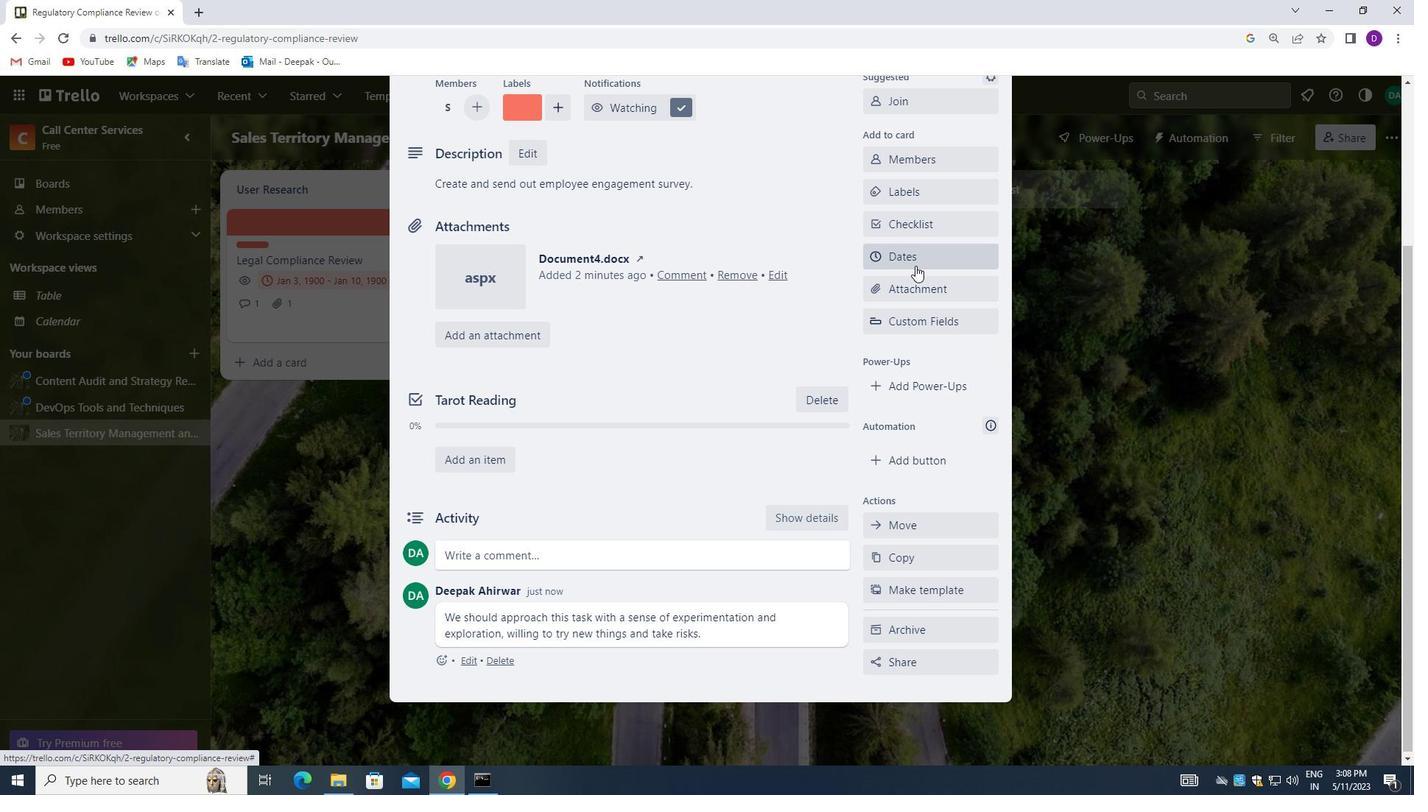 
Action: Mouse pressed left at (915, 262)
Screenshot: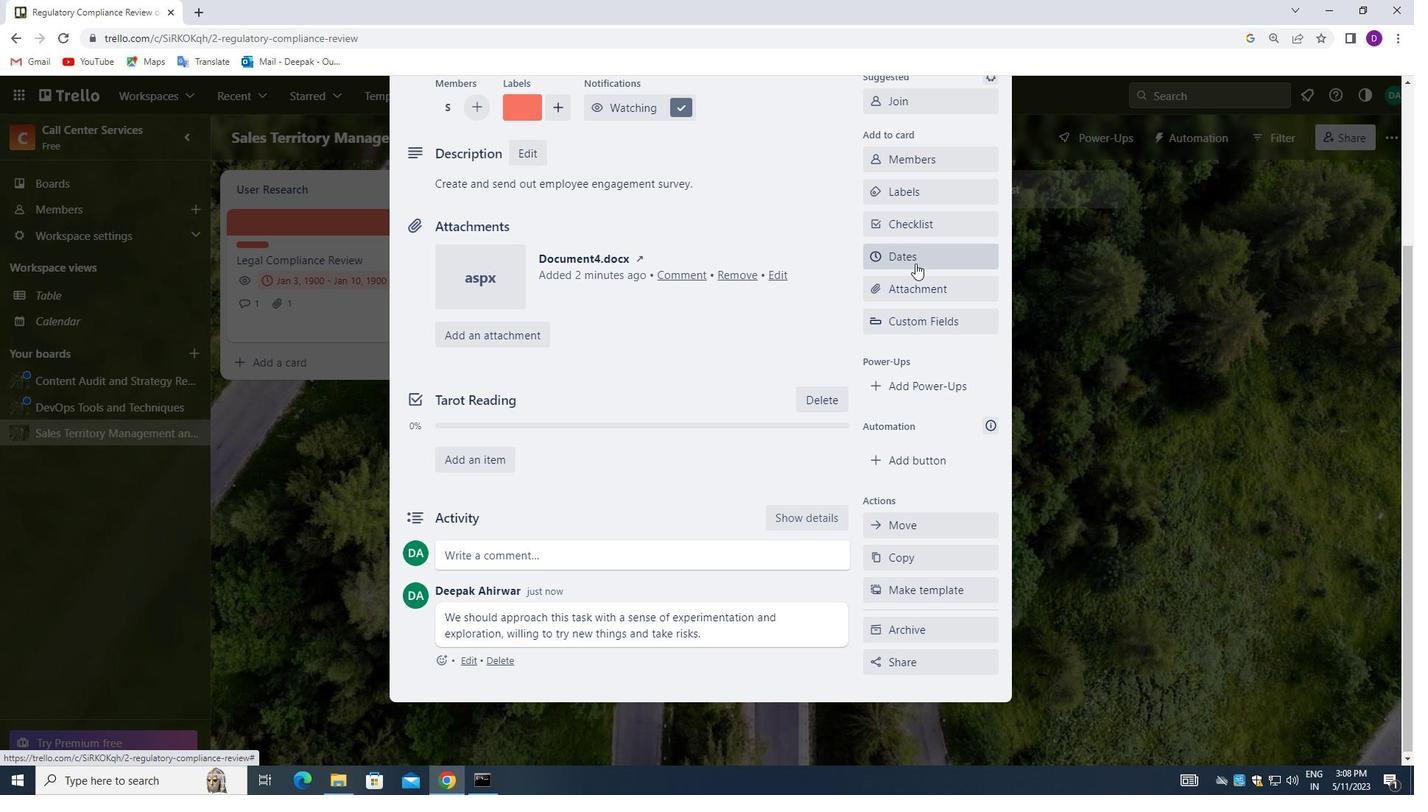 
Action: Mouse moved to (879, 427)
Screenshot: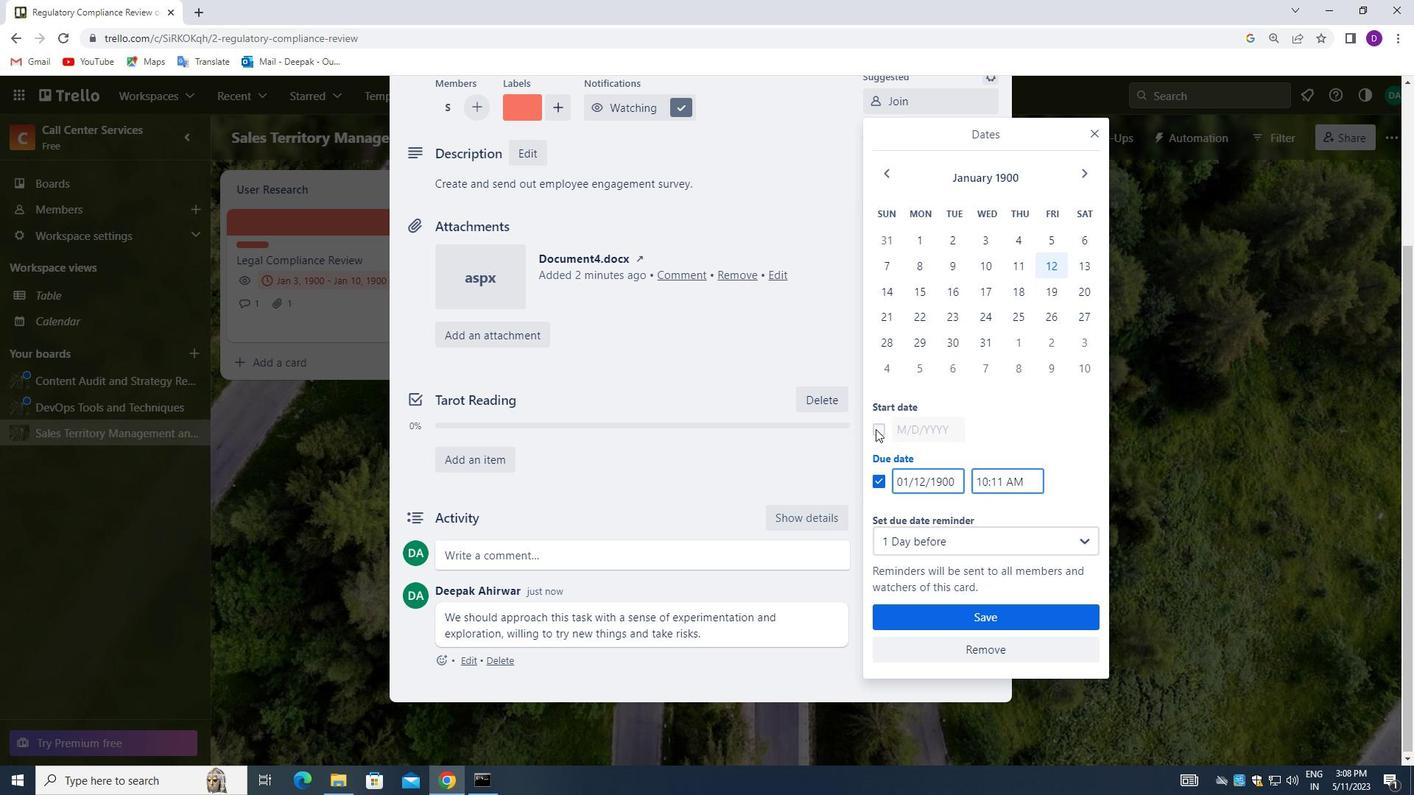 
Action: Mouse pressed left at (879, 427)
Screenshot: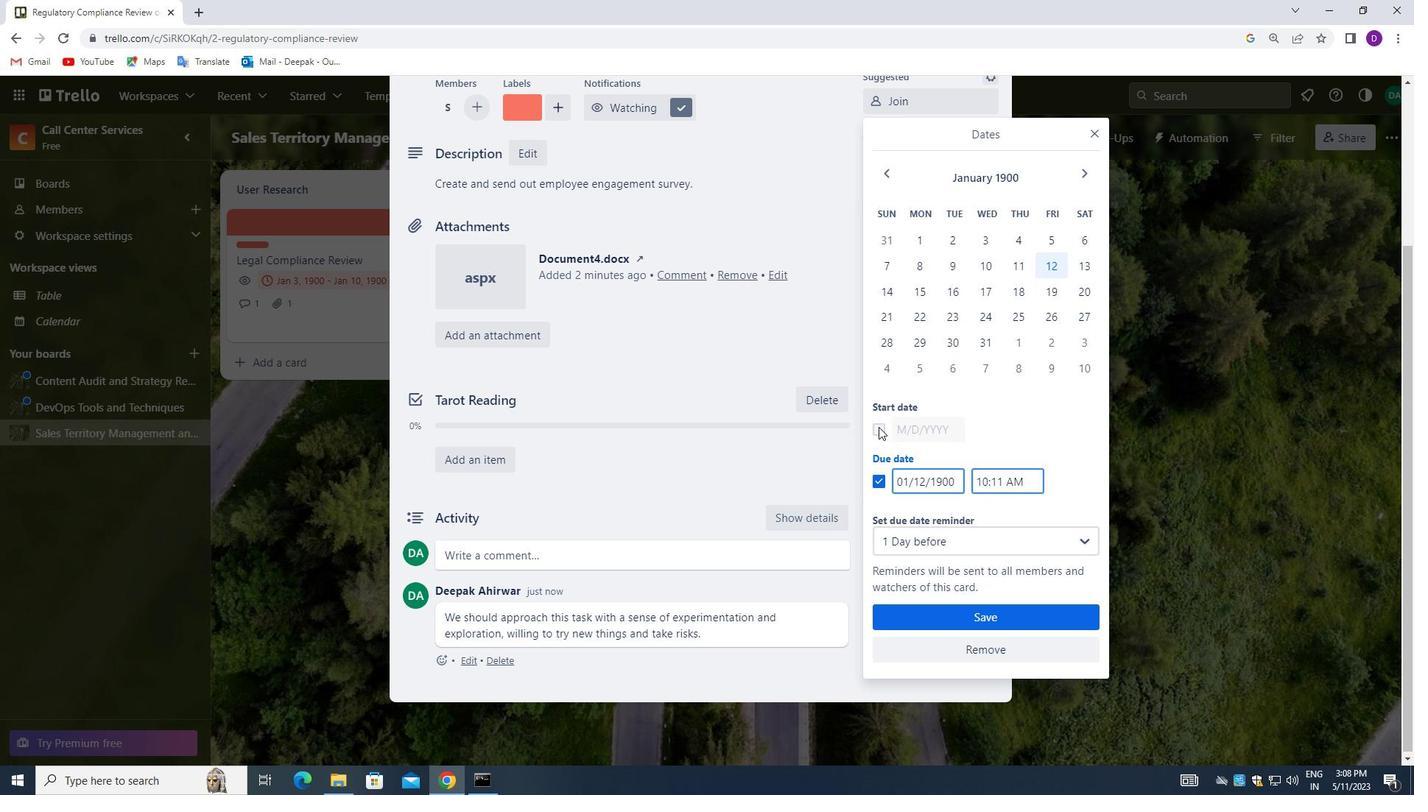 
Action: Mouse moved to (953, 428)
Screenshot: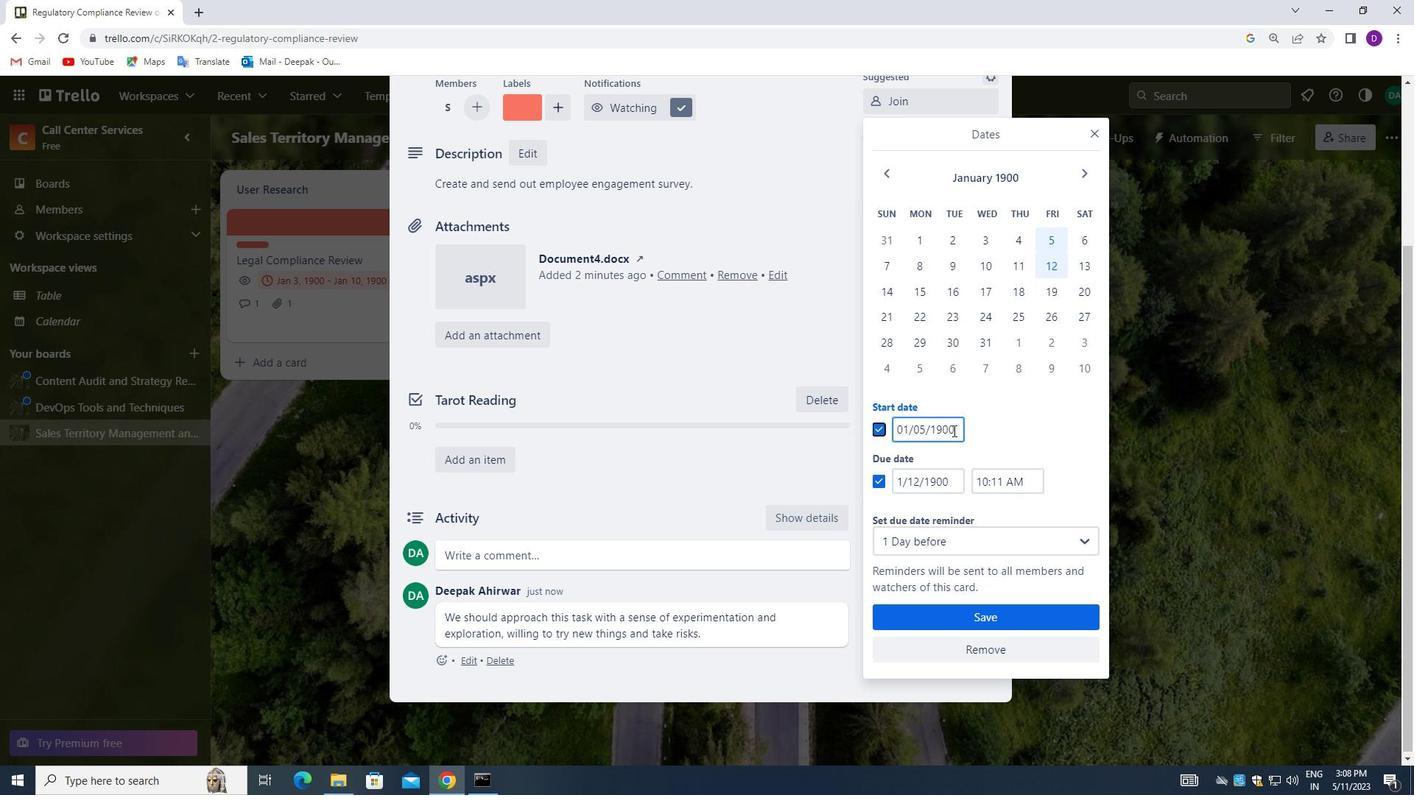 
Action: Mouse pressed left at (953, 428)
Screenshot: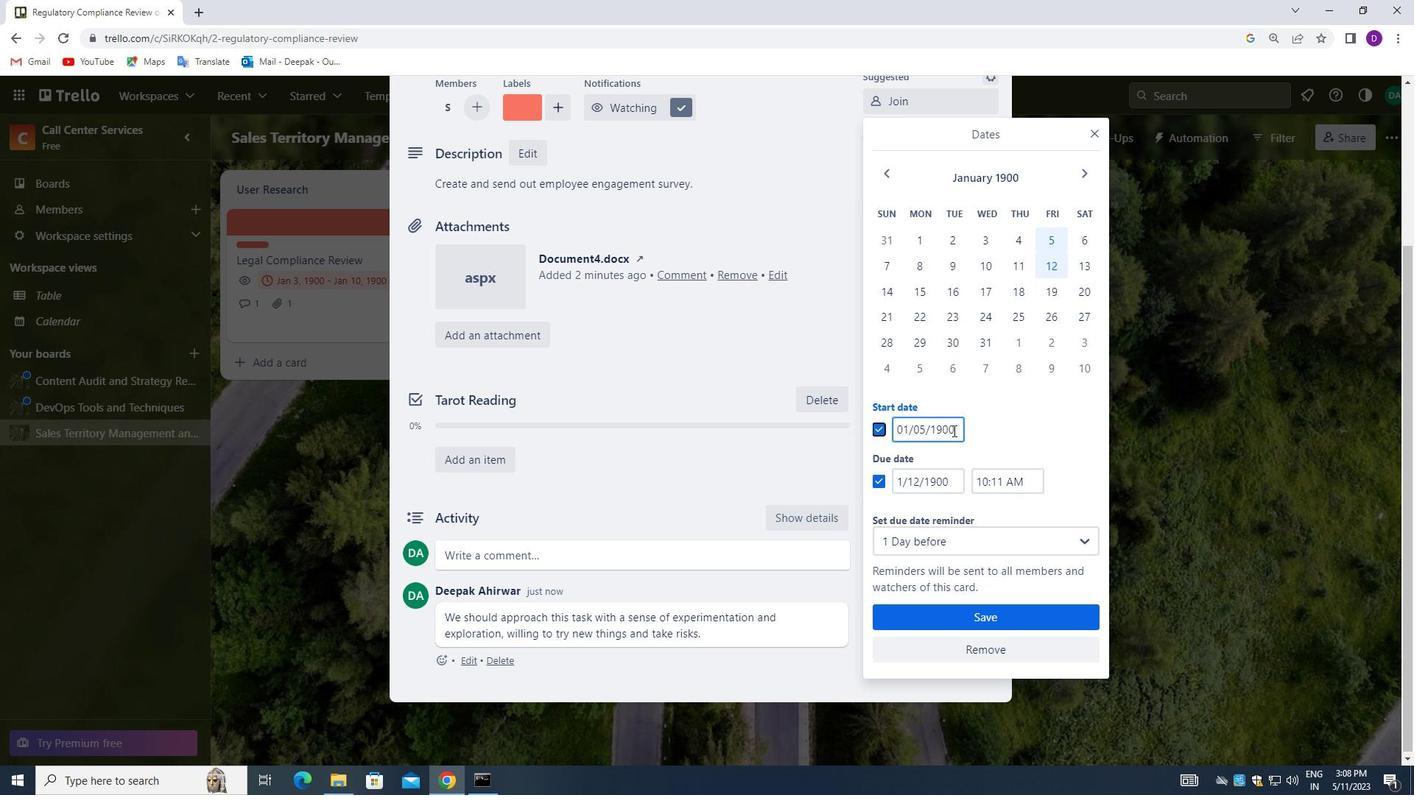 
Action: Mouse moved to (947, 434)
Screenshot: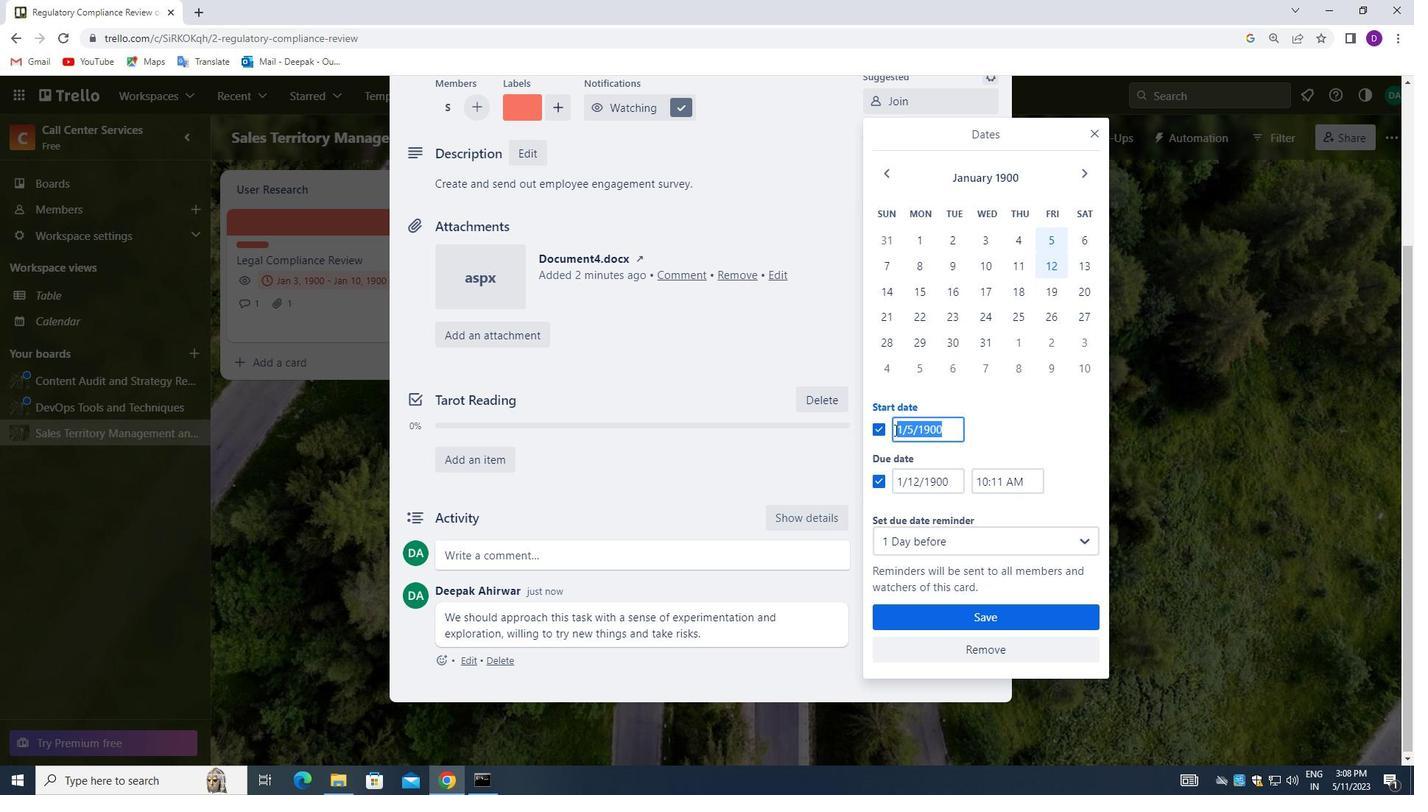 
Action: Key pressed <Key.backspace>01/06/1900
Screenshot: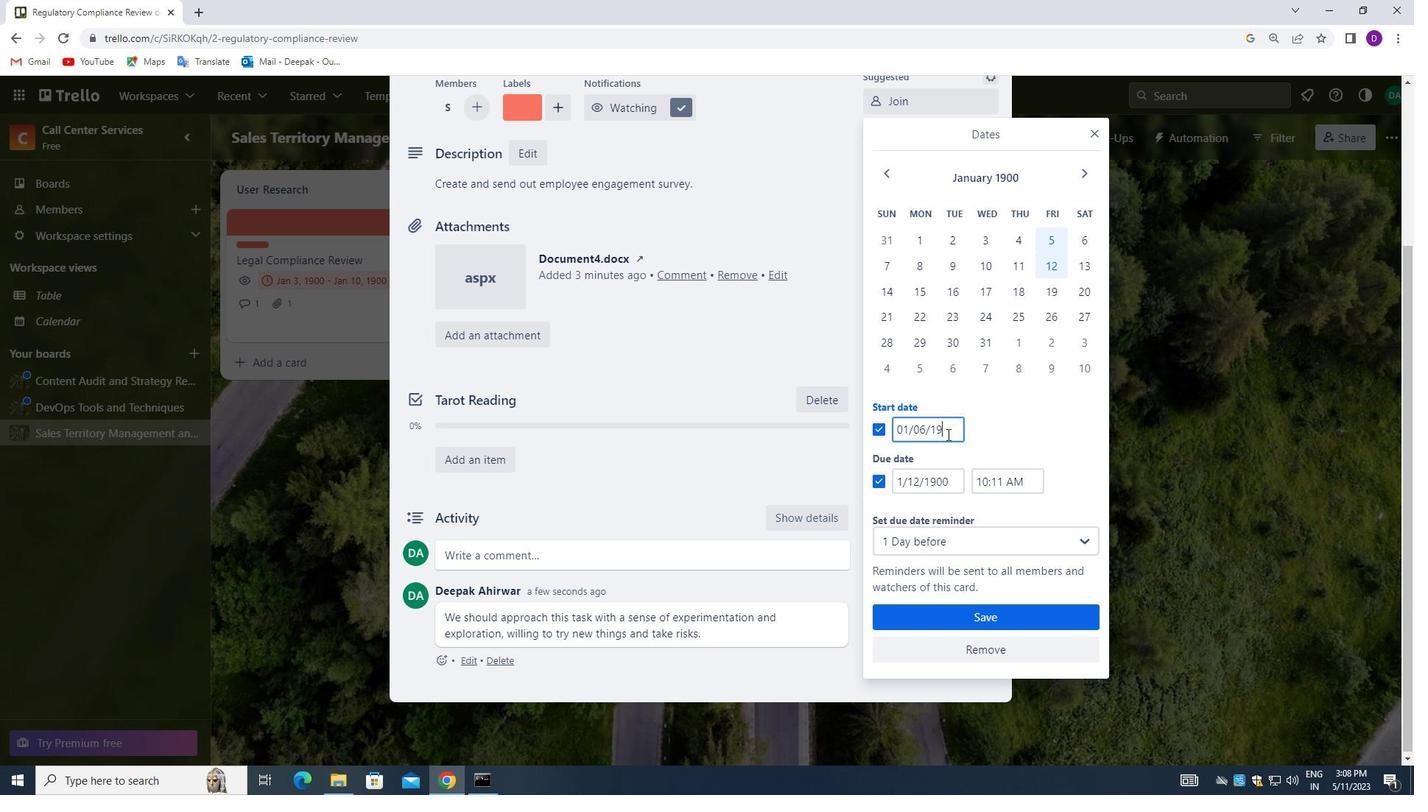 
Action: Mouse moved to (950, 478)
Screenshot: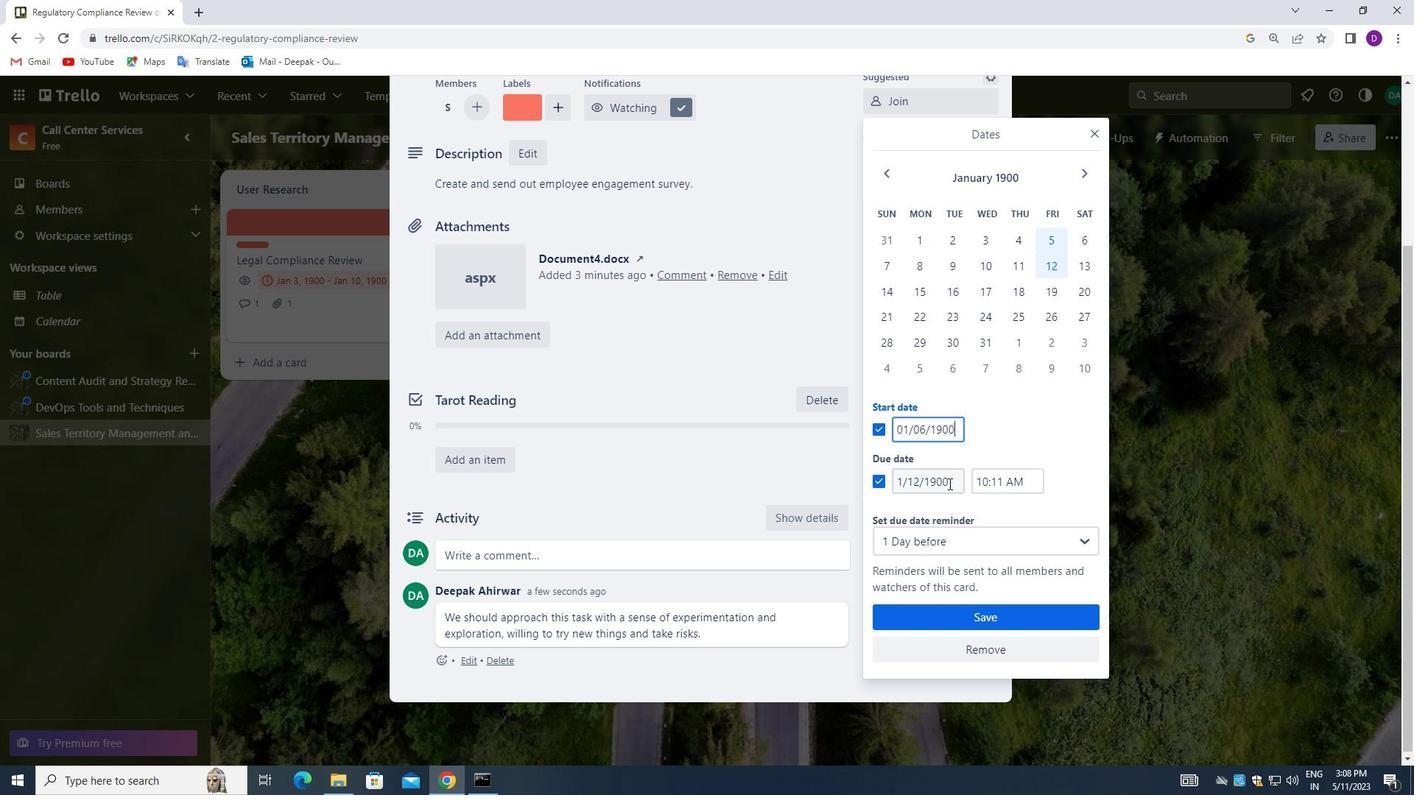 
Action: Mouse pressed left at (950, 478)
Screenshot: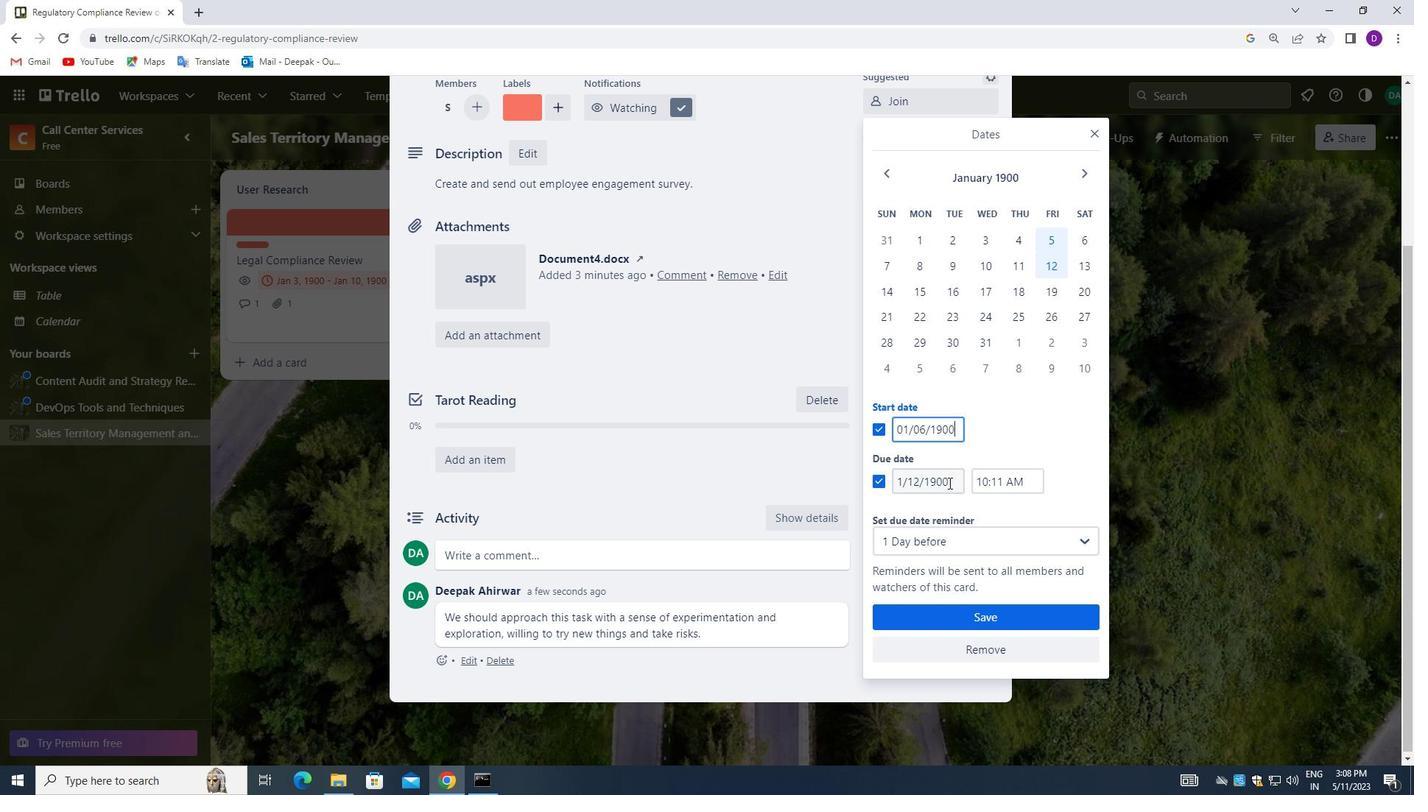 
Action: Mouse moved to (894, 483)
Screenshot: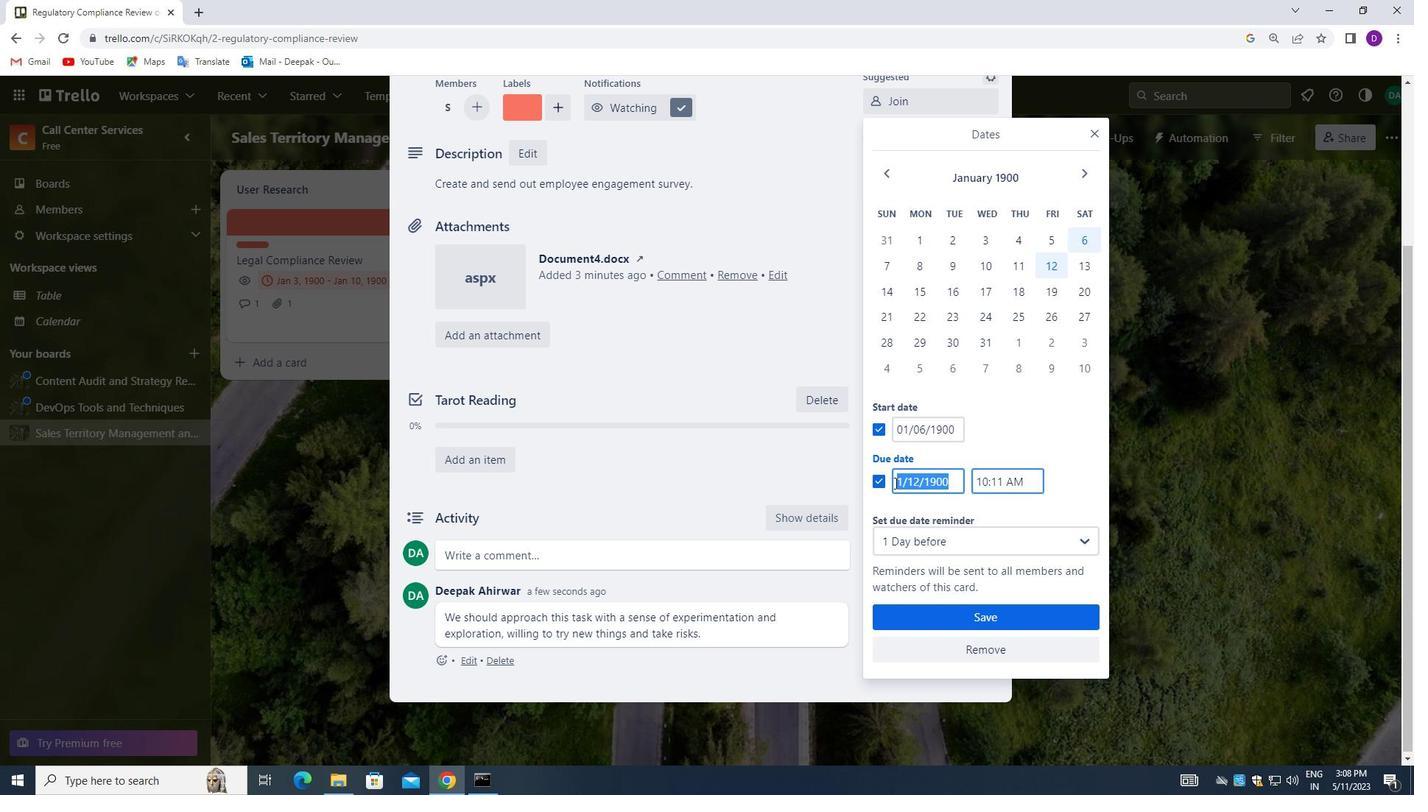 
Action: Key pressed <Key.backspace>01/13/1900
Screenshot: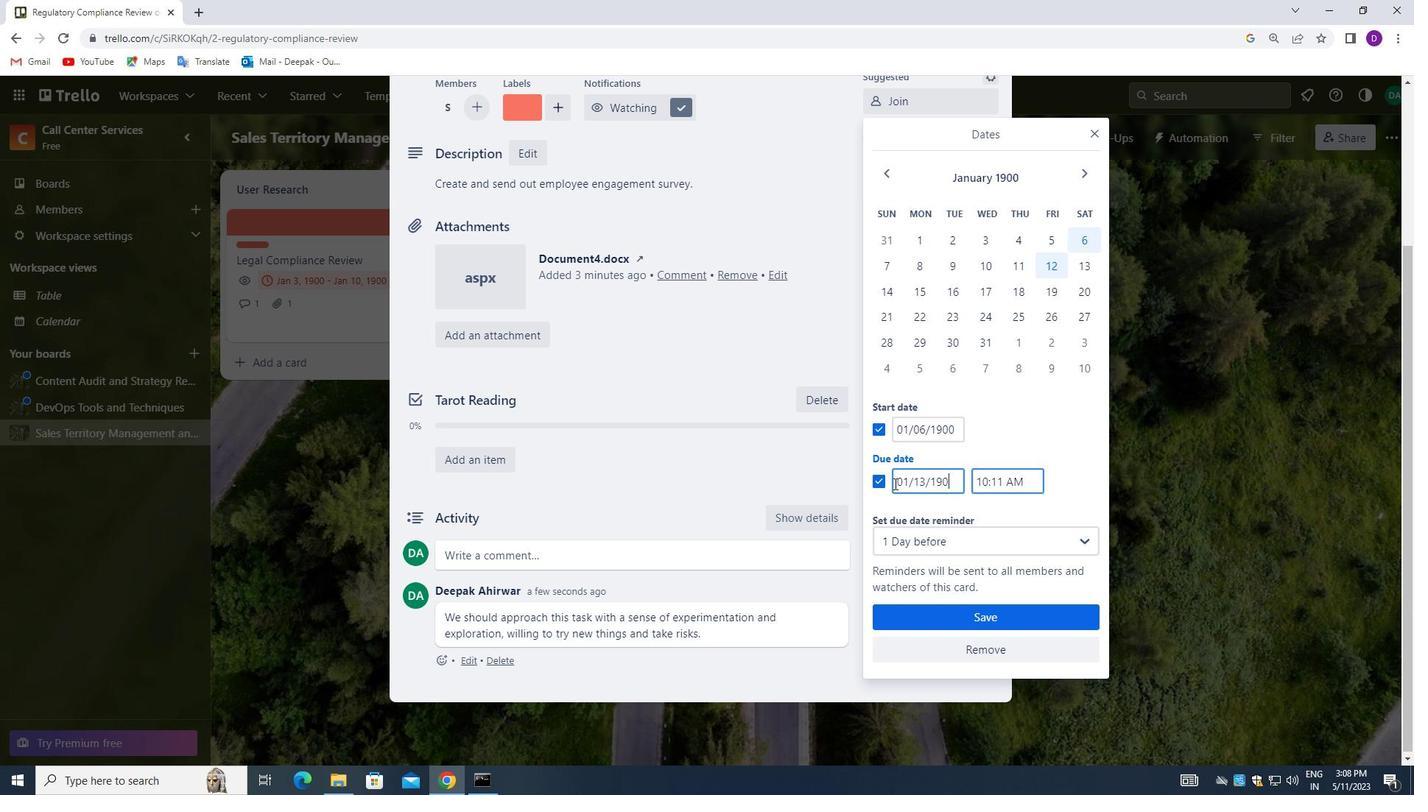 
Action: Mouse moved to (998, 621)
Screenshot: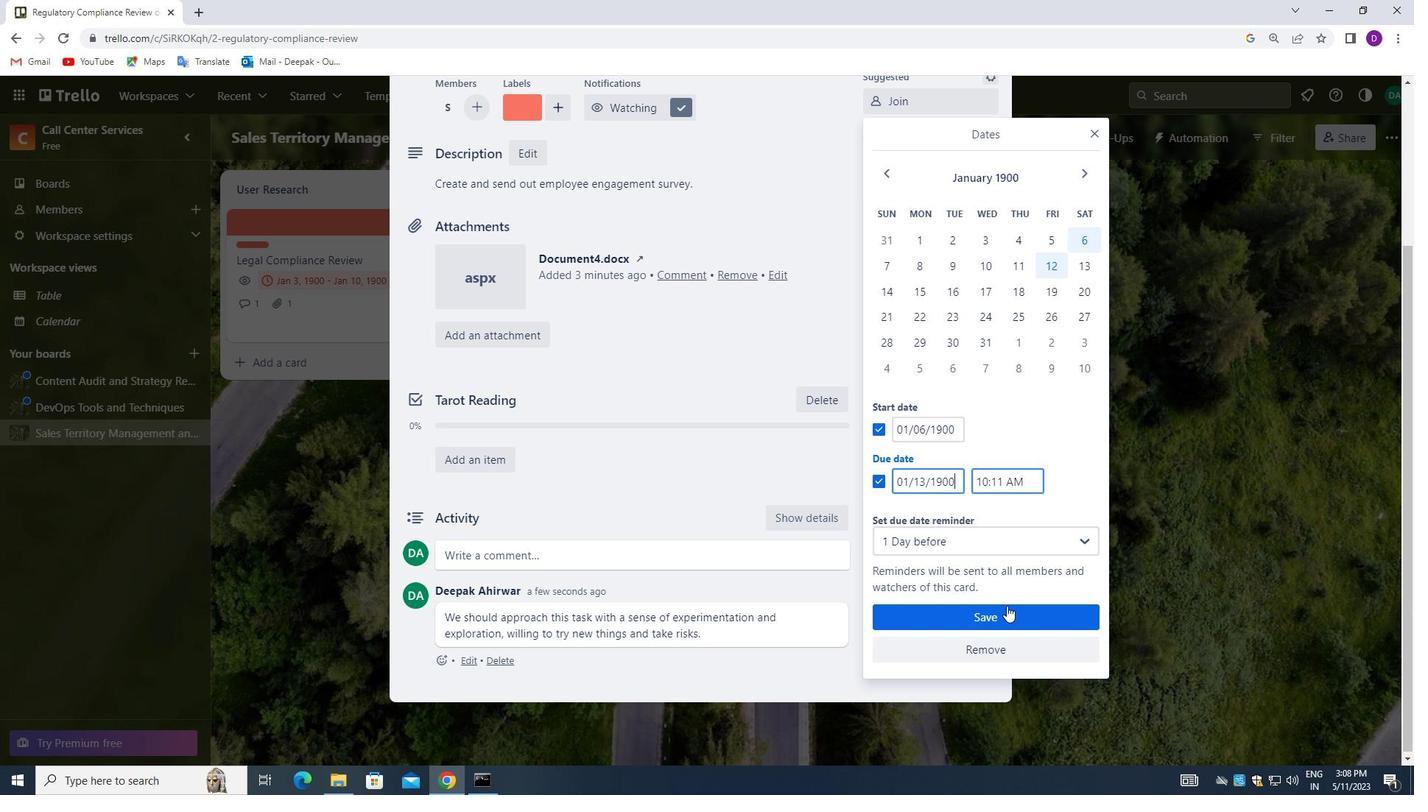 
Action: Mouse pressed left at (998, 621)
Screenshot: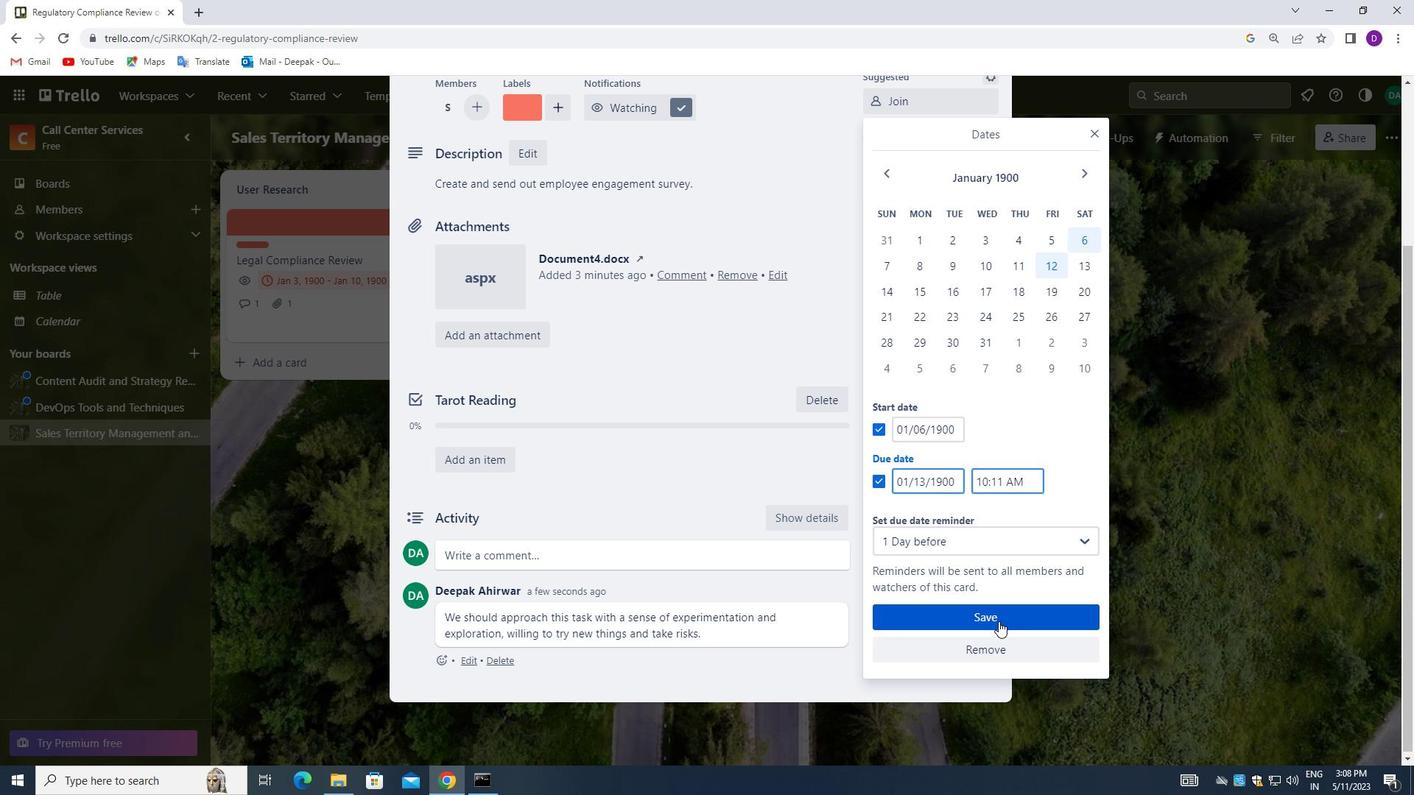 
Action: Mouse moved to (739, 548)
Screenshot: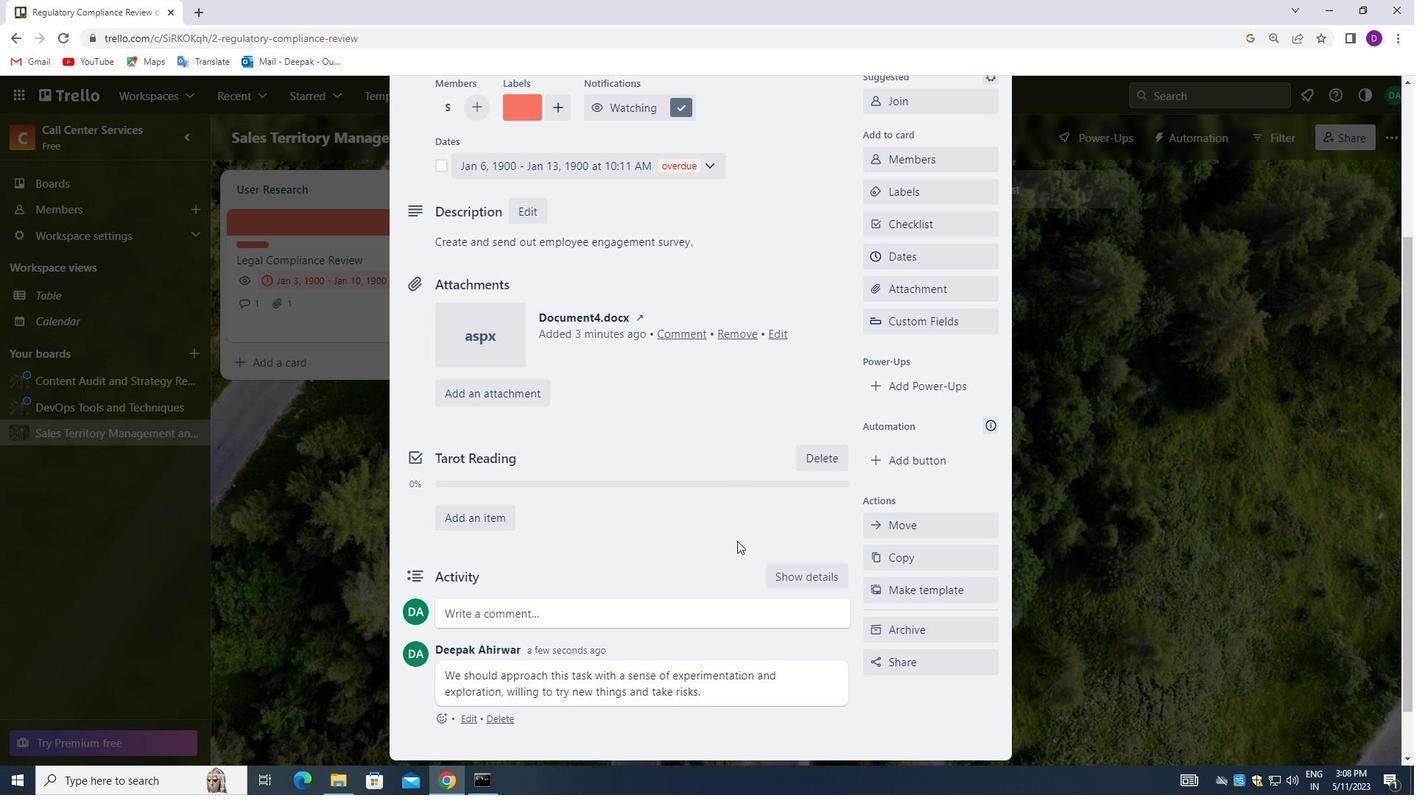 
Action: Mouse scrolled (739, 548) with delta (0, 0)
Screenshot: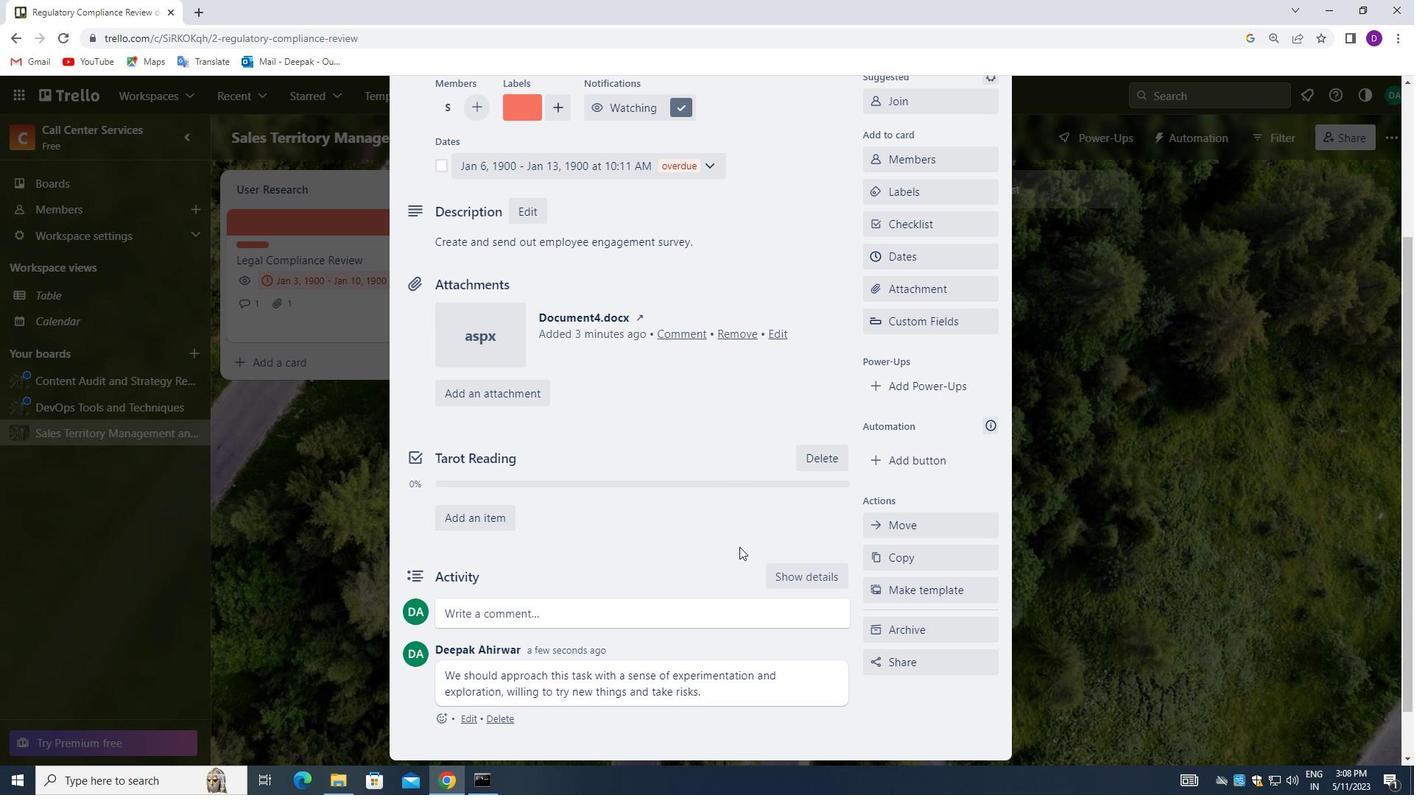 
Action: Mouse moved to (739, 549)
Screenshot: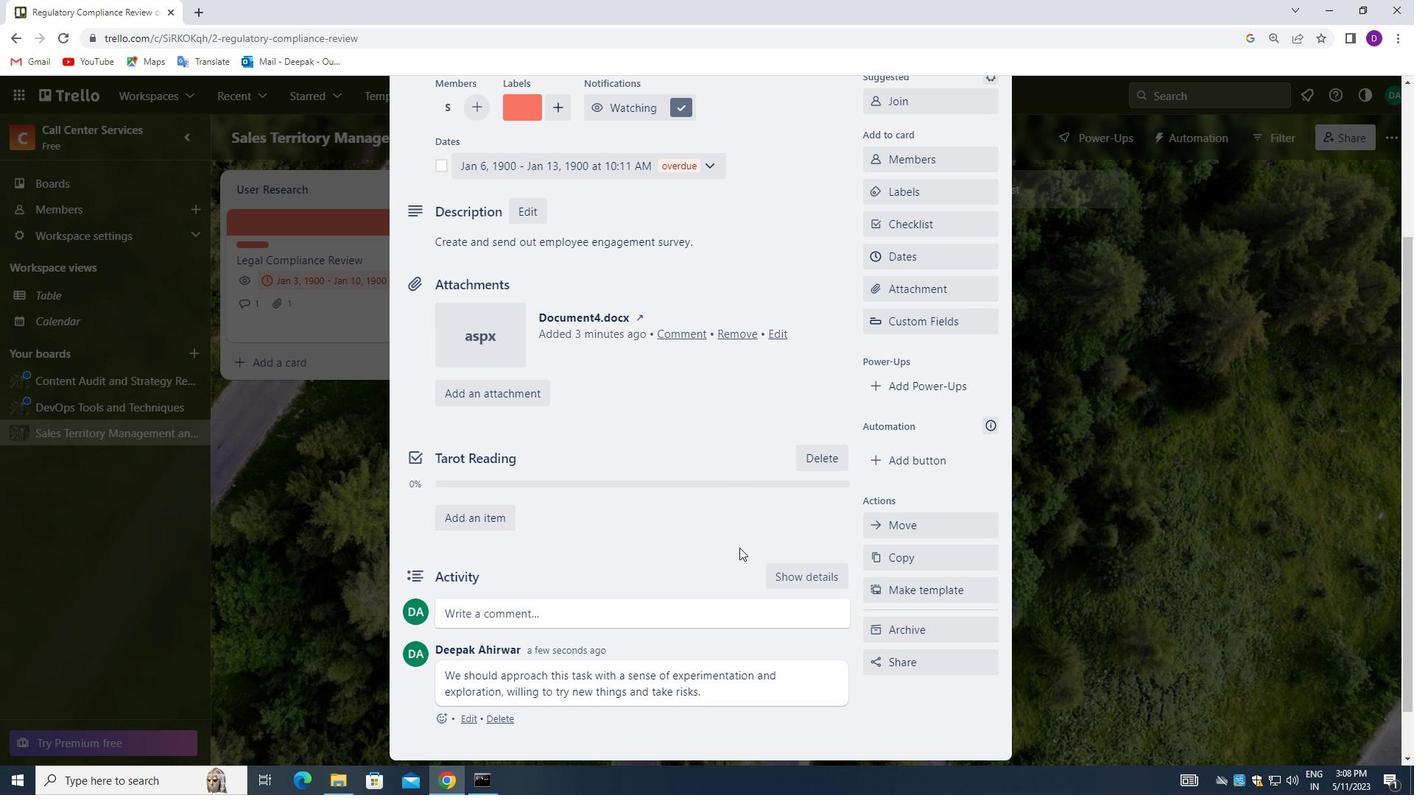 
Action: Mouse scrolled (739, 550) with delta (0, 0)
Screenshot: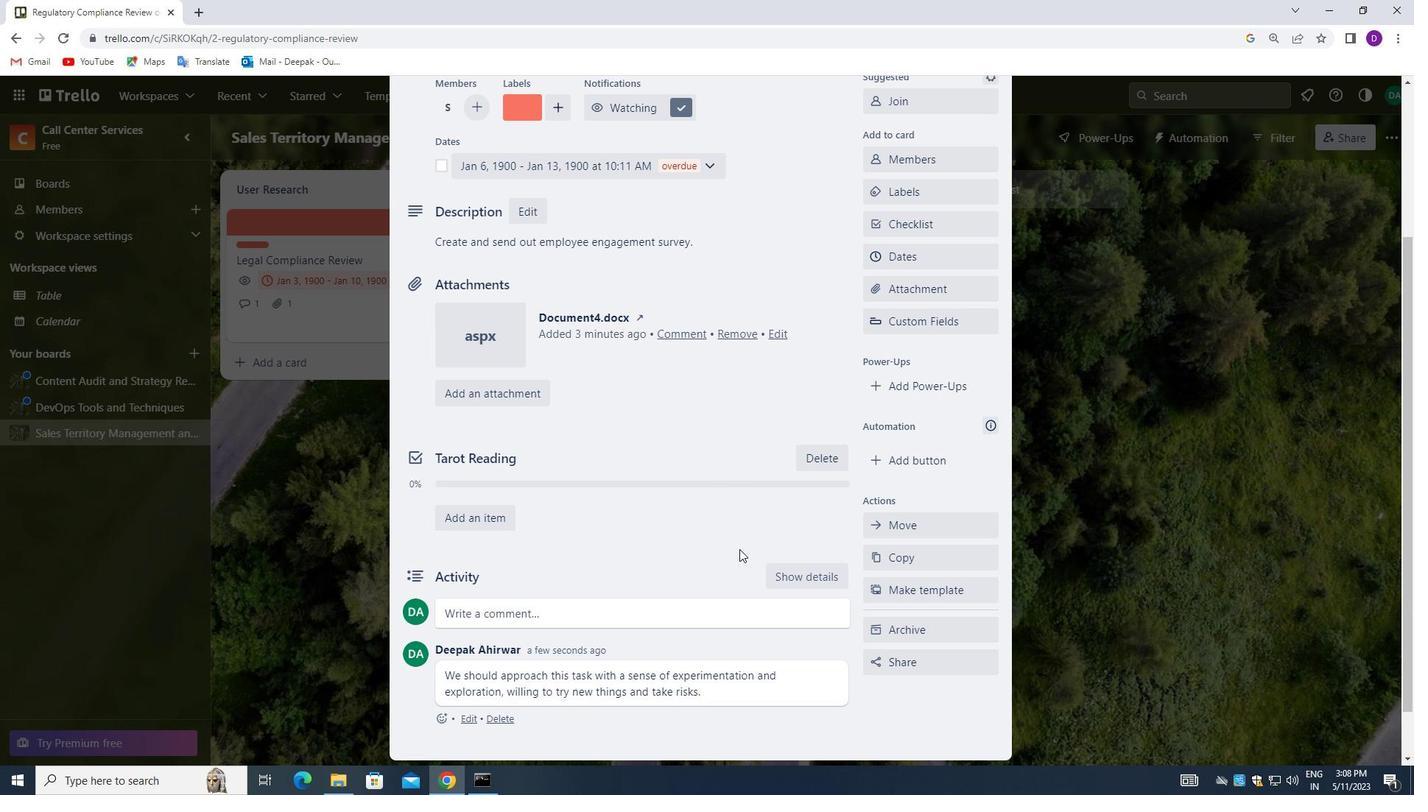 
Action: Mouse moved to (734, 507)
Screenshot: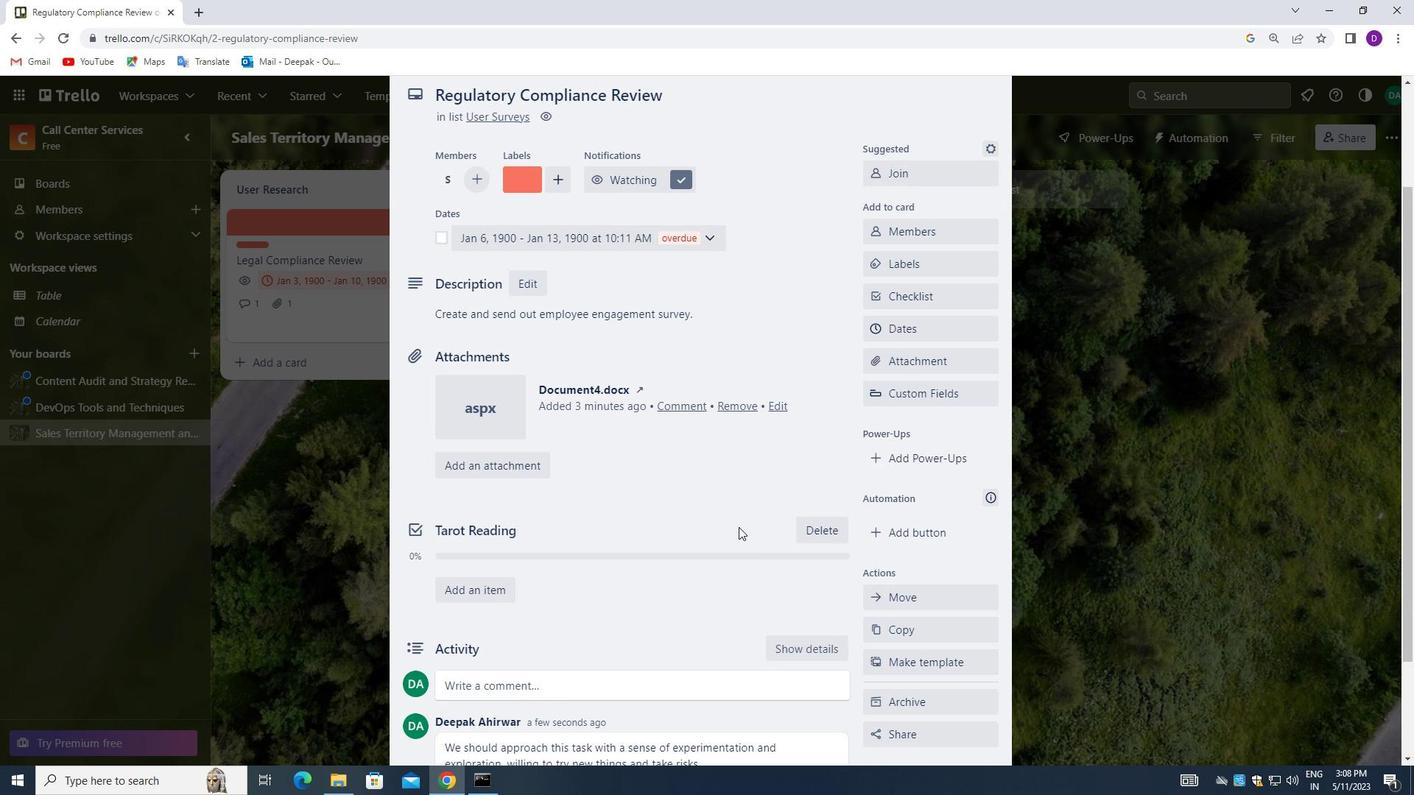 
Action: Mouse scrolled (734, 508) with delta (0, 0)
Screenshot: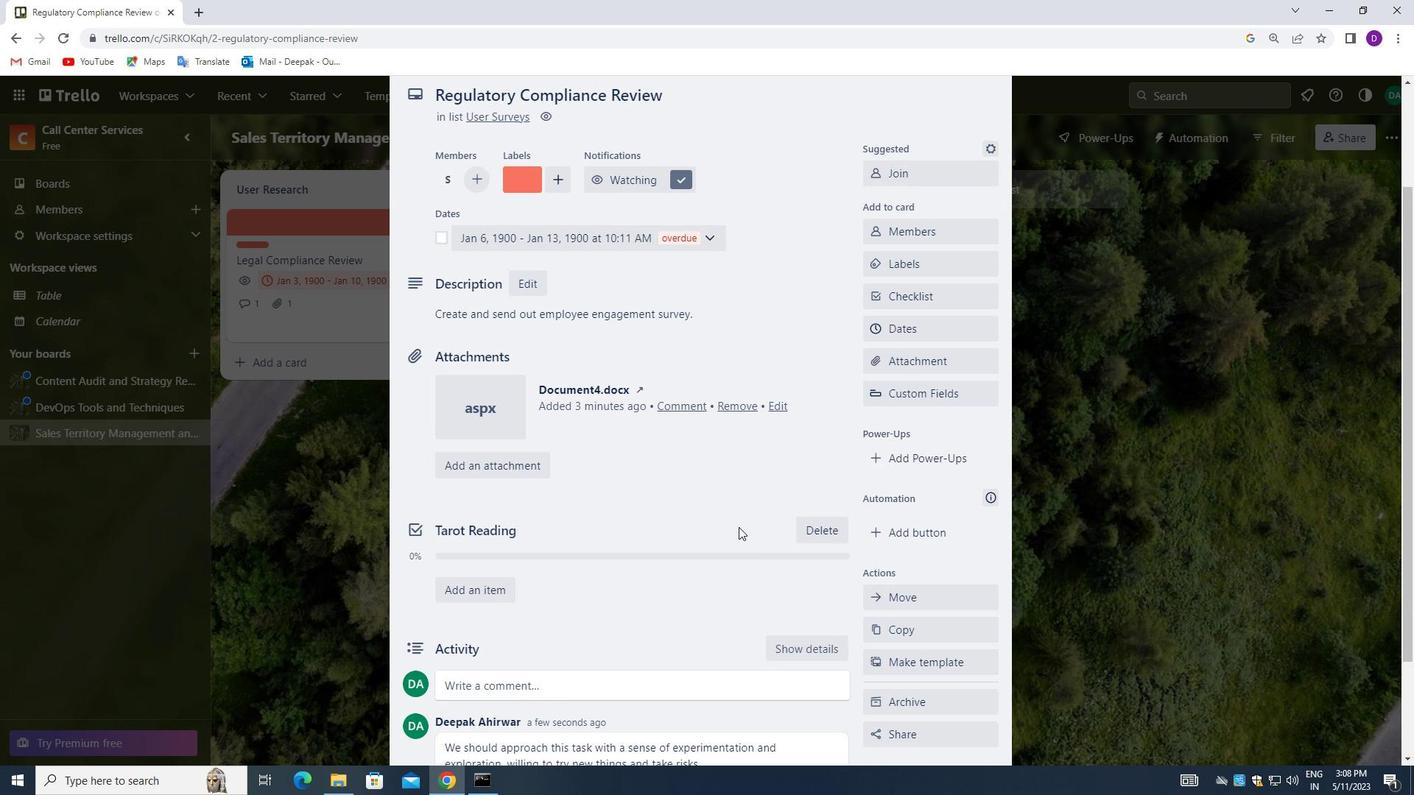 
Action: Mouse moved to (734, 506)
Screenshot: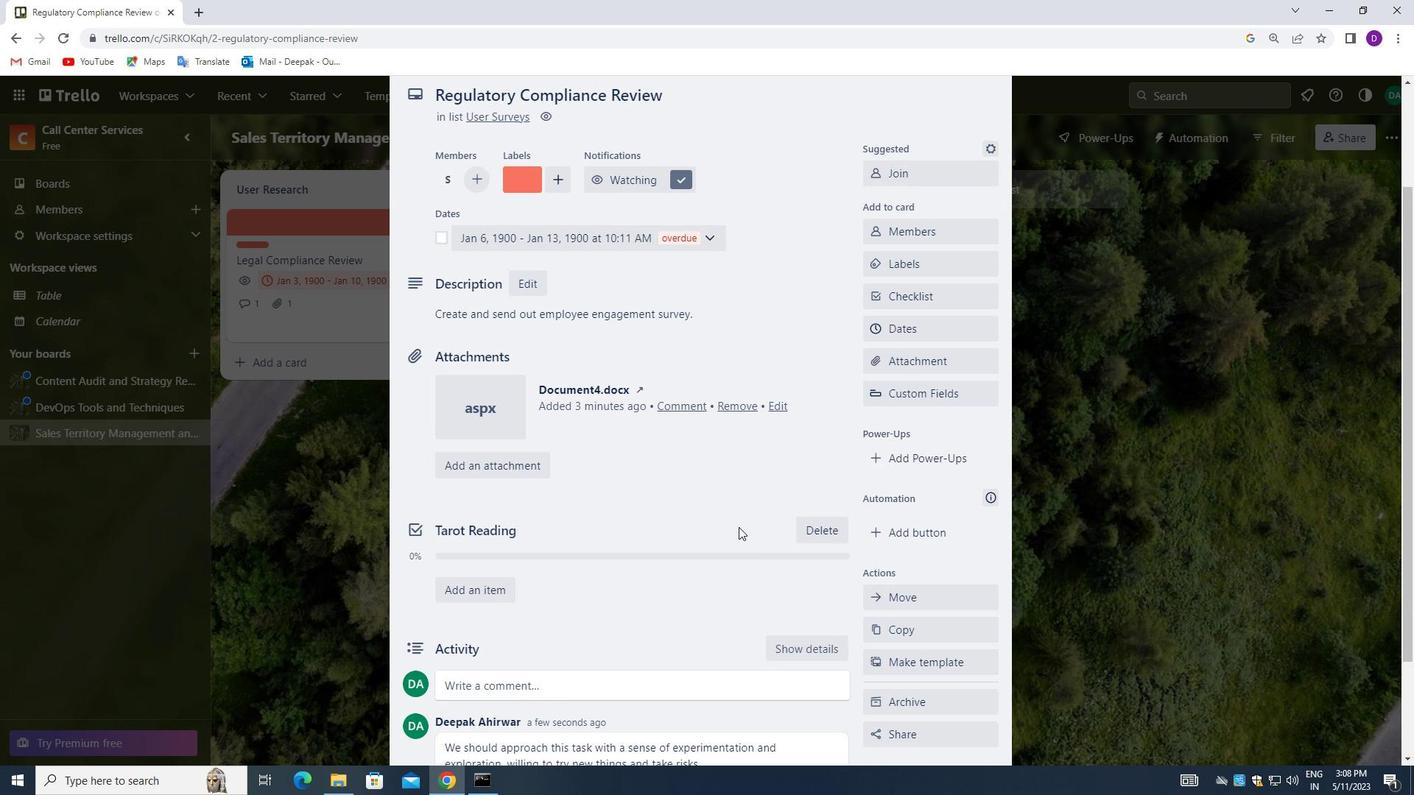
Action: Mouse scrolled (734, 507) with delta (0, 0)
Screenshot: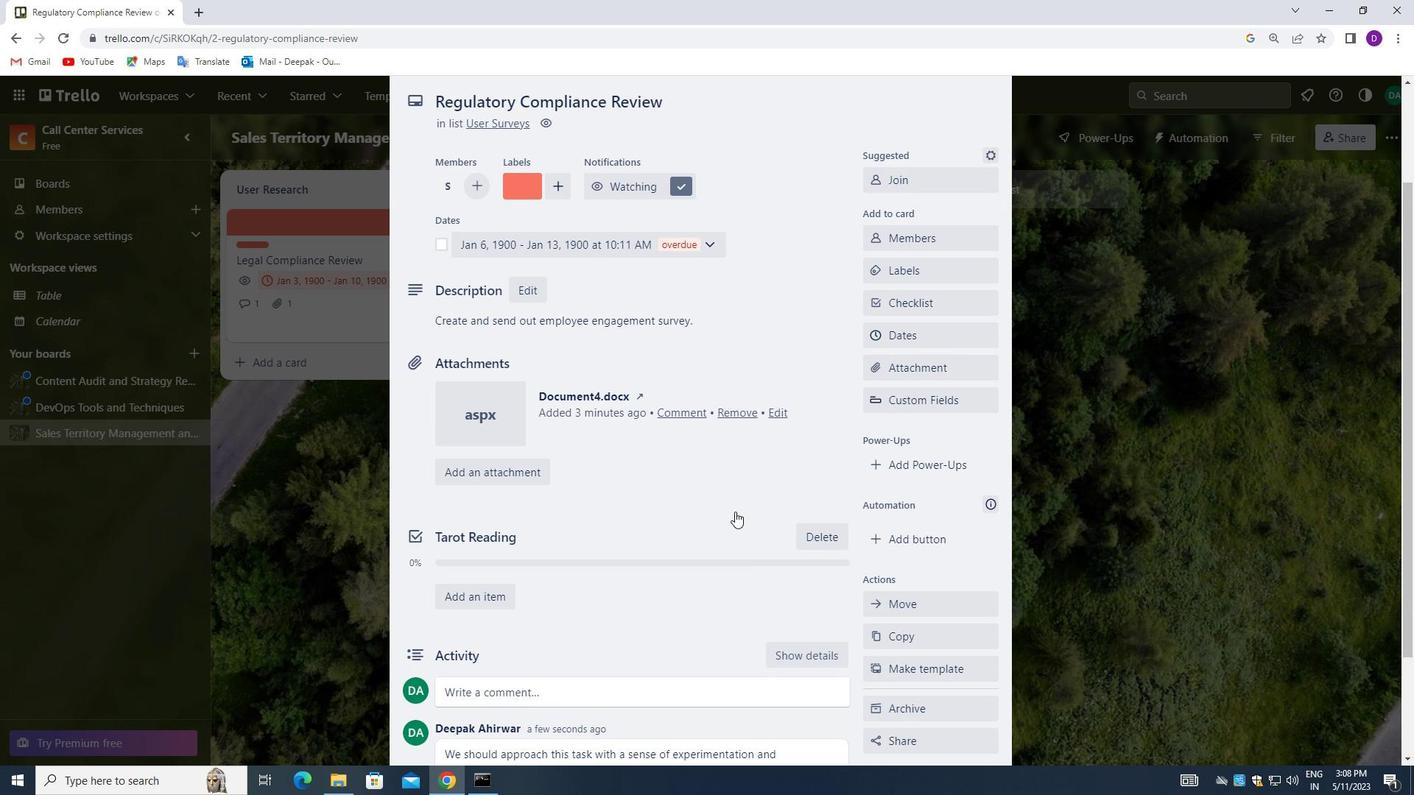 
Action: Mouse scrolled (734, 507) with delta (0, 0)
Screenshot: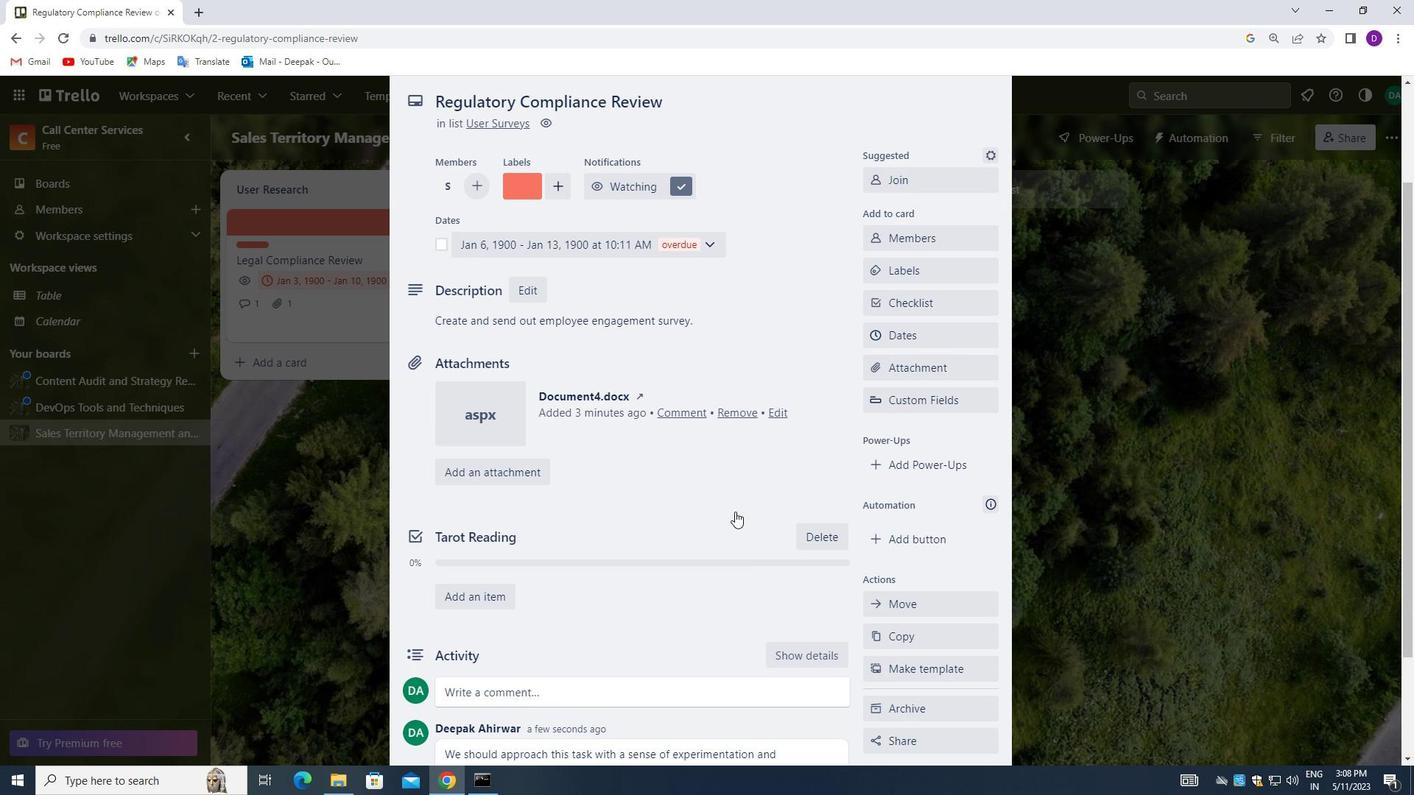 
Action: Mouse moved to (729, 475)
Screenshot: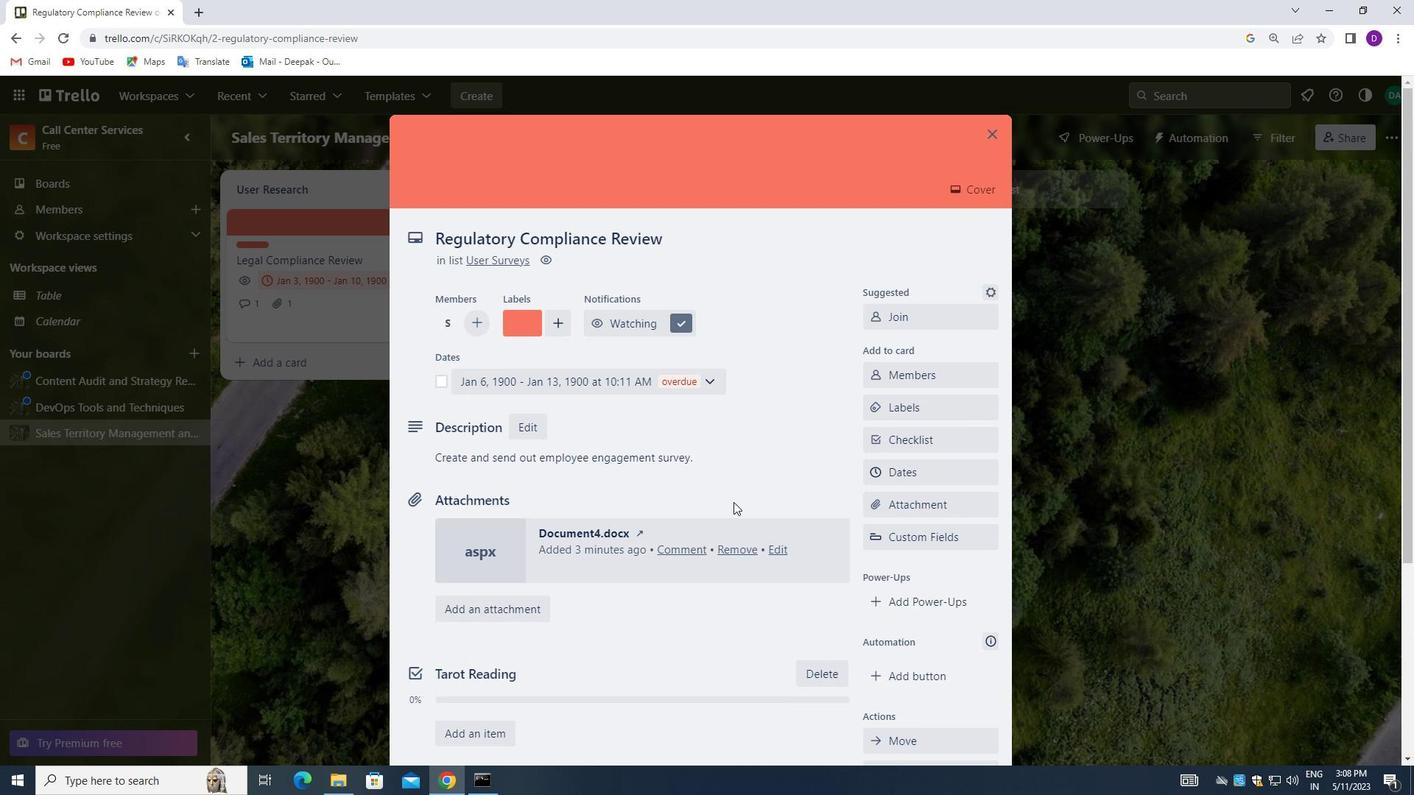 
Action: Mouse scrolled (729, 476) with delta (0, 0)
Screenshot: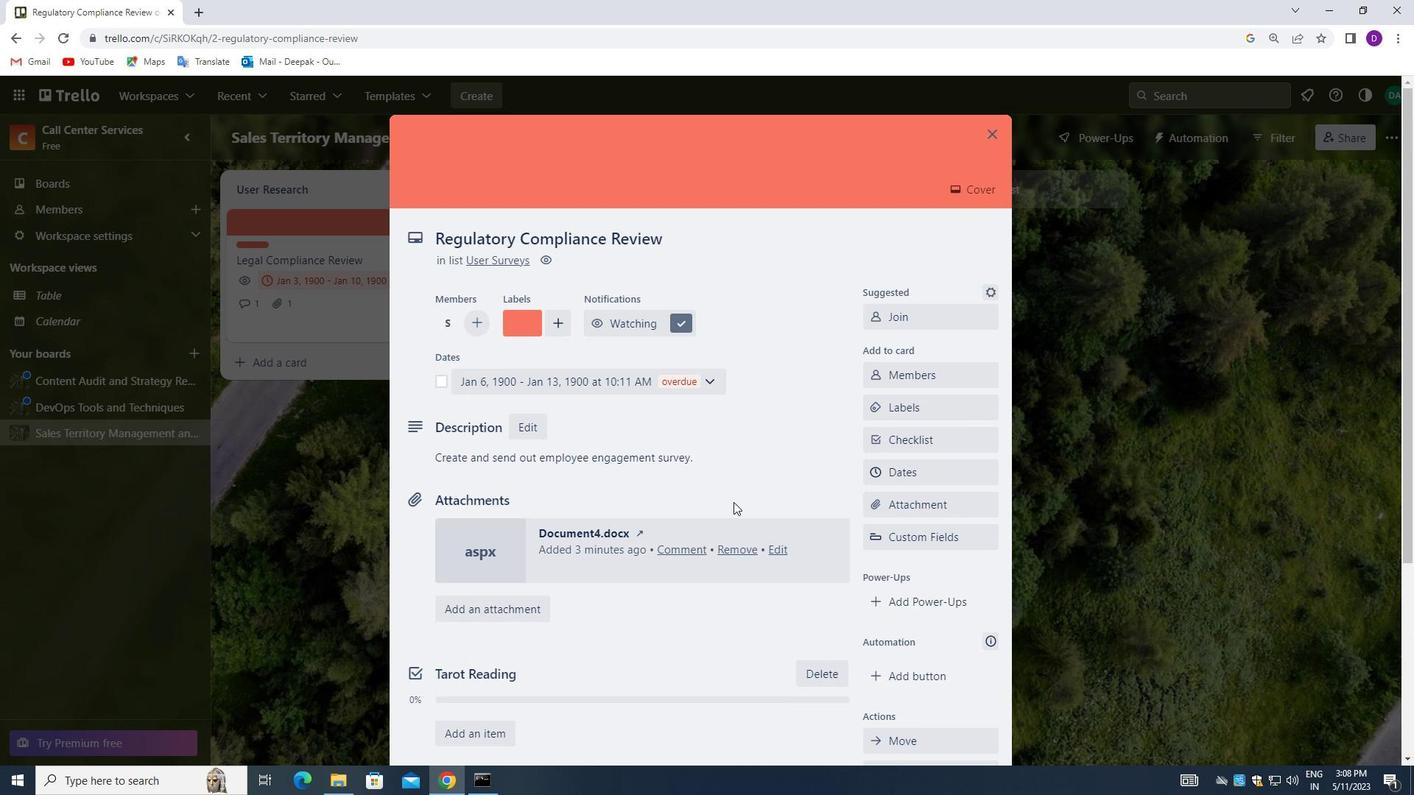 
Action: Mouse moved to (590, 474)
Screenshot: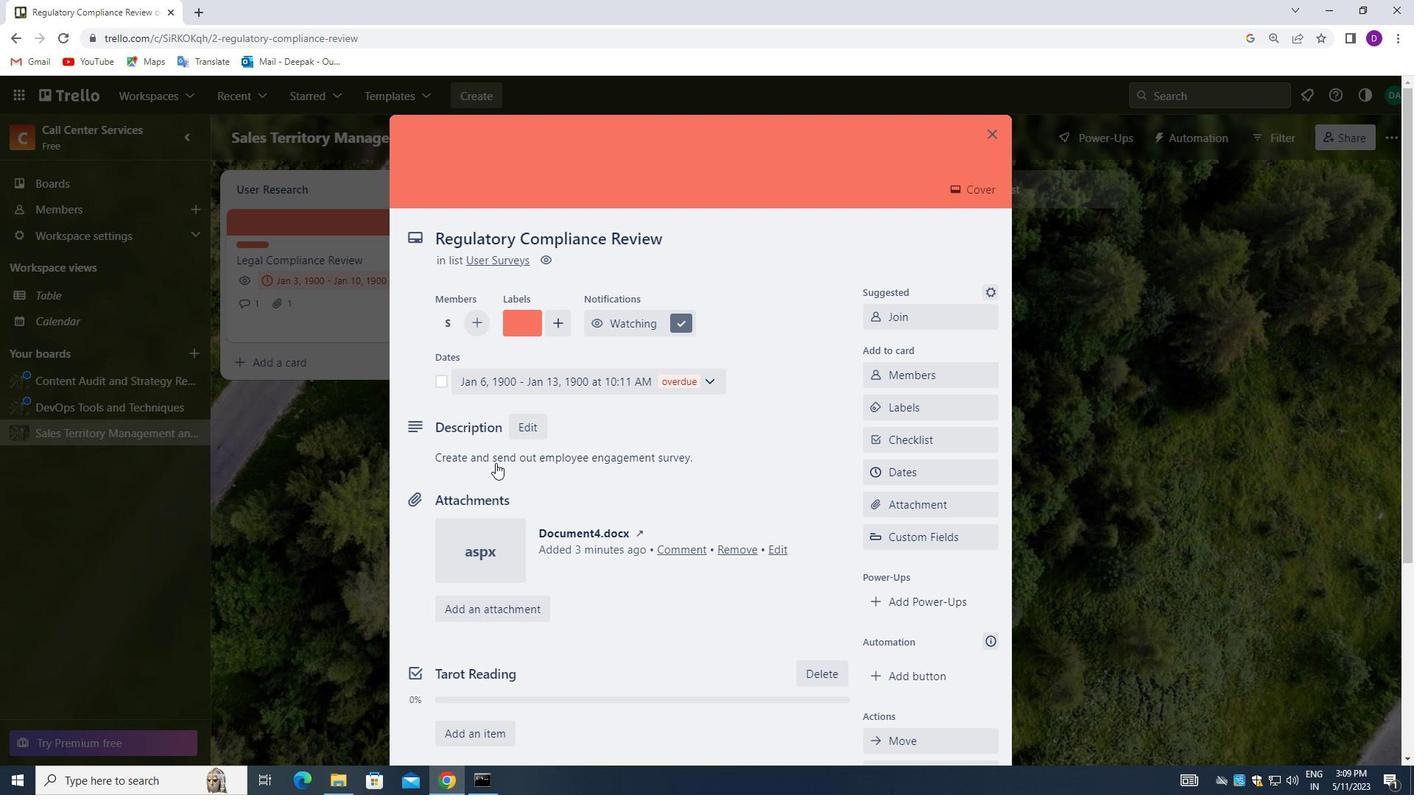
Action: Mouse scrolled (590, 473) with delta (0, 0)
Screenshot: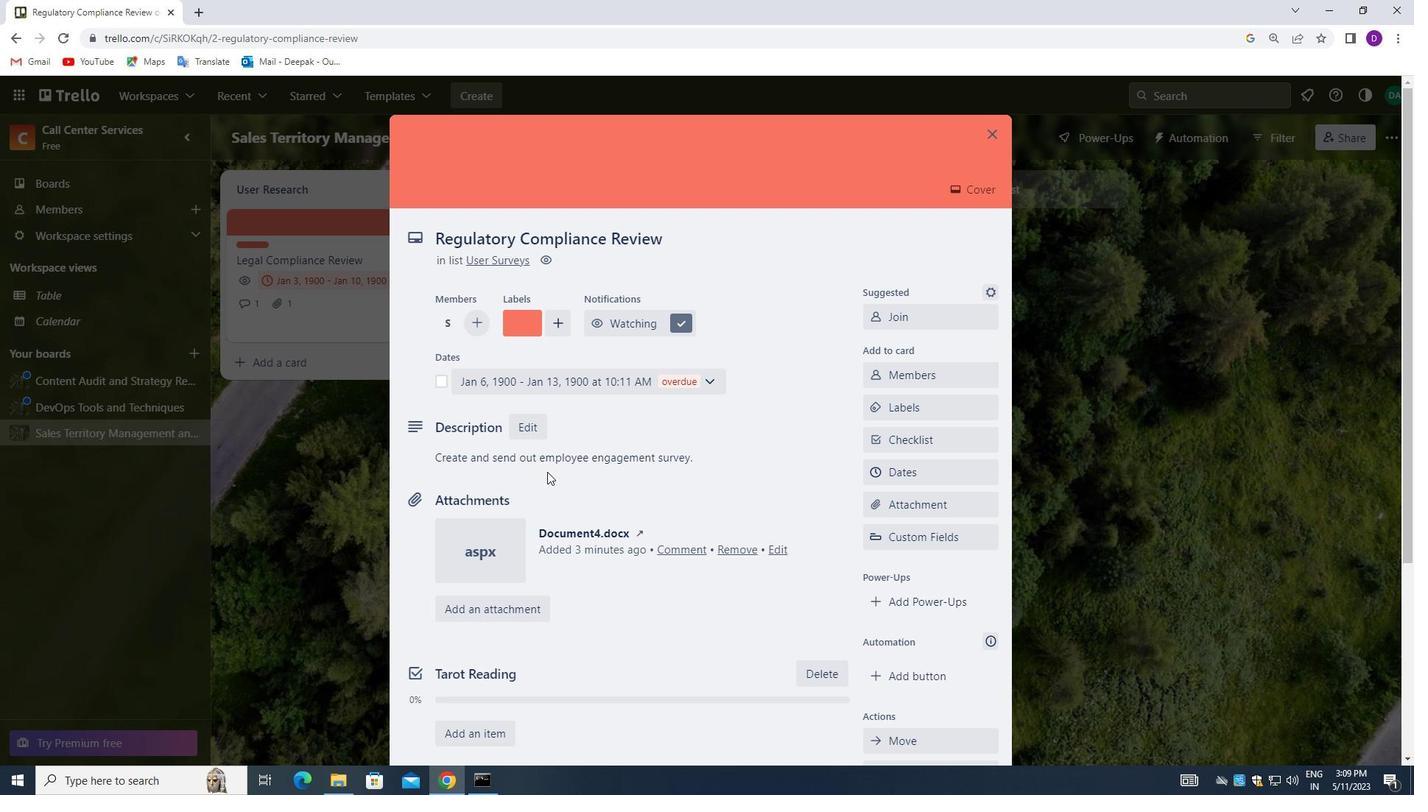 
Action: Mouse moved to (590, 476)
Screenshot: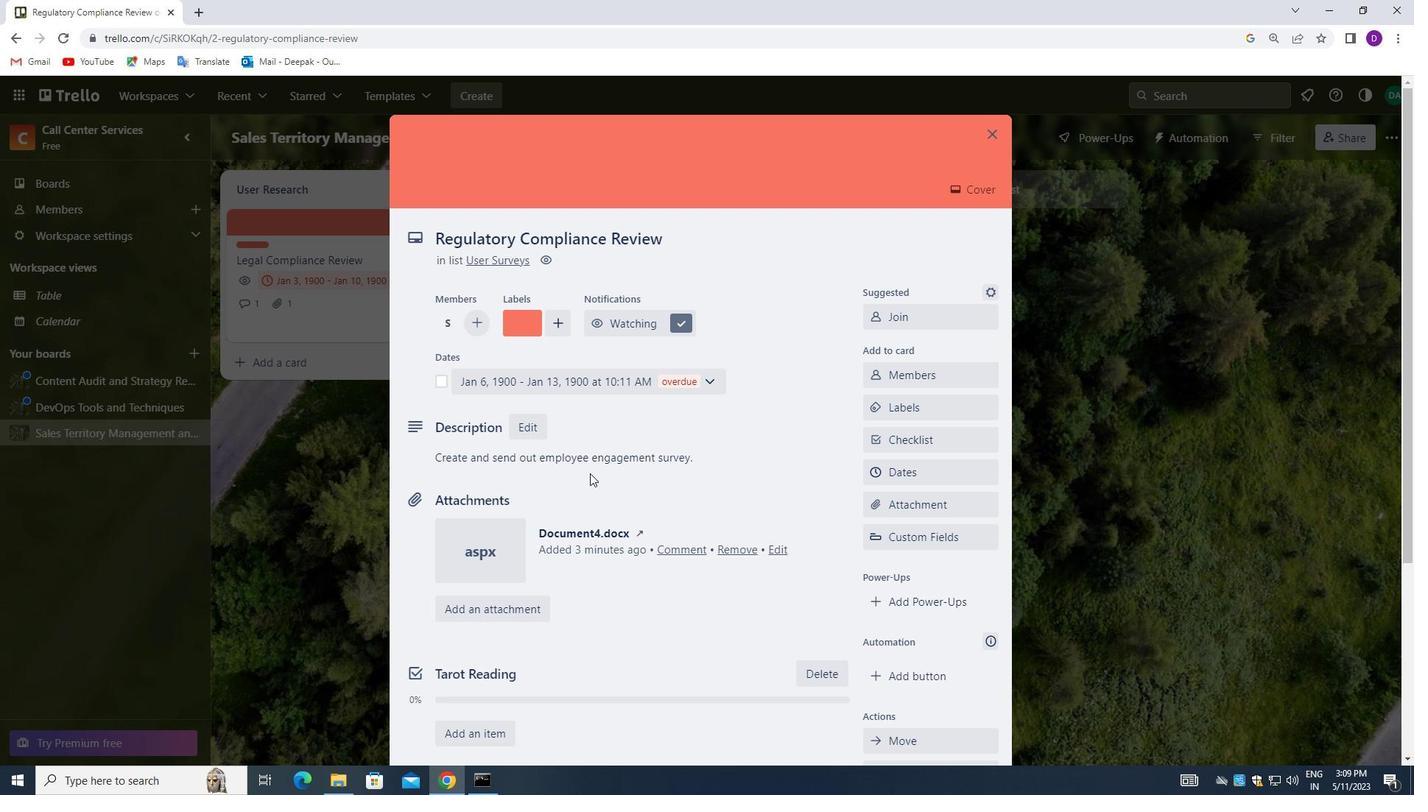 
Action: Mouse scrolled (590, 475) with delta (0, 0)
Screenshot: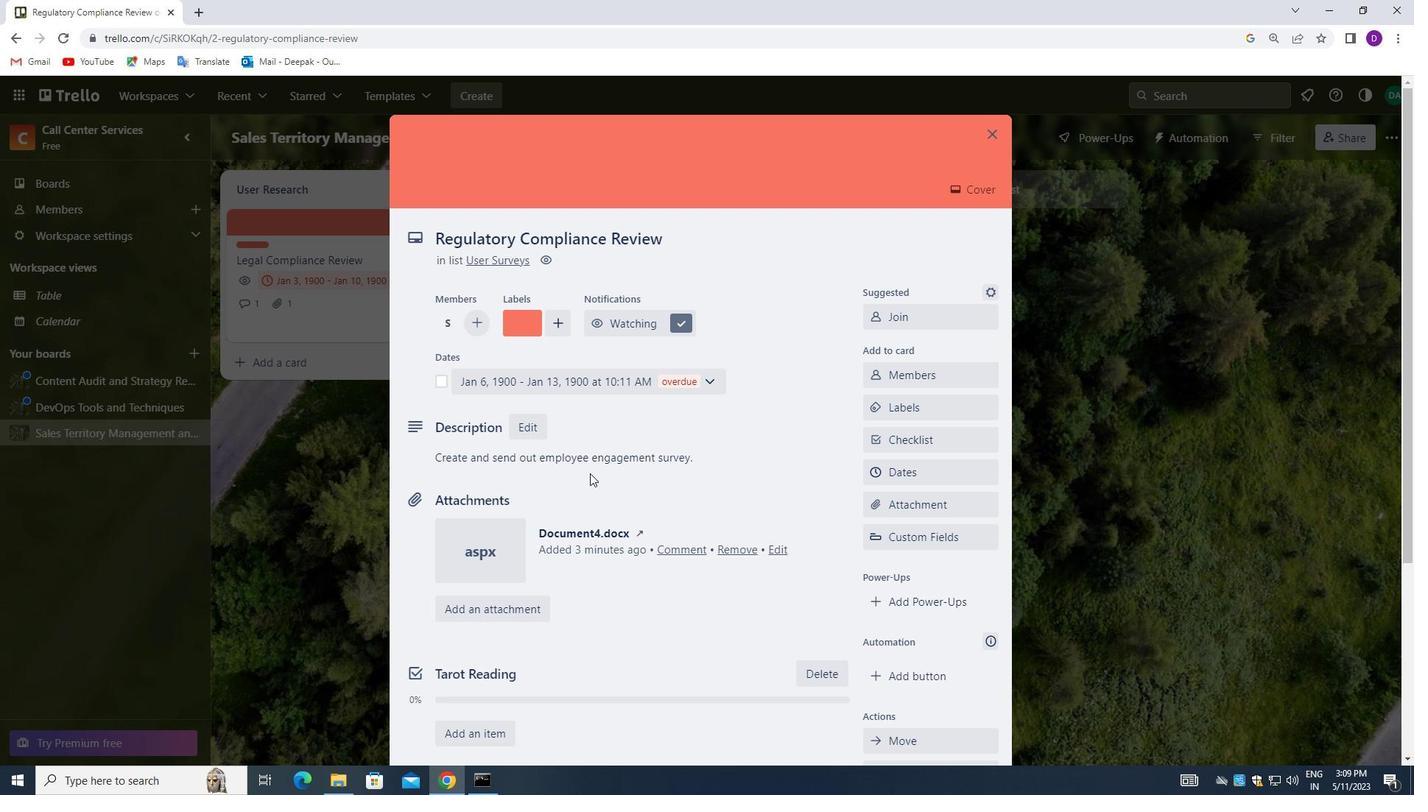 
Action: Mouse moved to (590, 478)
Screenshot: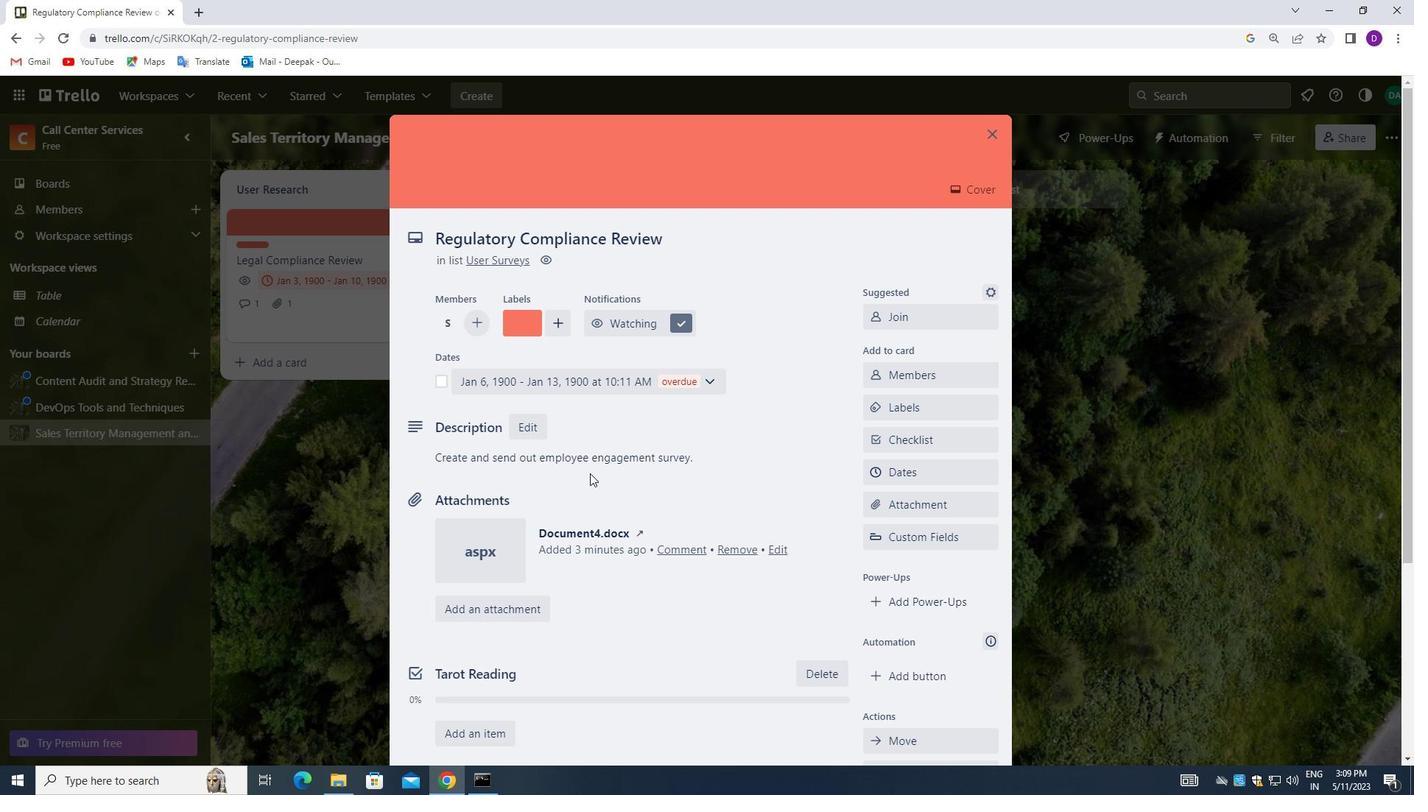 
Action: Mouse scrolled (590, 477) with delta (0, 0)
Screenshot: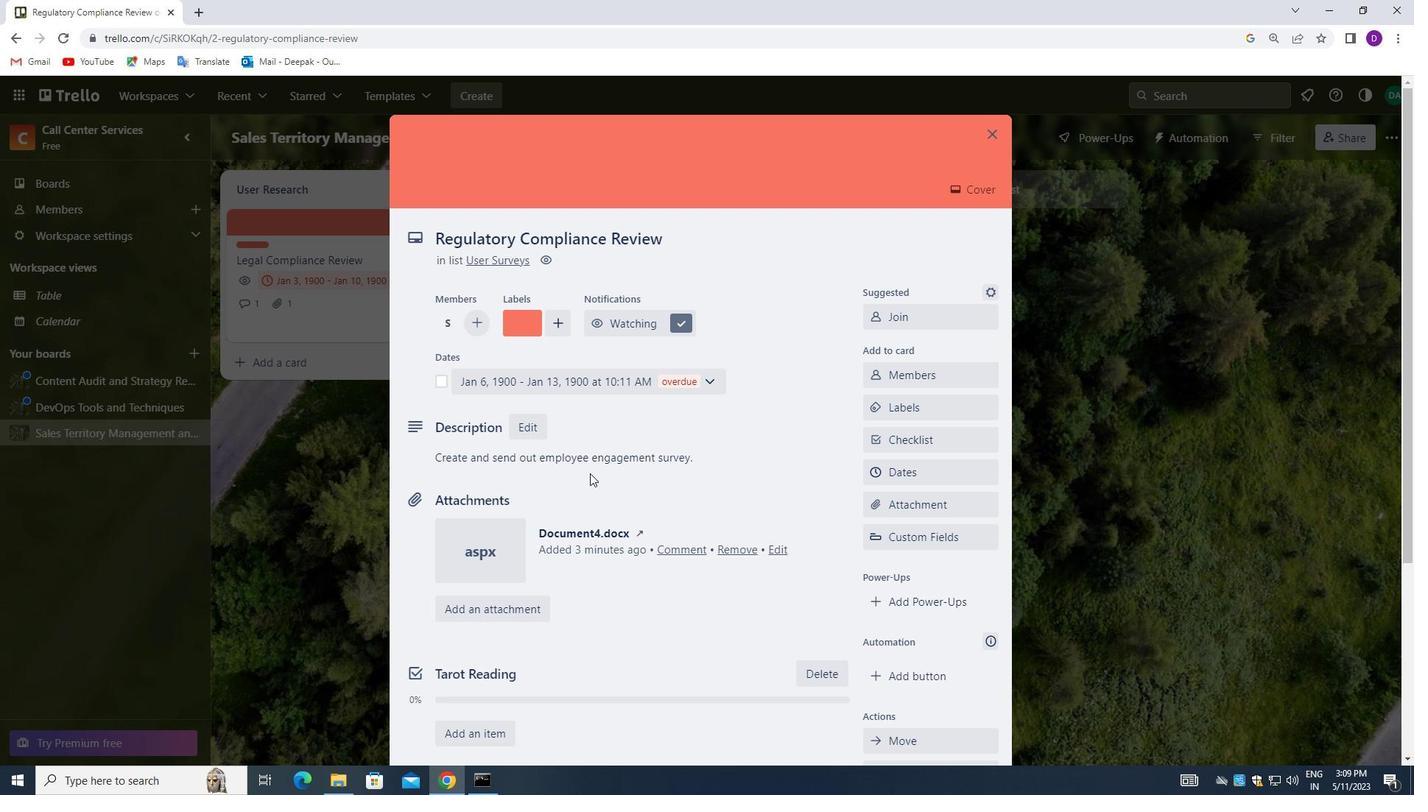 
Action: Mouse moved to (866, 458)
Screenshot: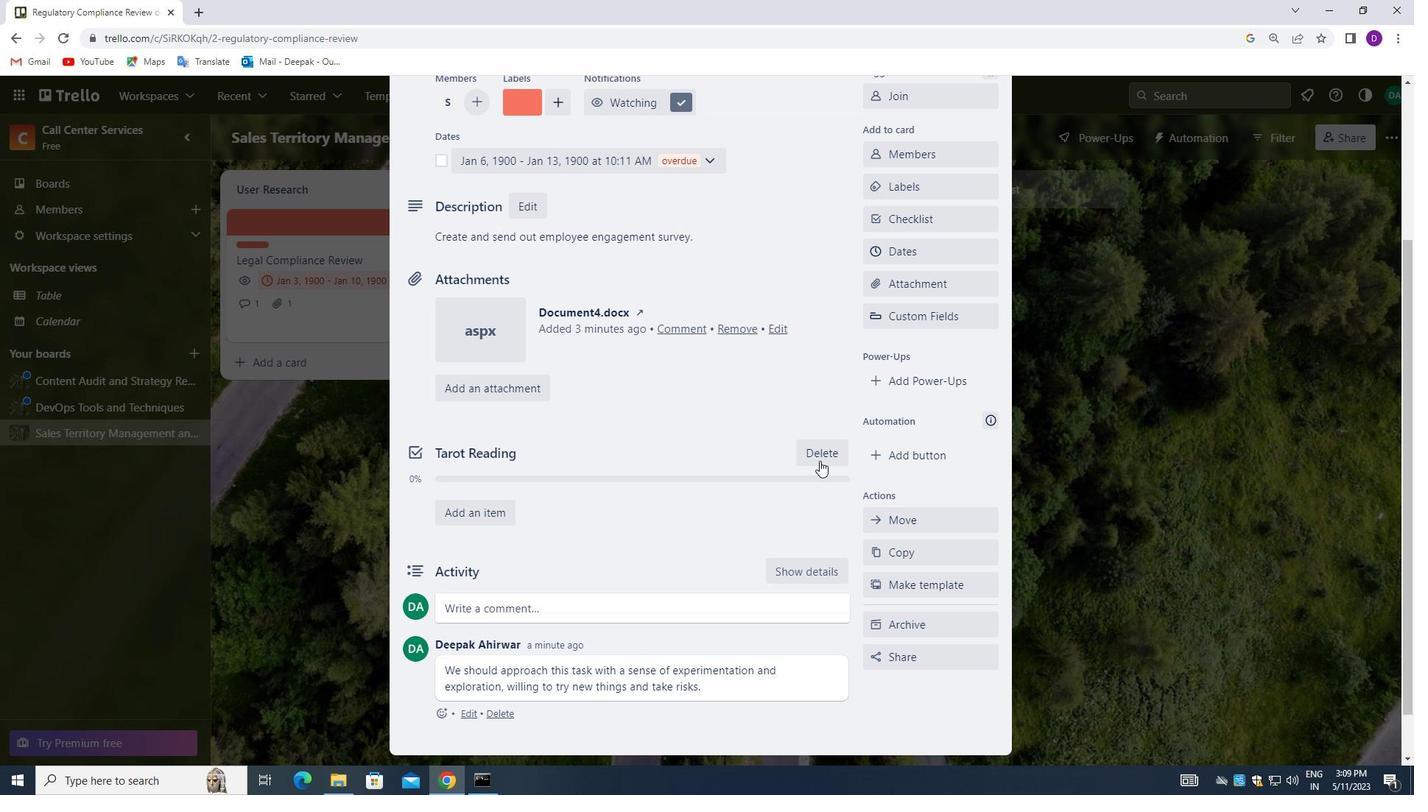 
Action: Mouse scrolled (866, 459) with delta (0, 0)
Screenshot: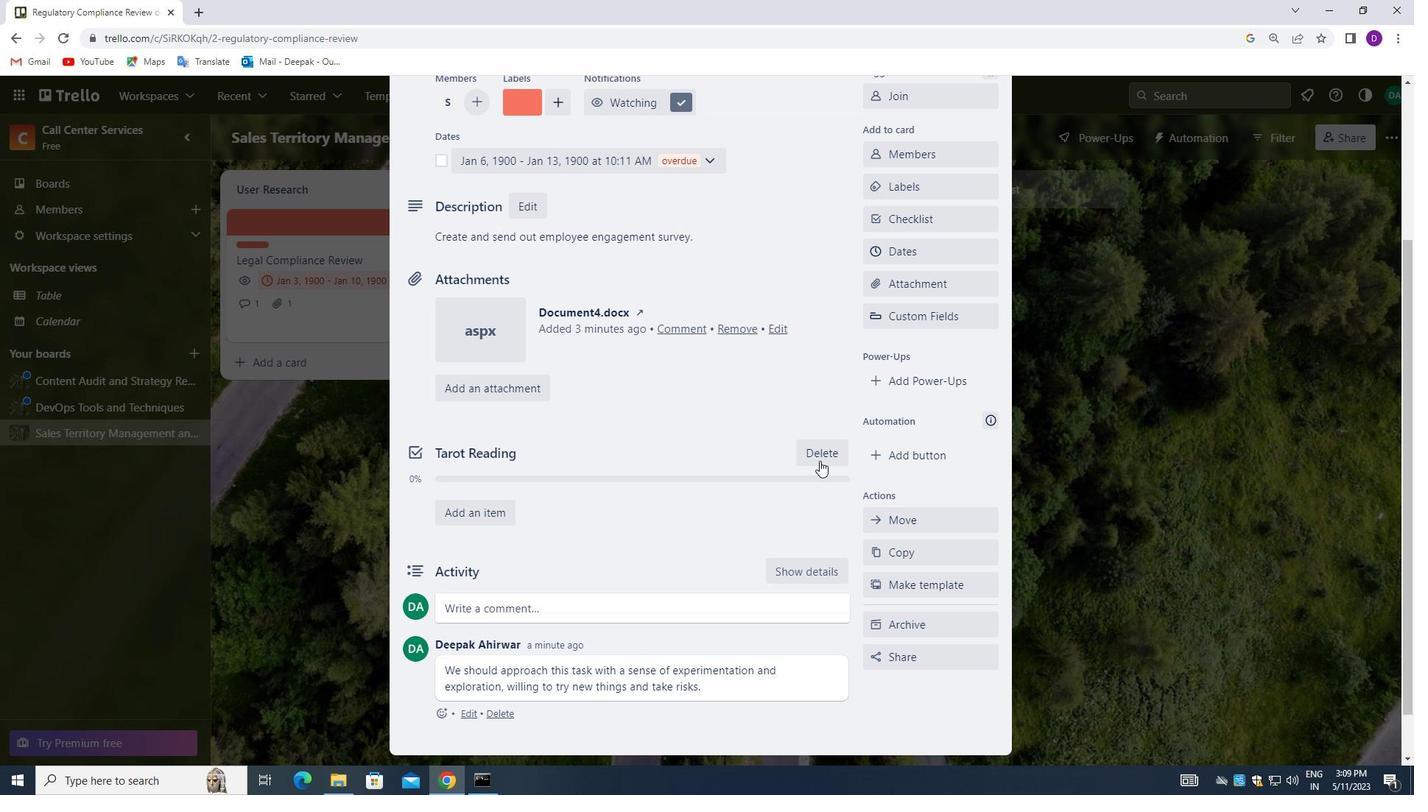 
Action: Mouse moved to (880, 458)
Screenshot: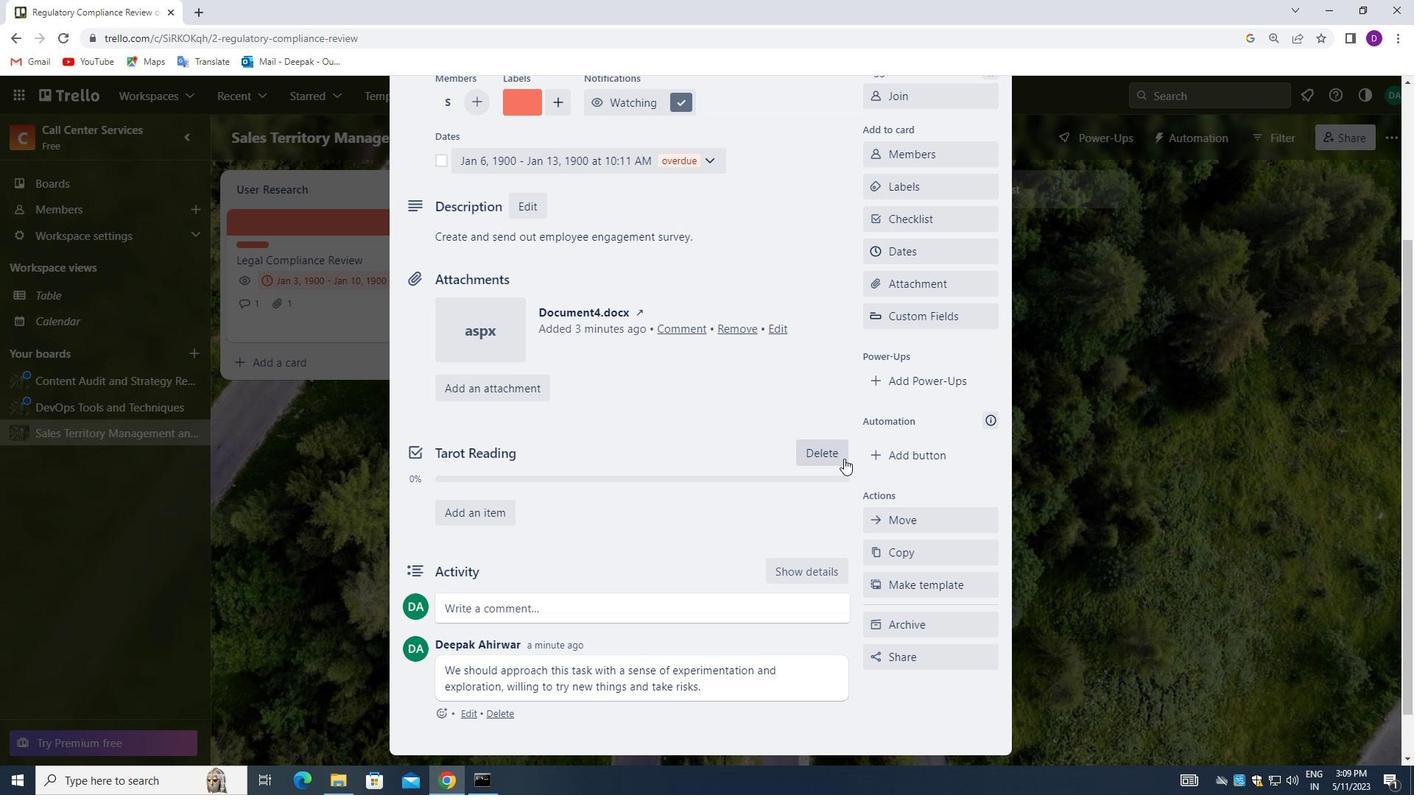 
Action: Mouse scrolled (880, 459) with delta (0, 0)
Screenshot: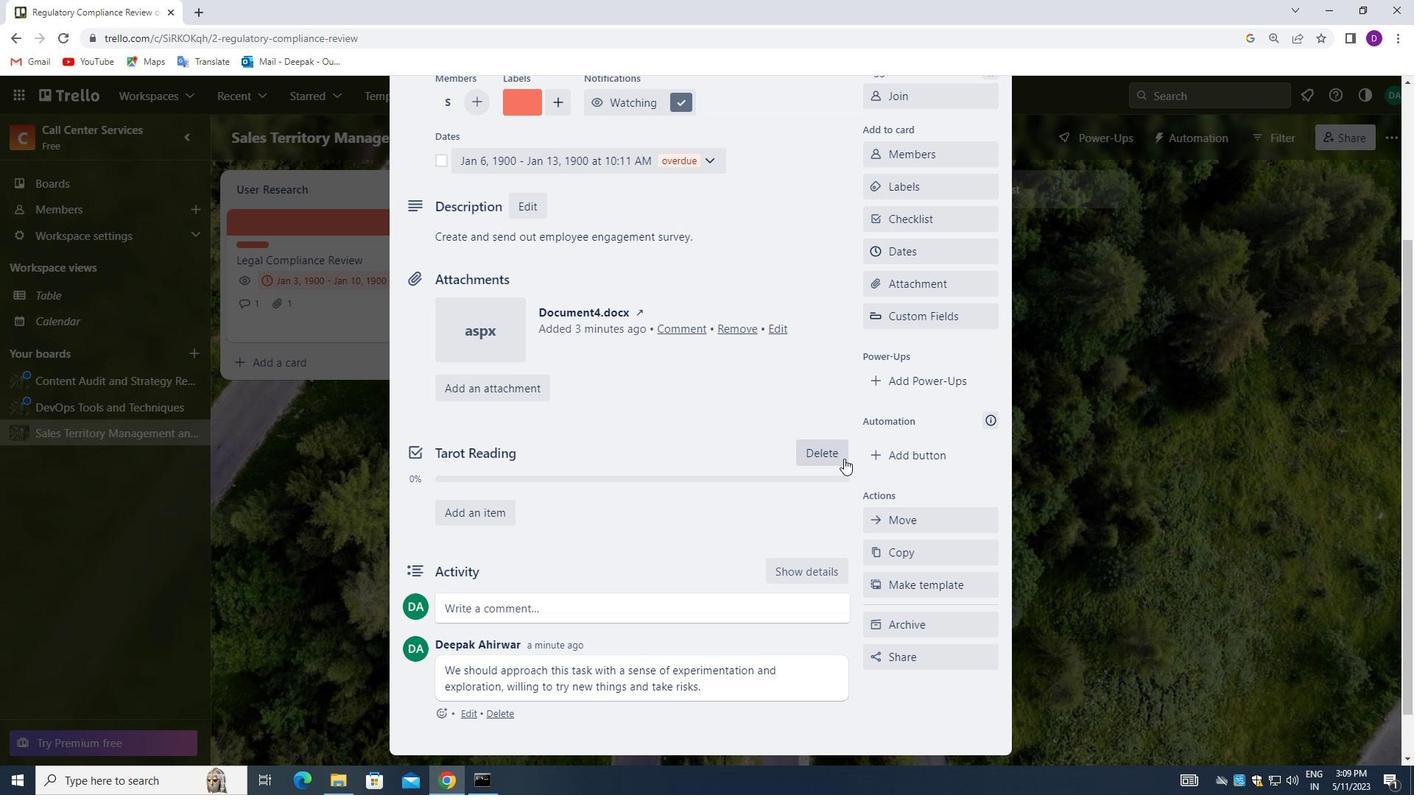 
Action: Mouse moved to (888, 456)
Screenshot: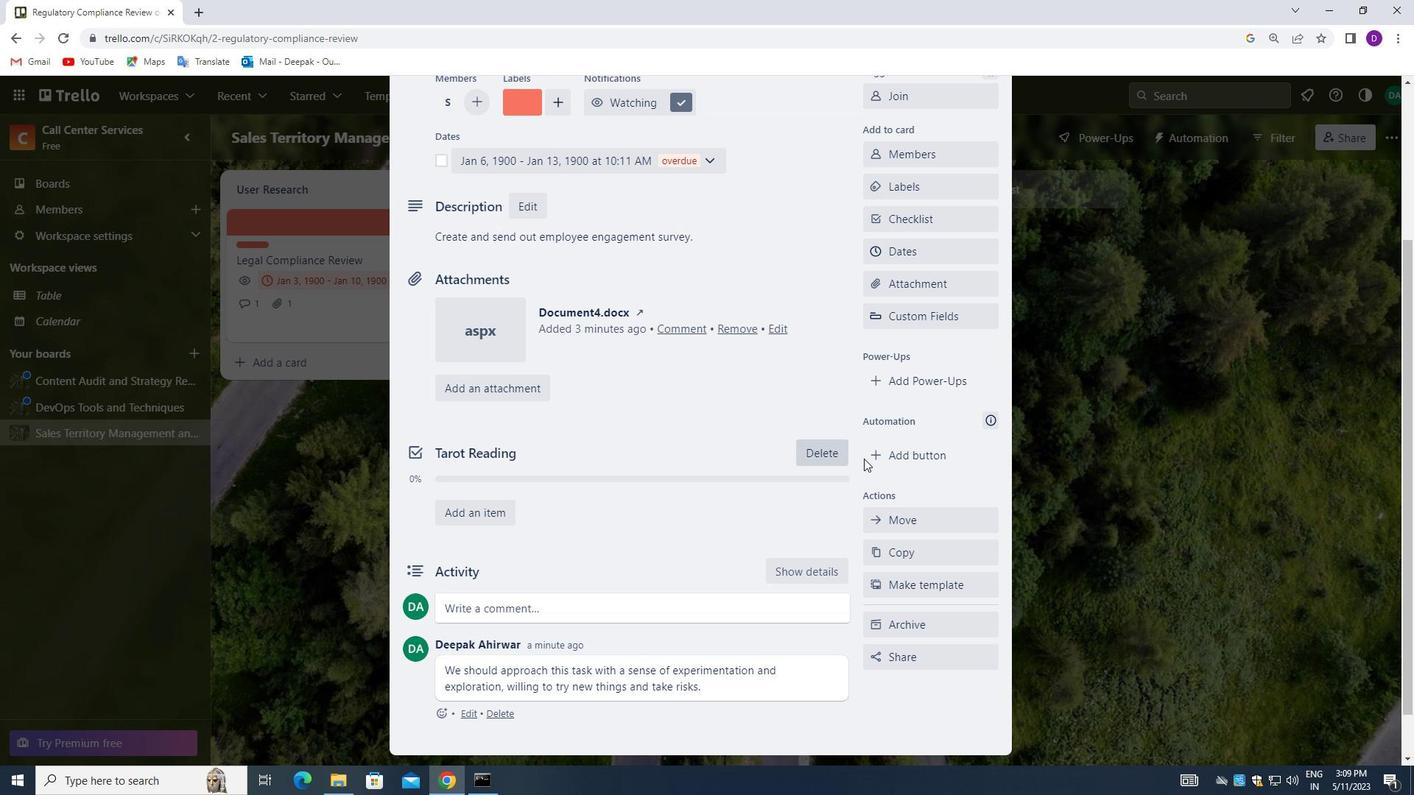 
Action: Mouse scrolled (888, 457) with delta (0, 0)
Screenshot: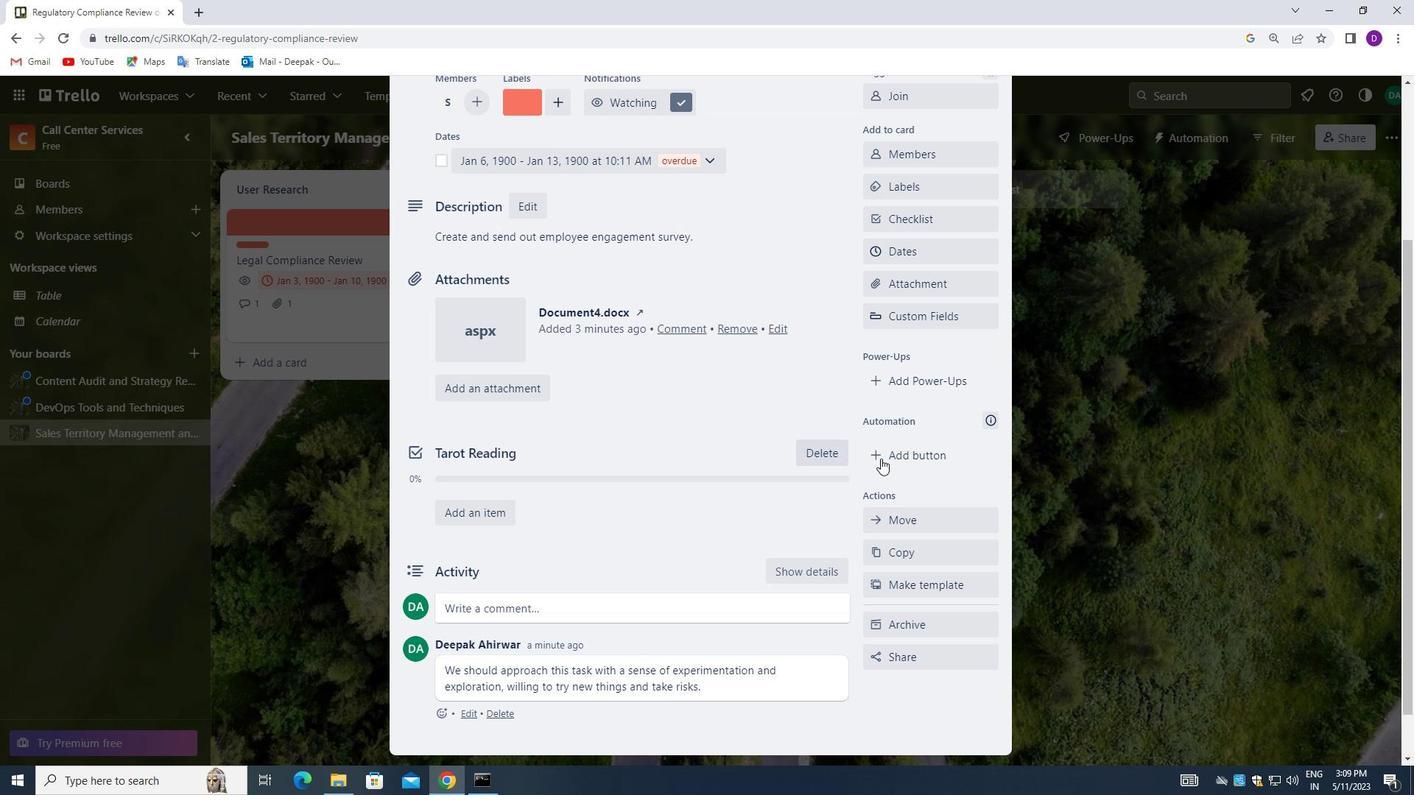 
Action: Mouse moved to (889, 455)
Screenshot: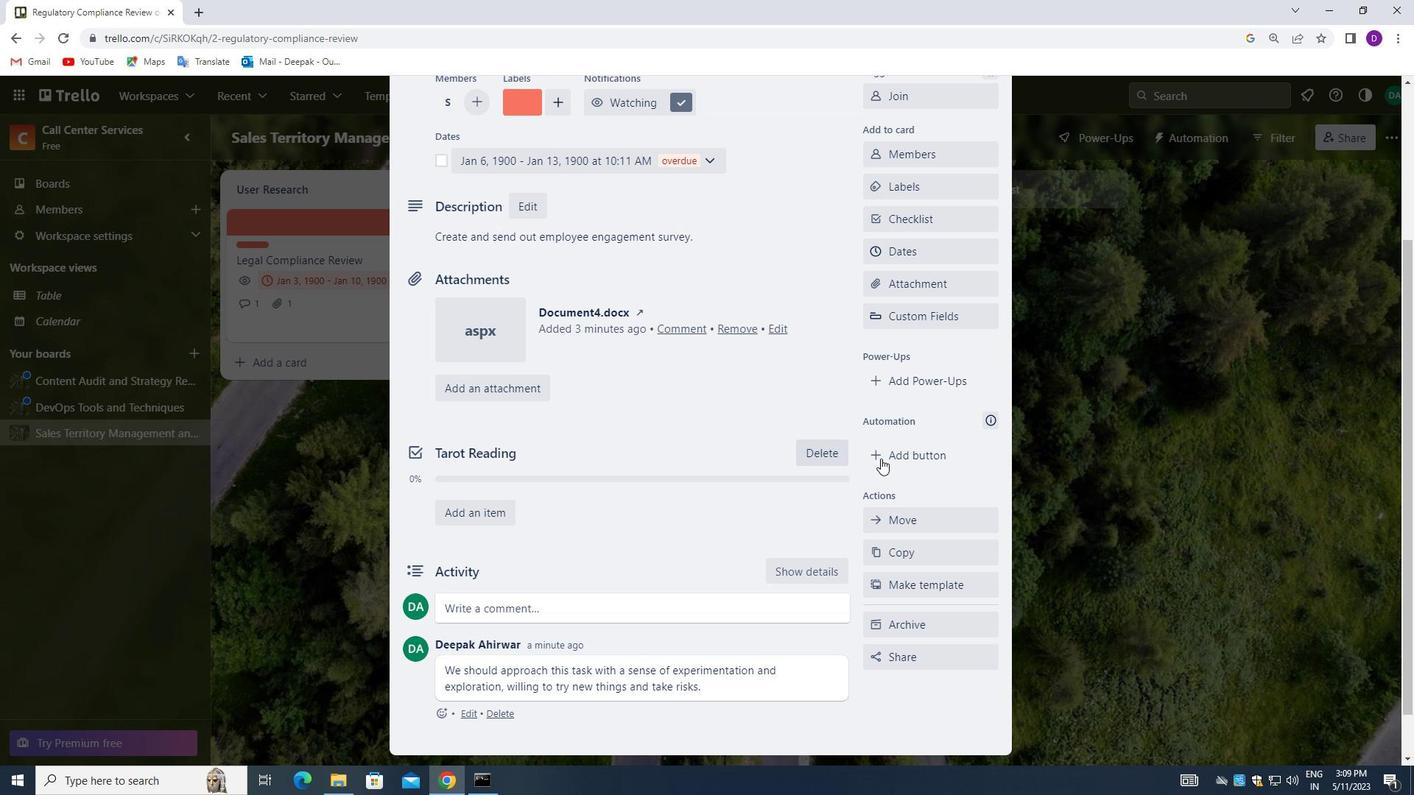 
Action: Mouse scrolled (889, 456) with delta (0, 0)
Screenshot: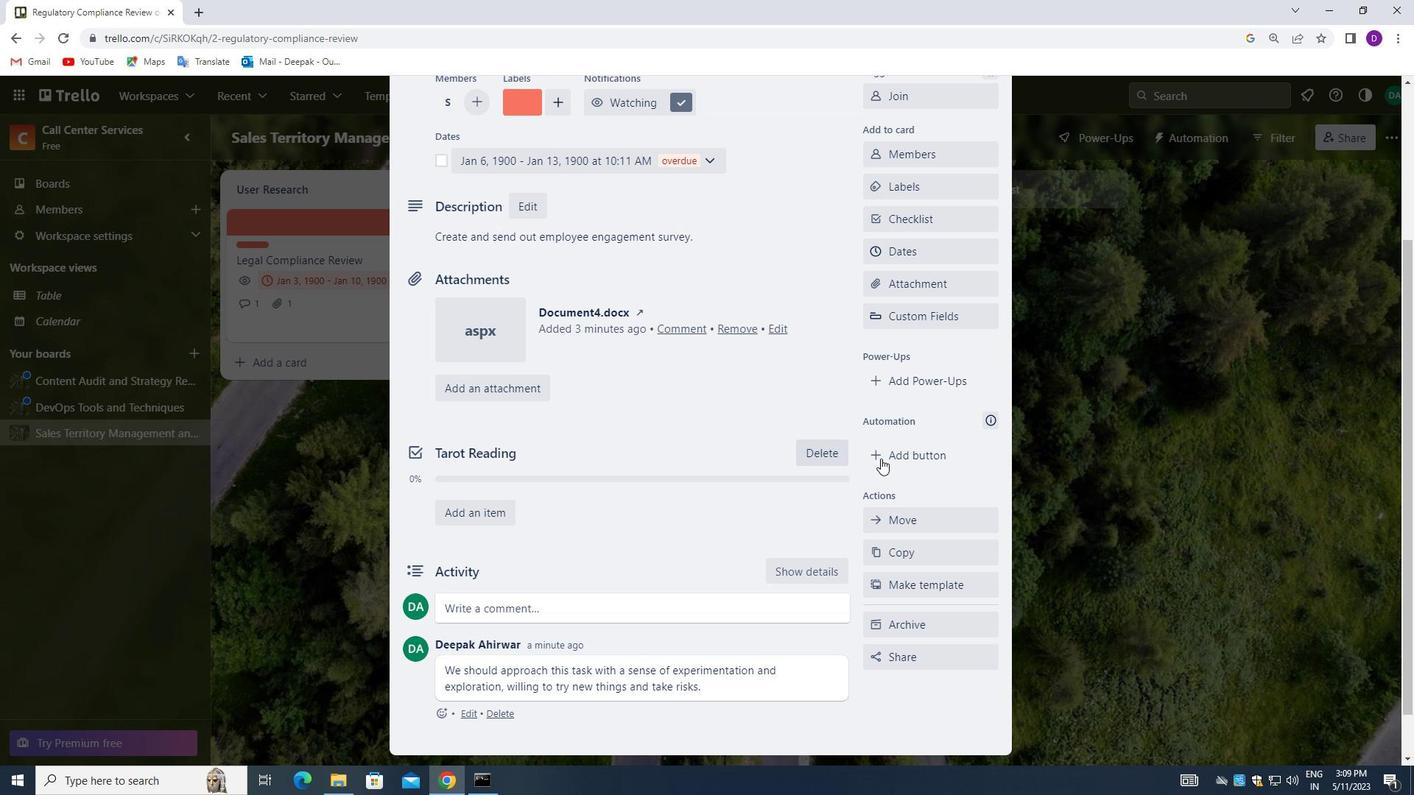 
Action: Mouse moved to (954, 268)
Screenshot: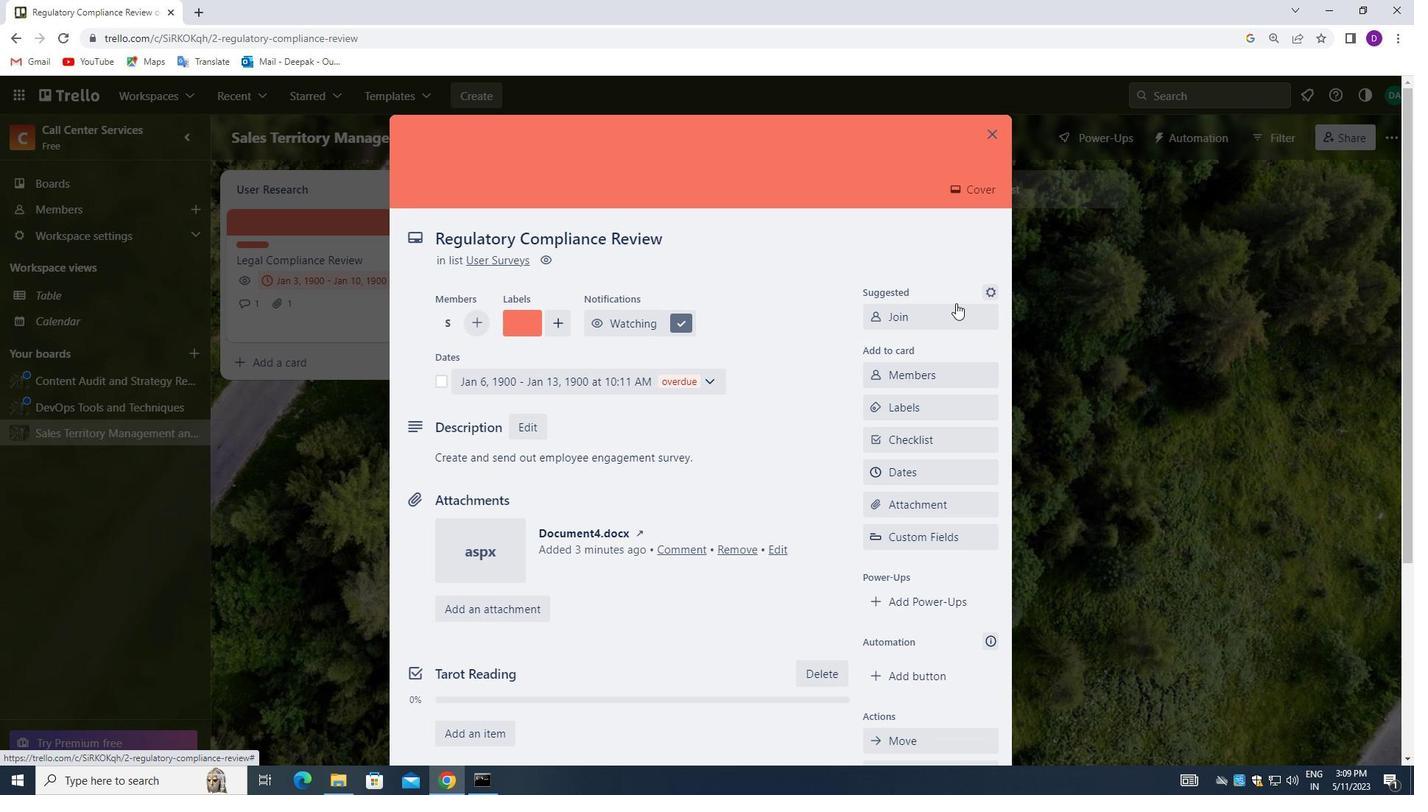 
Action: Mouse scrolled (954, 268) with delta (0, 0)
Screenshot: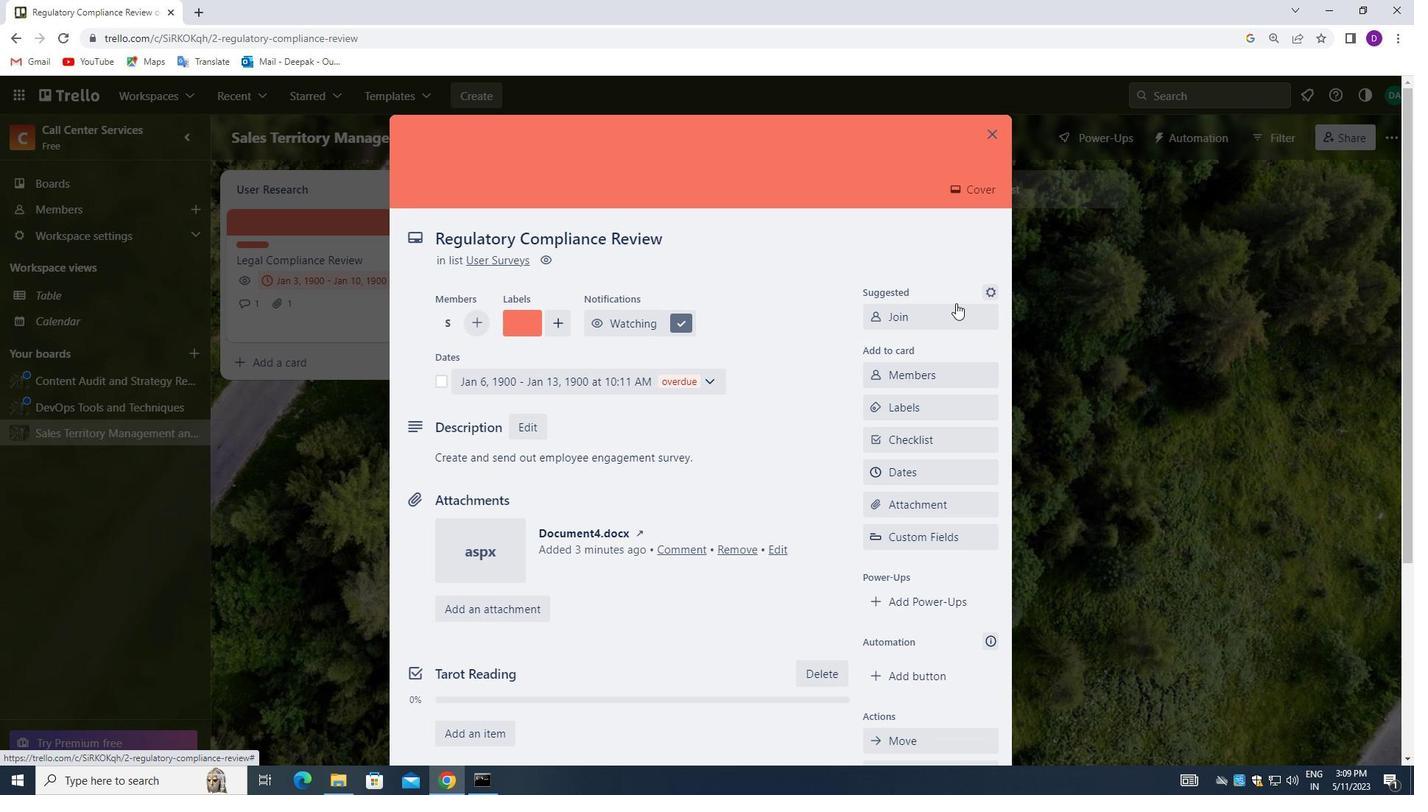
Action: Mouse moved to (954, 264)
Screenshot: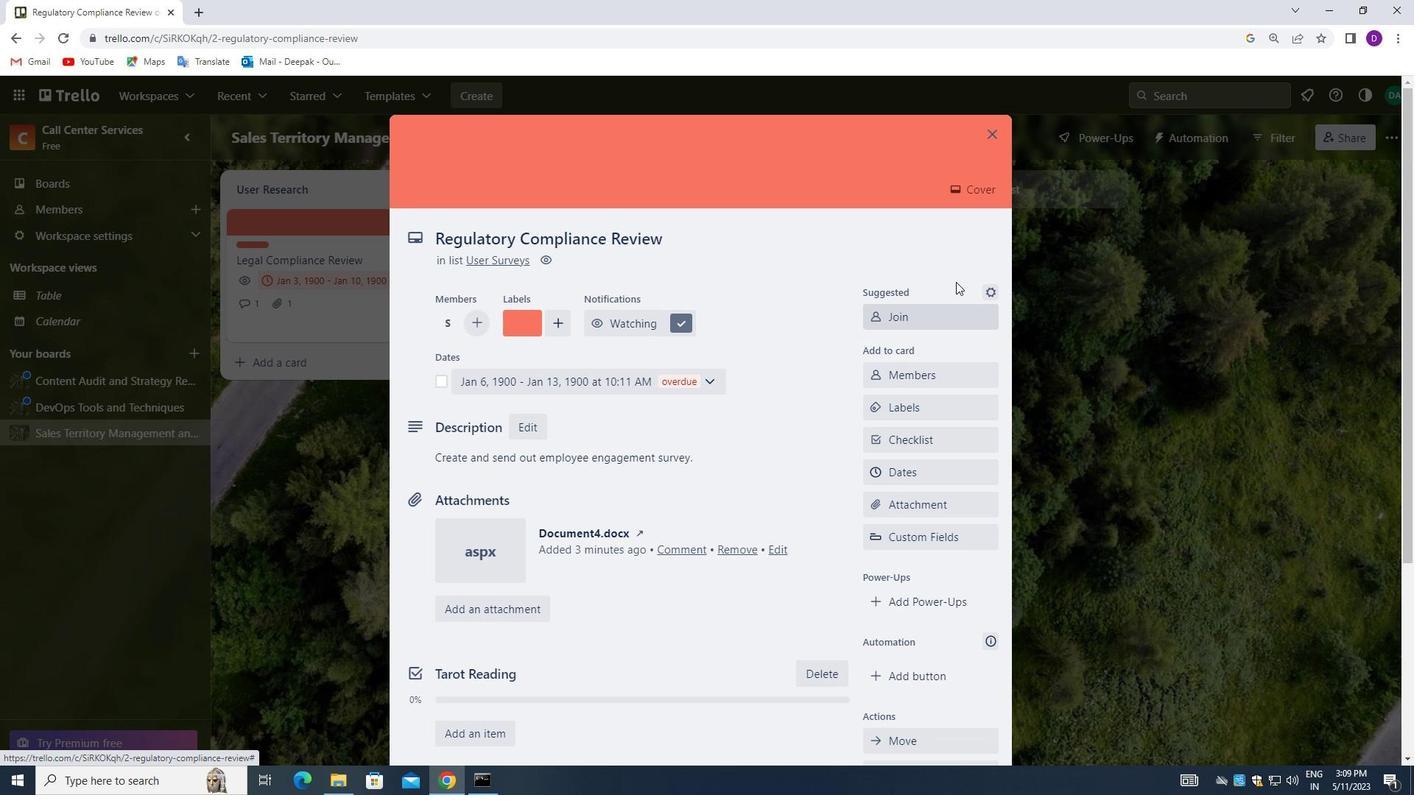
Action: Mouse scrolled (954, 265) with delta (0, 0)
Screenshot: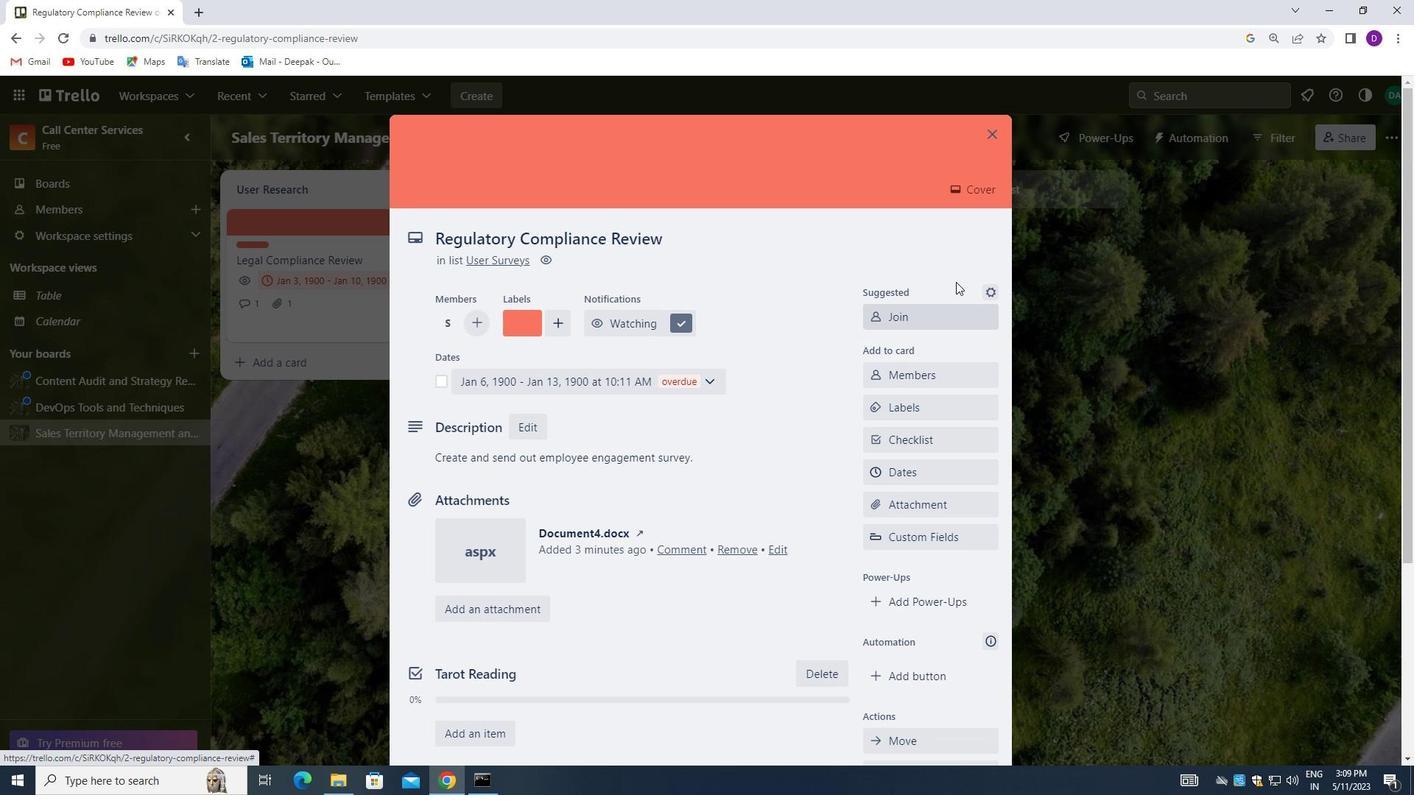 
Action: Mouse moved to (996, 131)
Screenshot: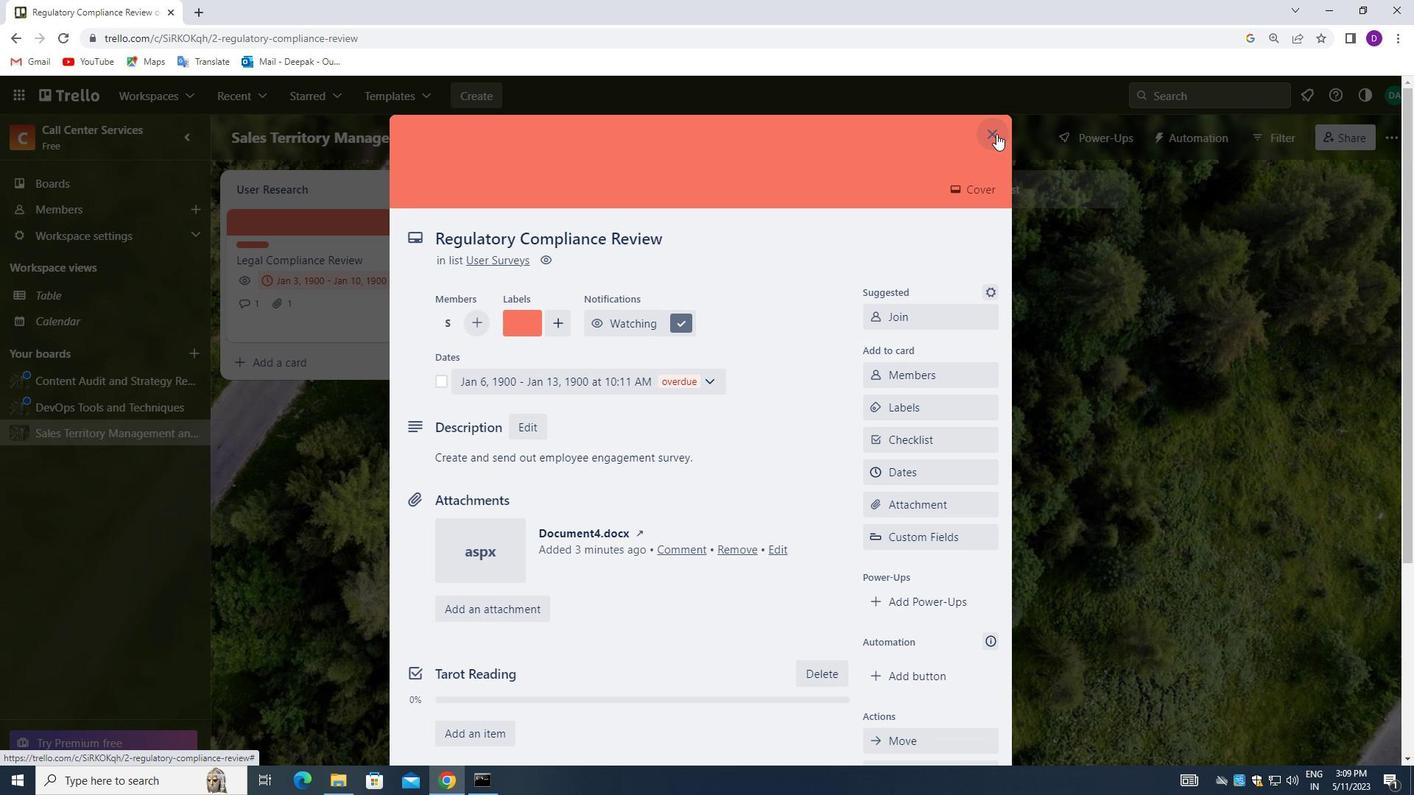 
Action: Mouse pressed left at (996, 131)
Screenshot: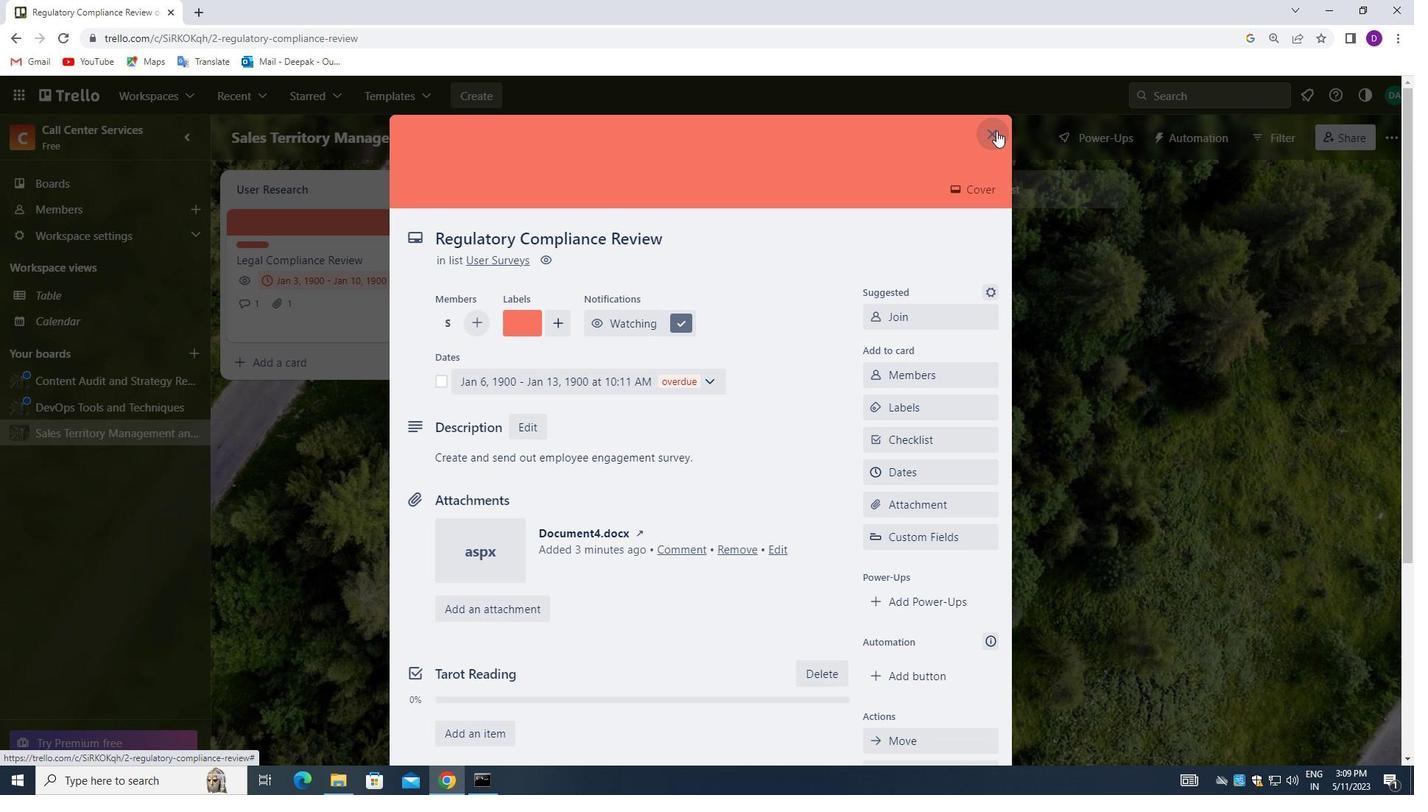 
Action: Mouse moved to (475, 505)
Screenshot: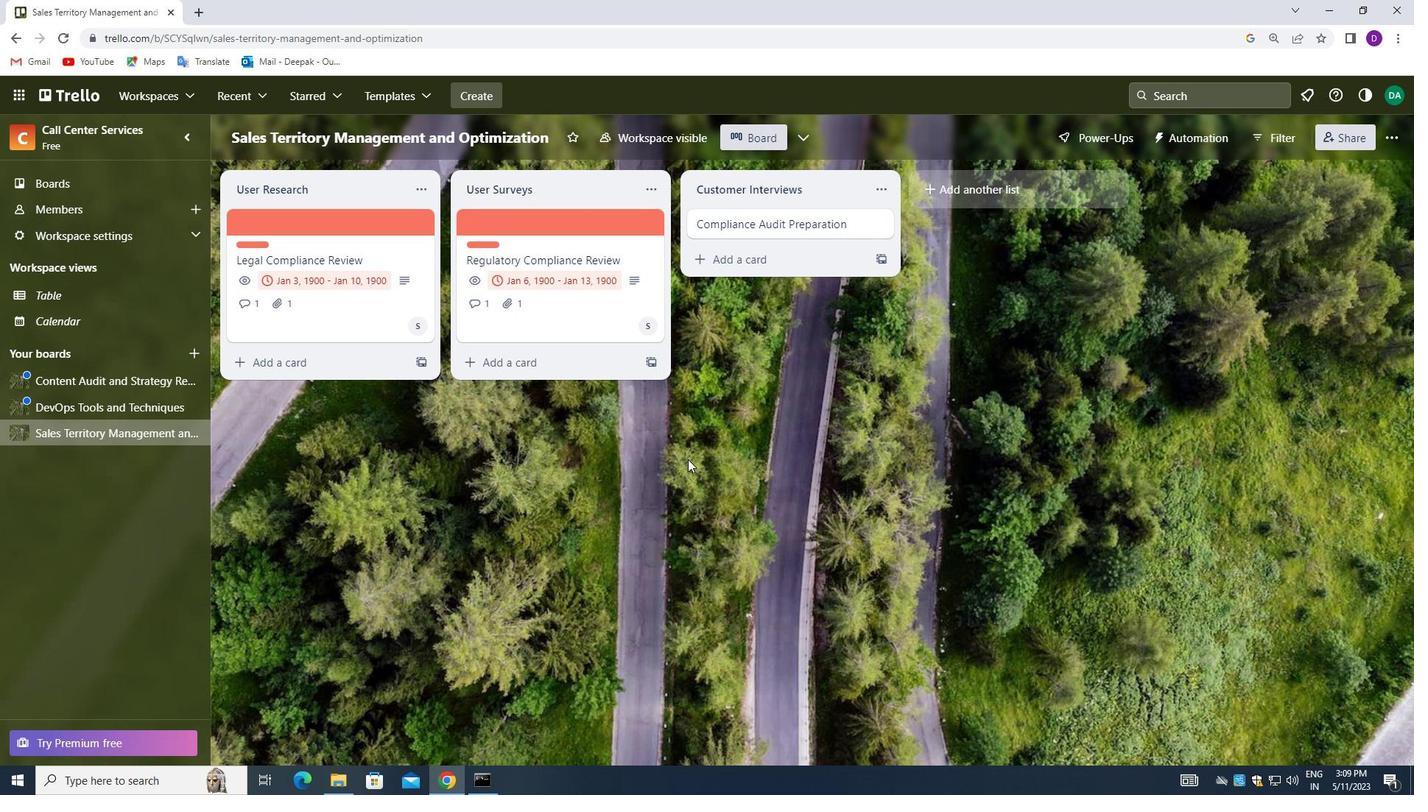 
Action: Mouse scrolled (475, 506) with delta (0, 0)
Screenshot: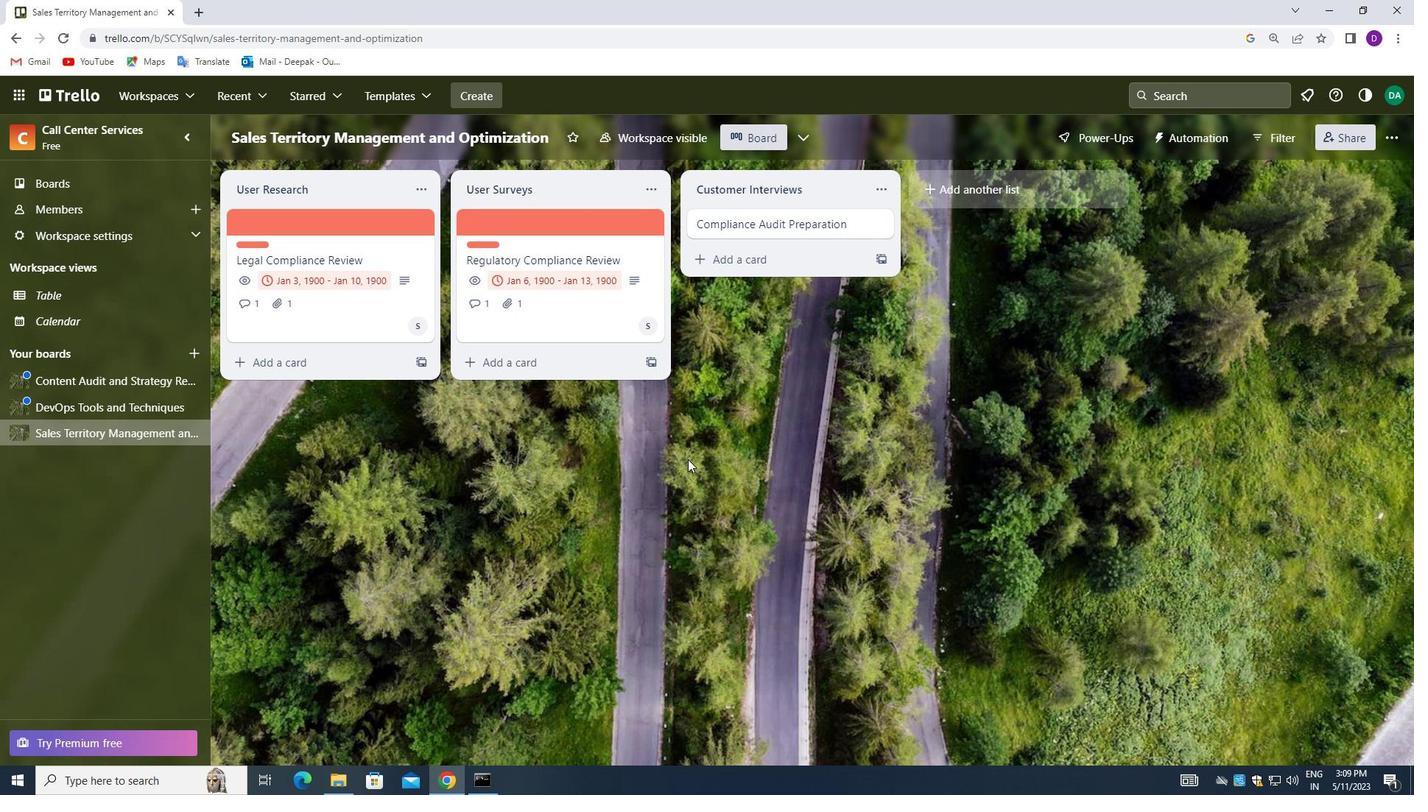 
Action: Mouse moved to (474, 506)
Screenshot: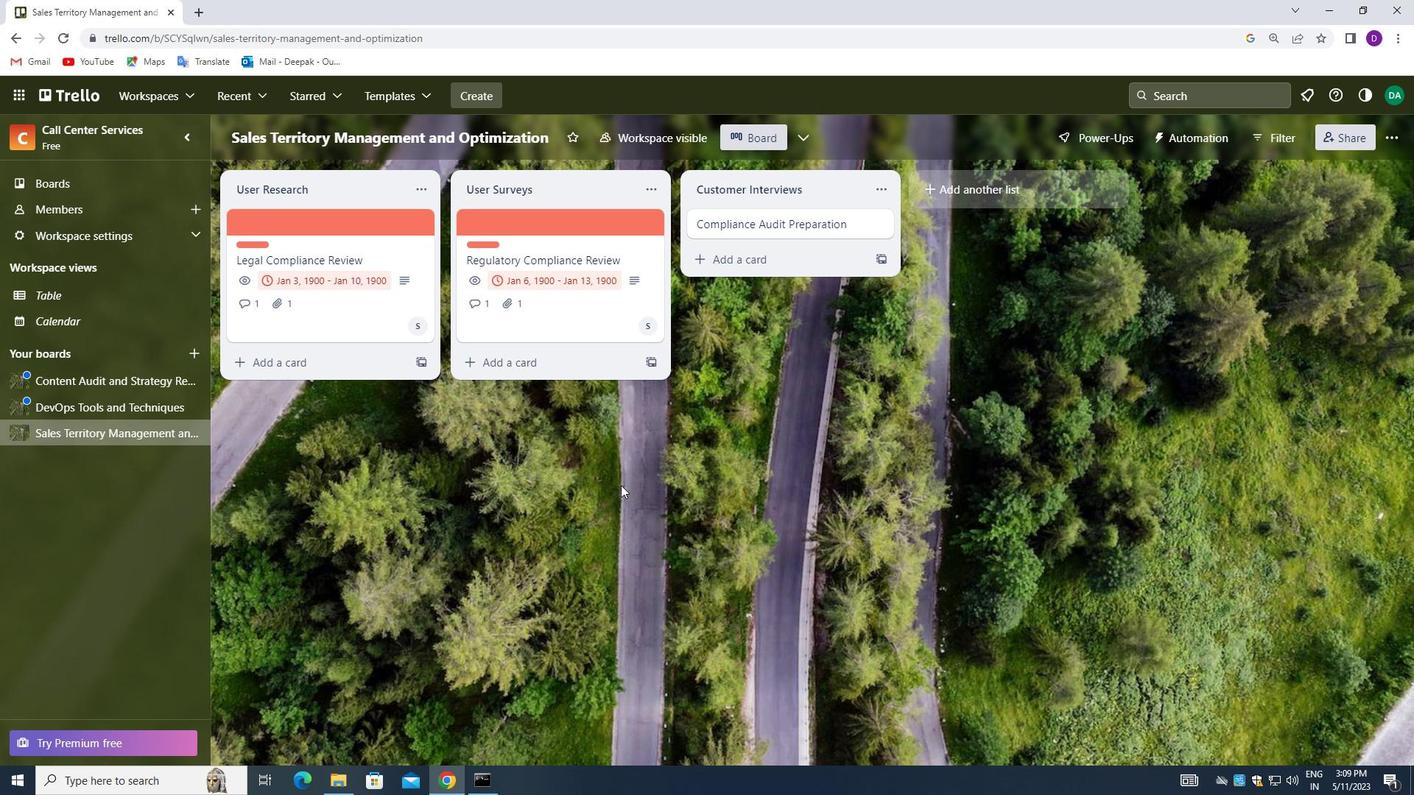 
Action: Mouse scrolled (474, 507) with delta (0, 0)
Screenshot: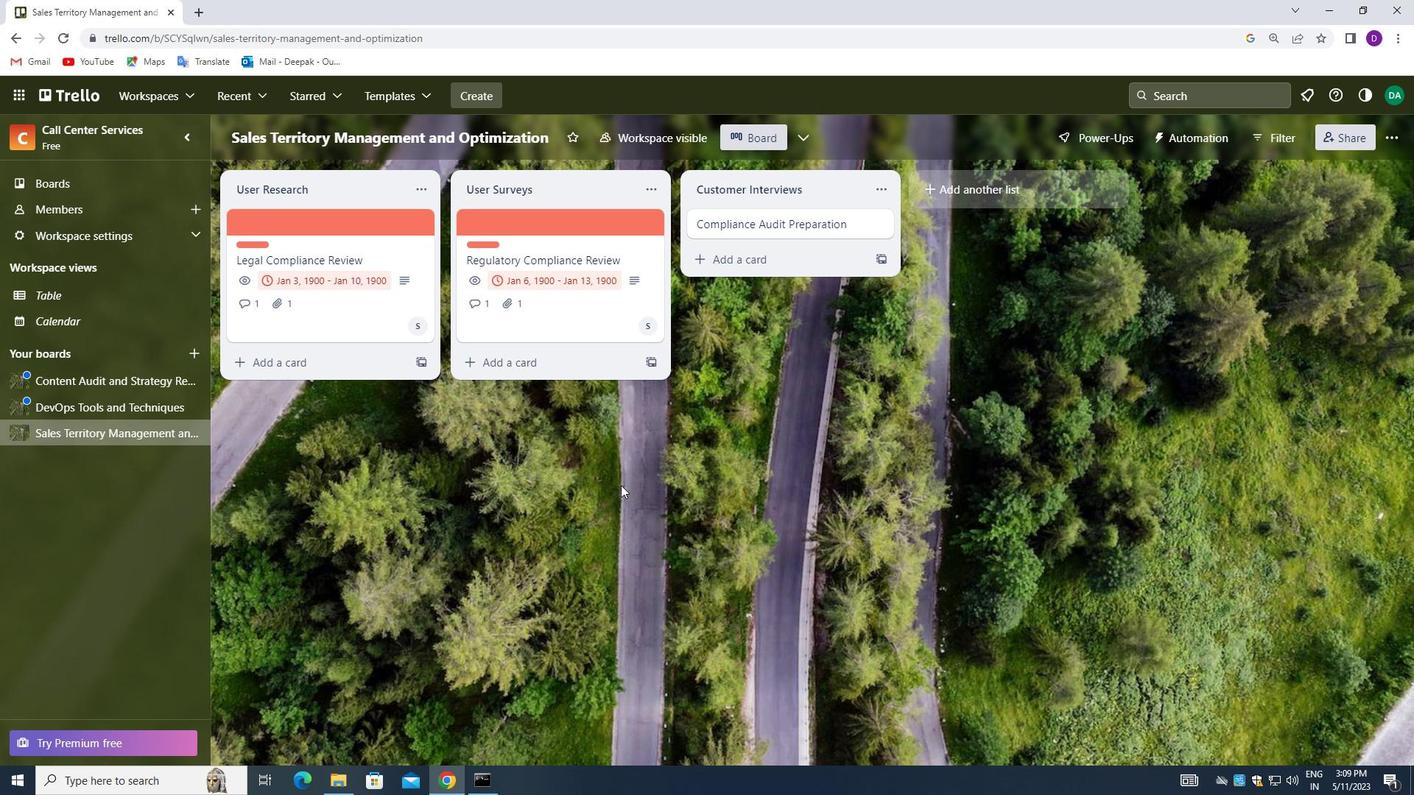 
Action: Mouse moved to (473, 506)
Screenshot: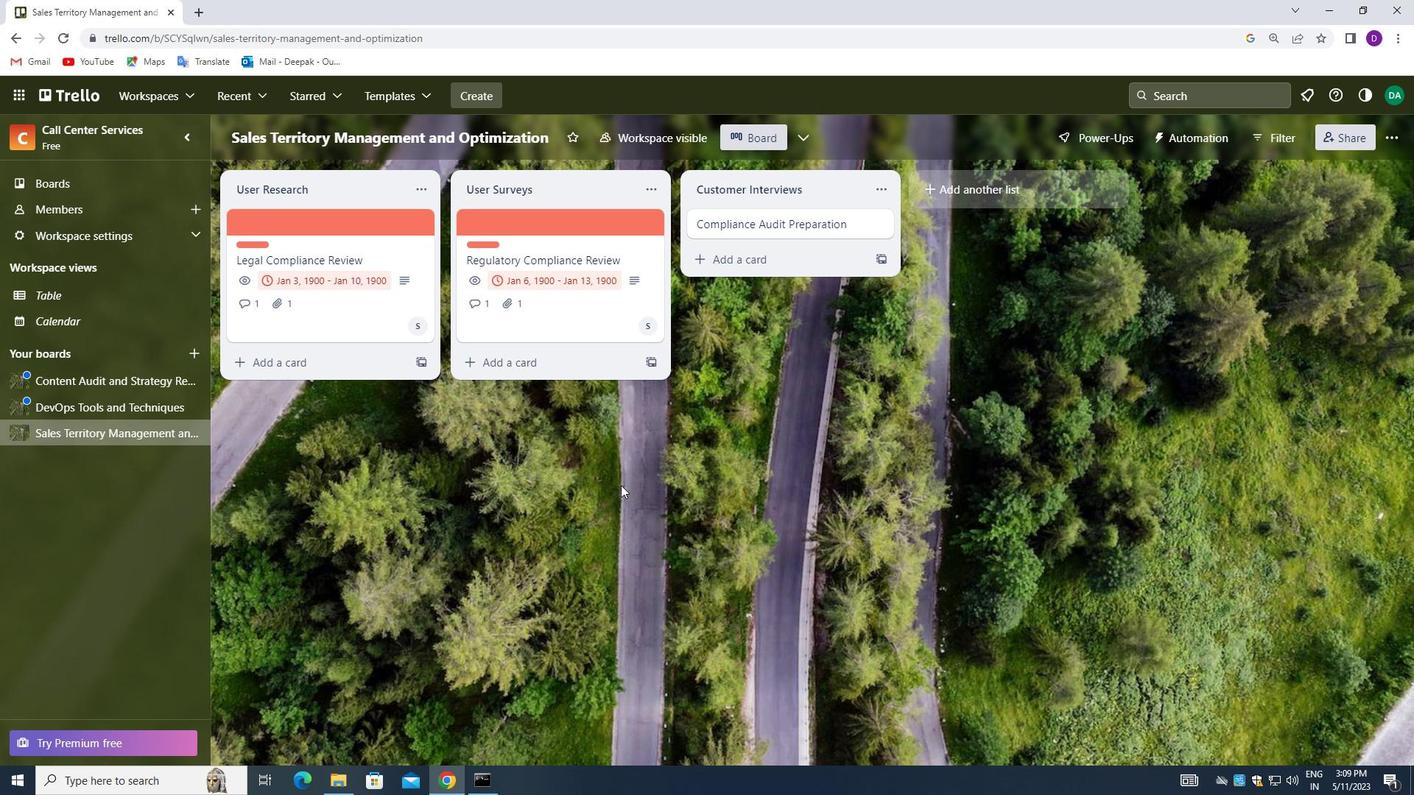 
Action: Mouse scrolled (473, 507) with delta (0, 0)
Screenshot: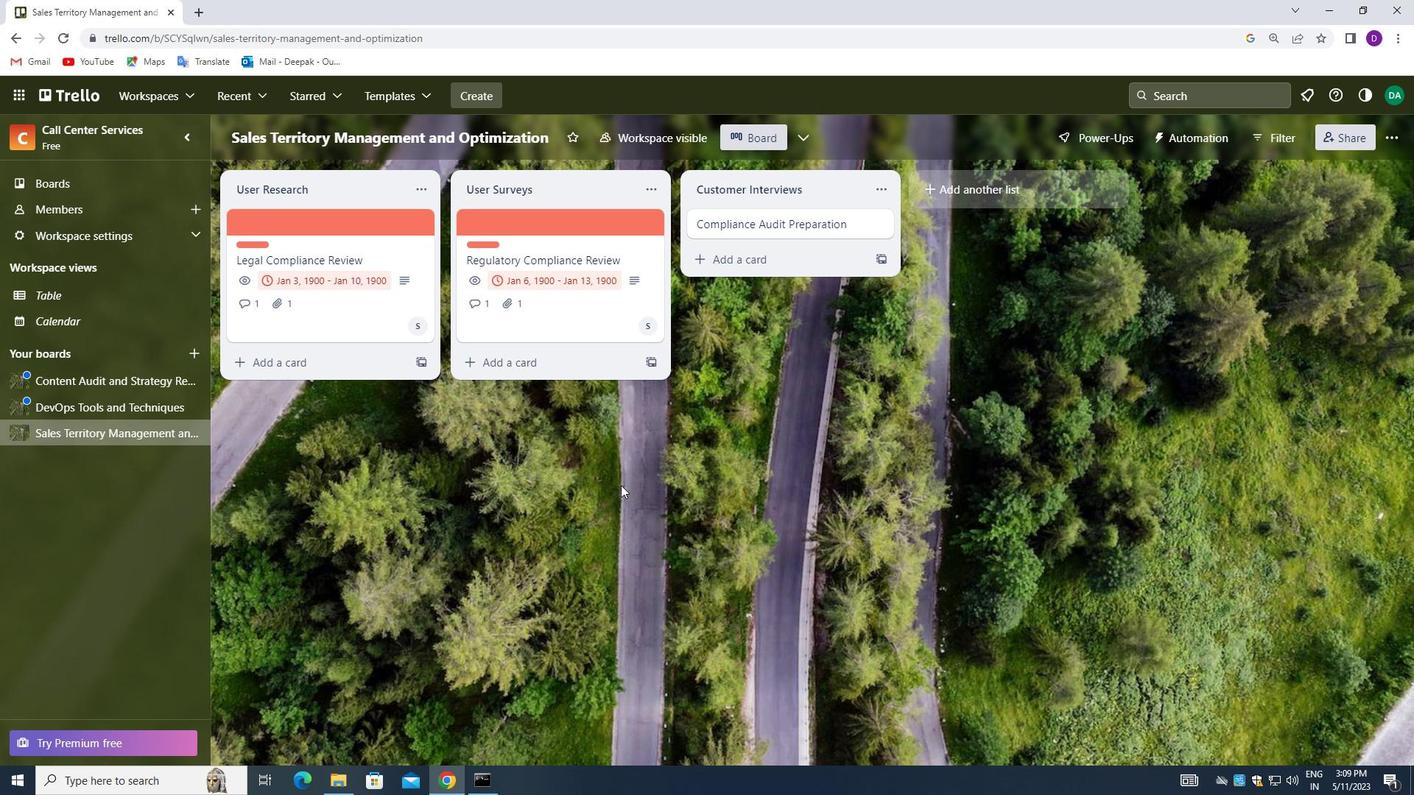 
Action: Mouse moved to (80, 192)
Screenshot: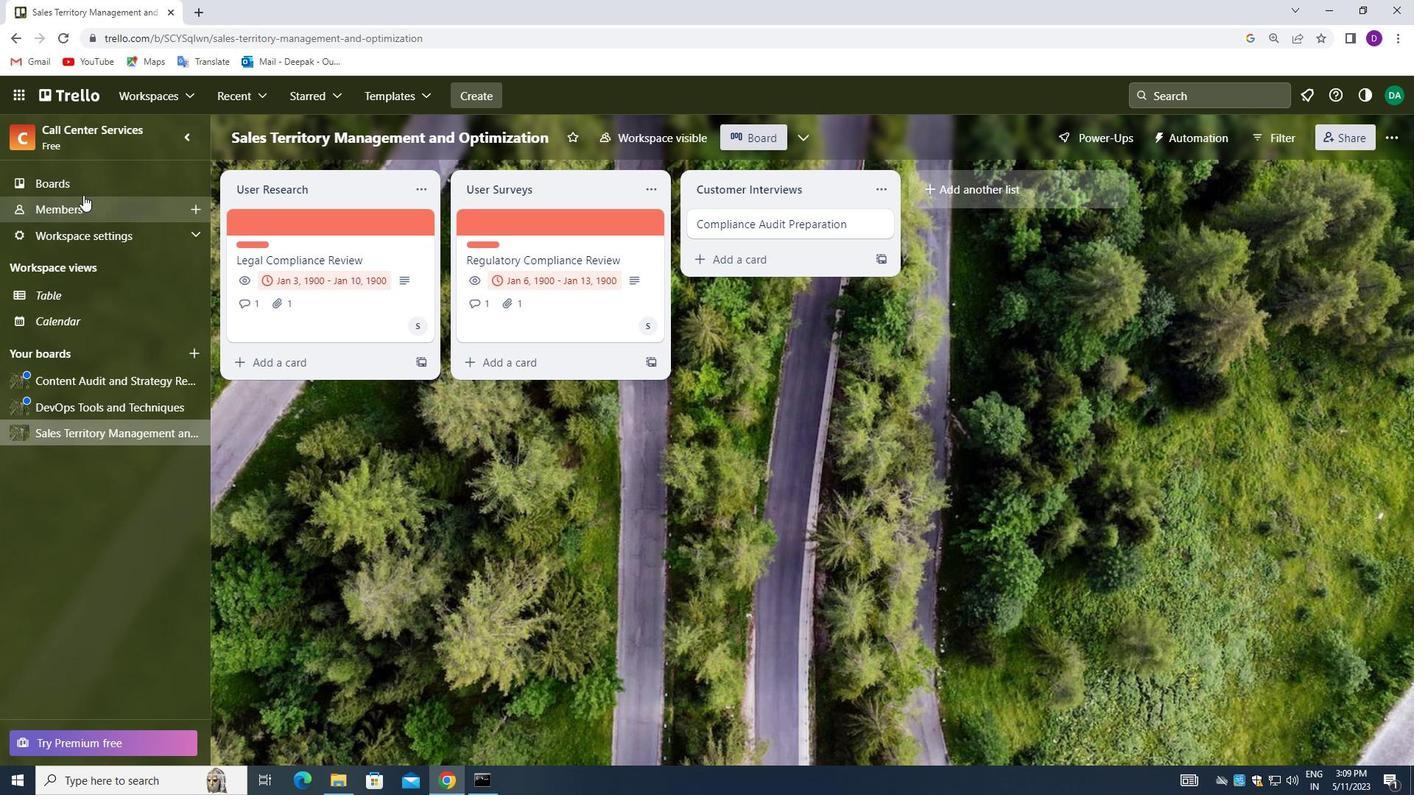 
Action: Mouse pressed left at (80, 192)
Screenshot: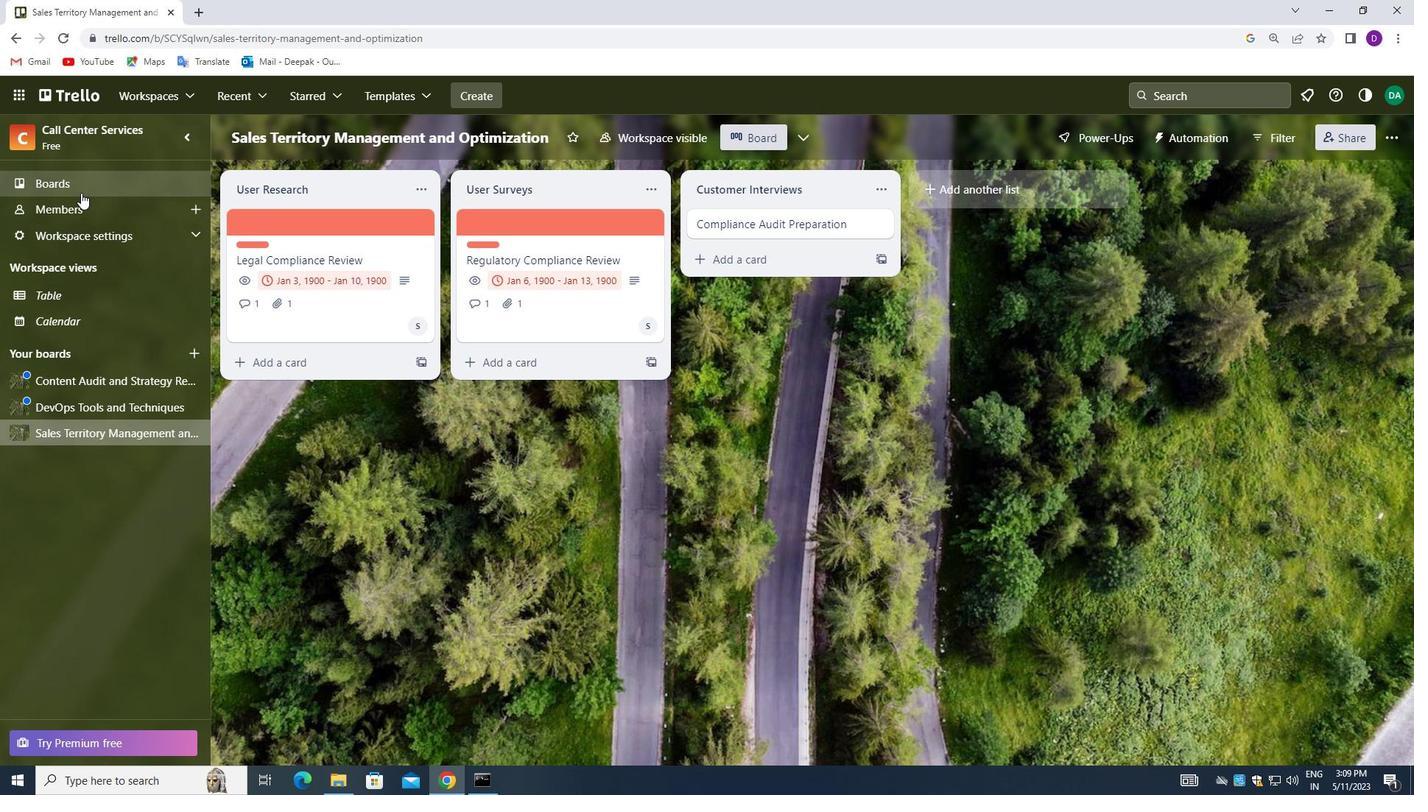 
Action: Mouse moved to (600, 447)
Screenshot: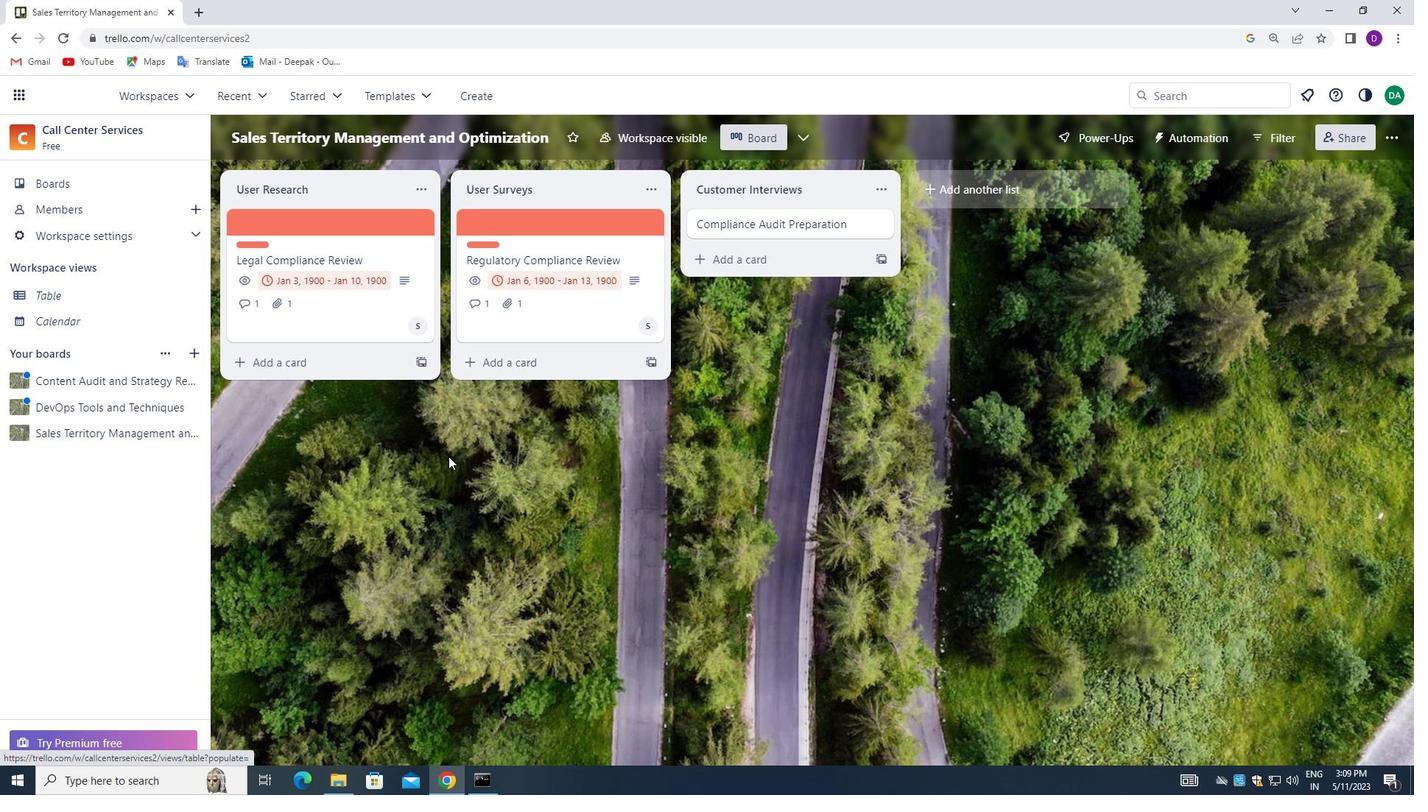 
